 Task: Look for Airbnb options in Umm Lajj, Saudi Arabia from 5th December, 2023 to 13th December, 2023 for 6 adults.3 bedrooms having 3 beds and 3 bathrooms. Property type can be house. Booking option can be shelf check-in. Look for 3 properties as per requirement.
Action: Mouse moved to (496, 190)
Screenshot: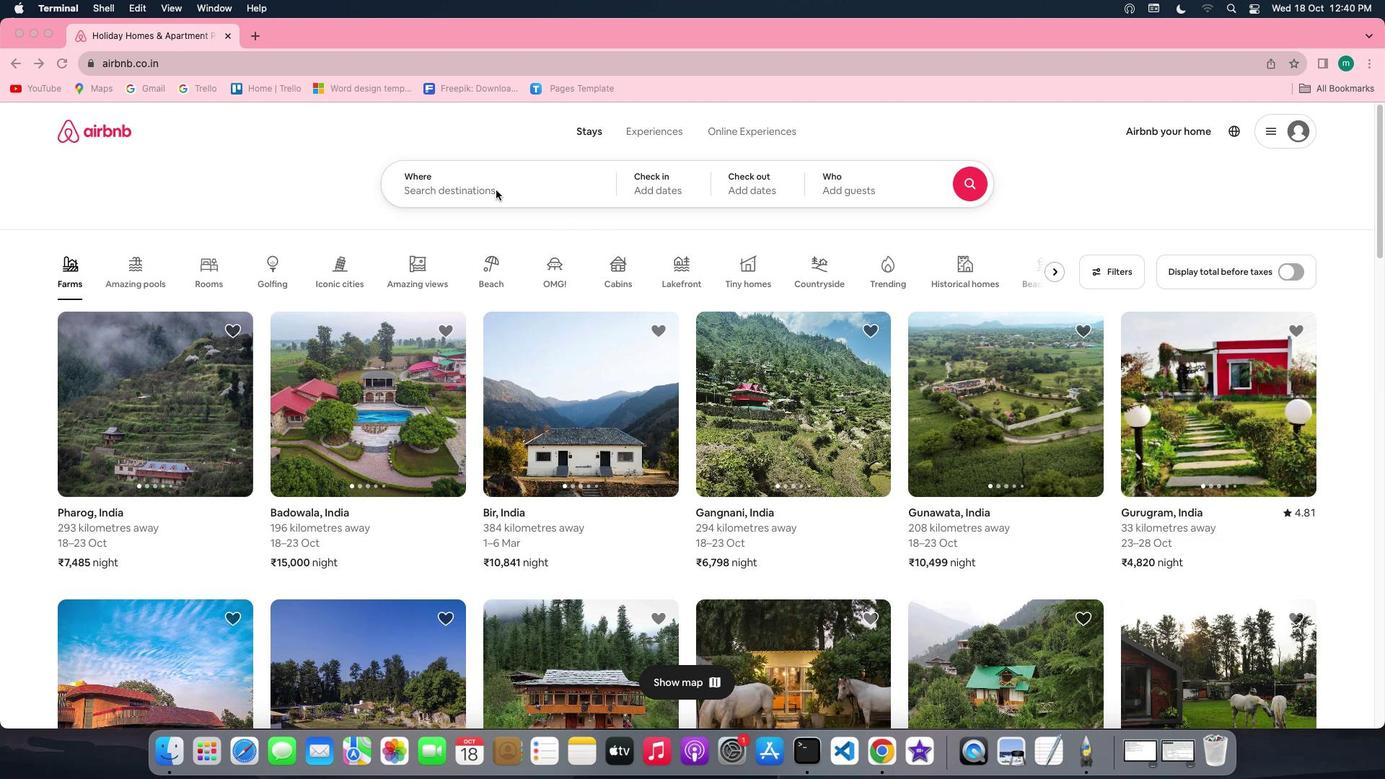 
Action: Mouse pressed left at (496, 190)
Screenshot: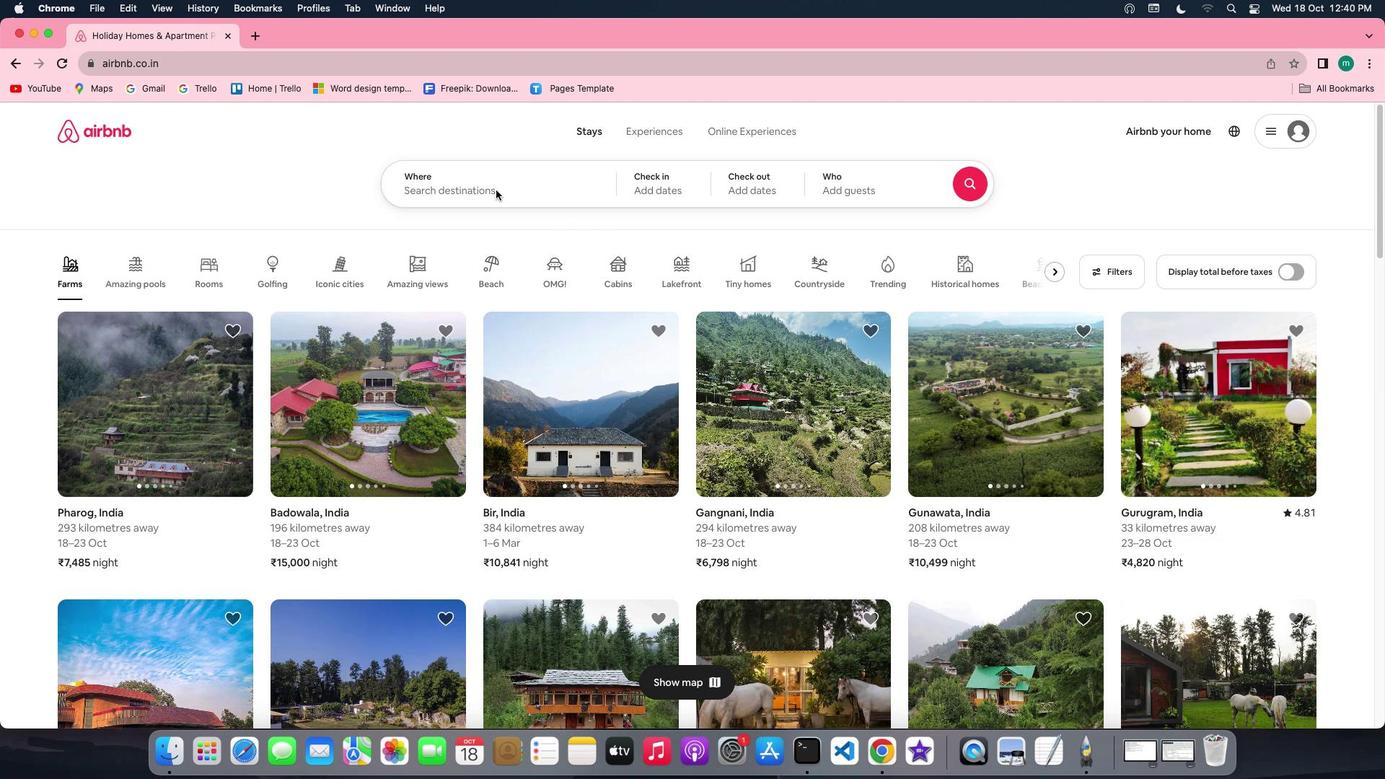 
Action: Mouse pressed left at (496, 190)
Screenshot: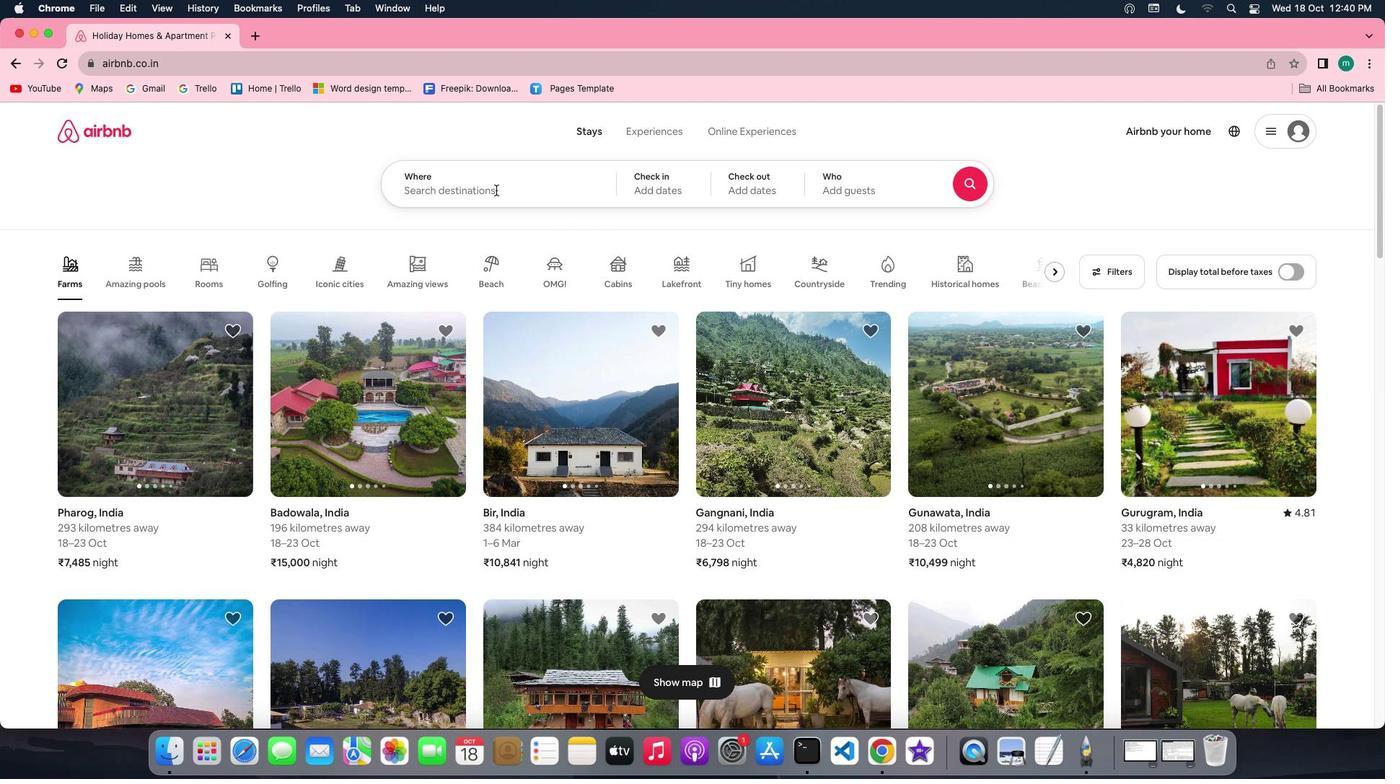 
Action: Key pressed Key.shift'U''m''m'Key.spaceKey.shift'L''a''j''j''.'Key.backspace','Key.spaceKey.shift'S''a''u''d''i'Key.spaceKey.shift'A''r''a''b''i''a'
Screenshot: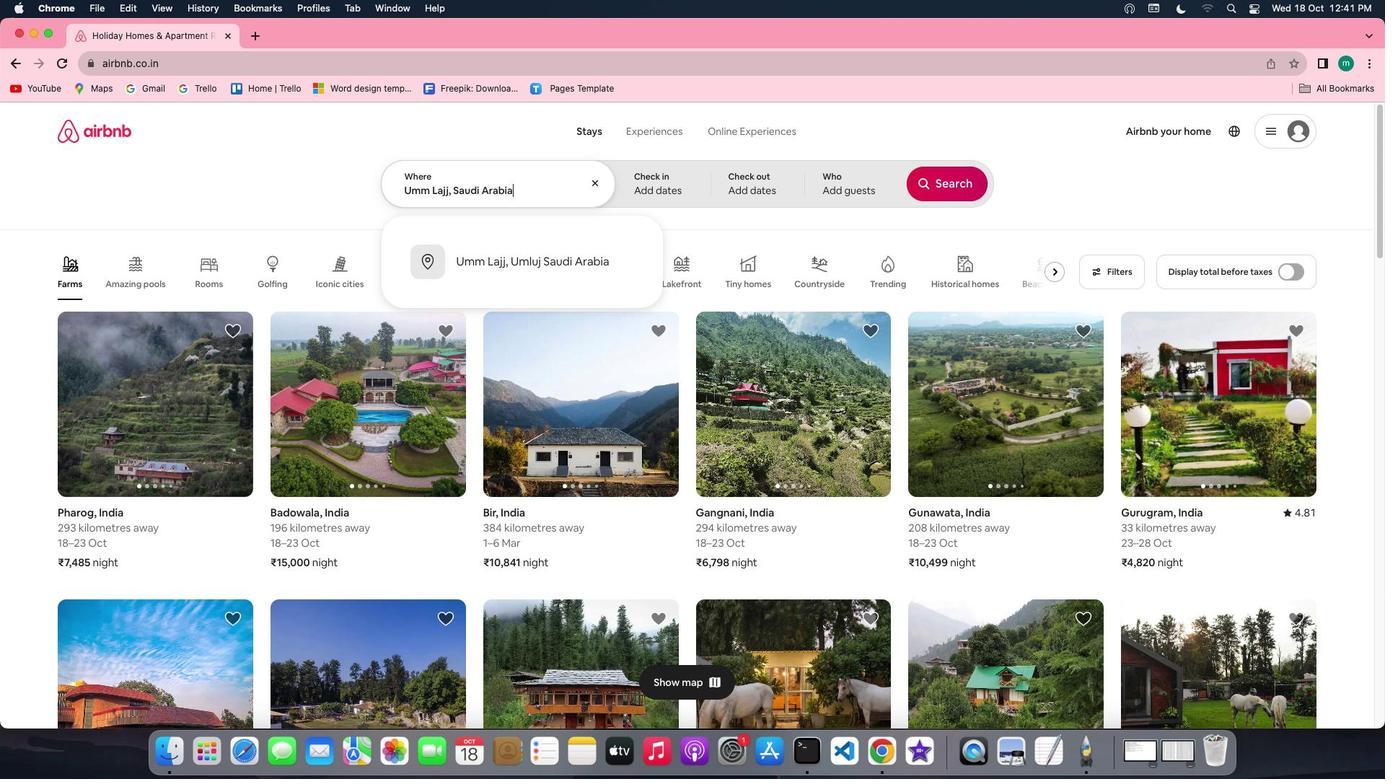 
Action: Mouse moved to (565, 269)
Screenshot: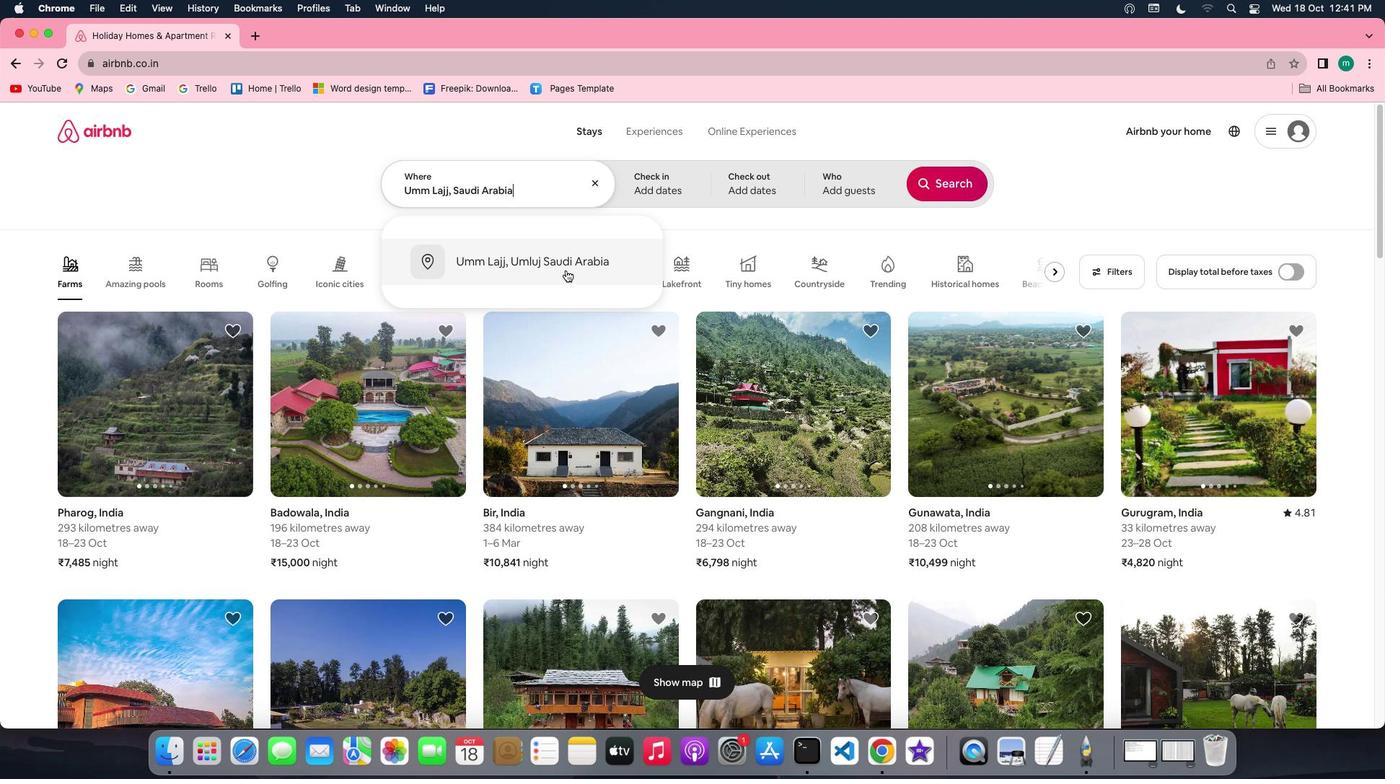 
Action: Mouse pressed left at (565, 269)
Screenshot: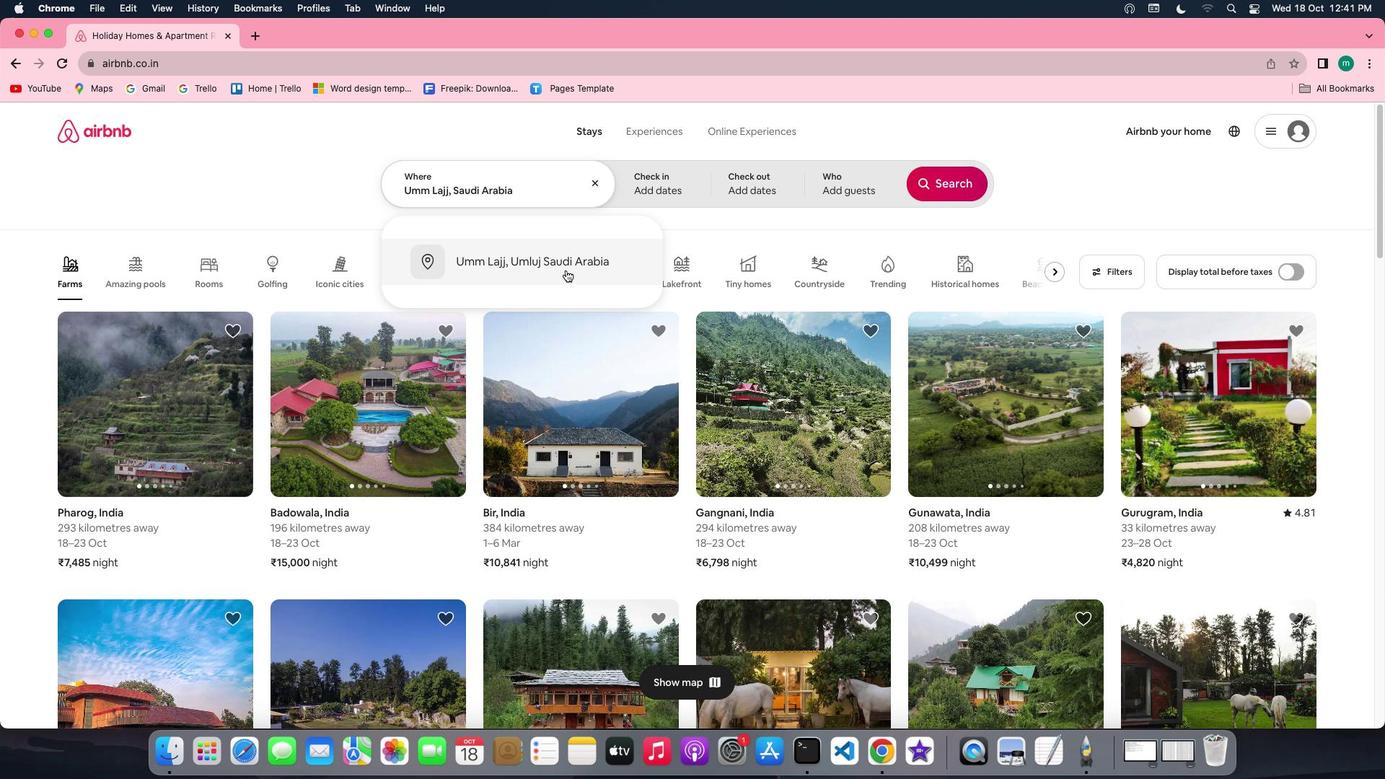 
Action: Mouse moved to (949, 295)
Screenshot: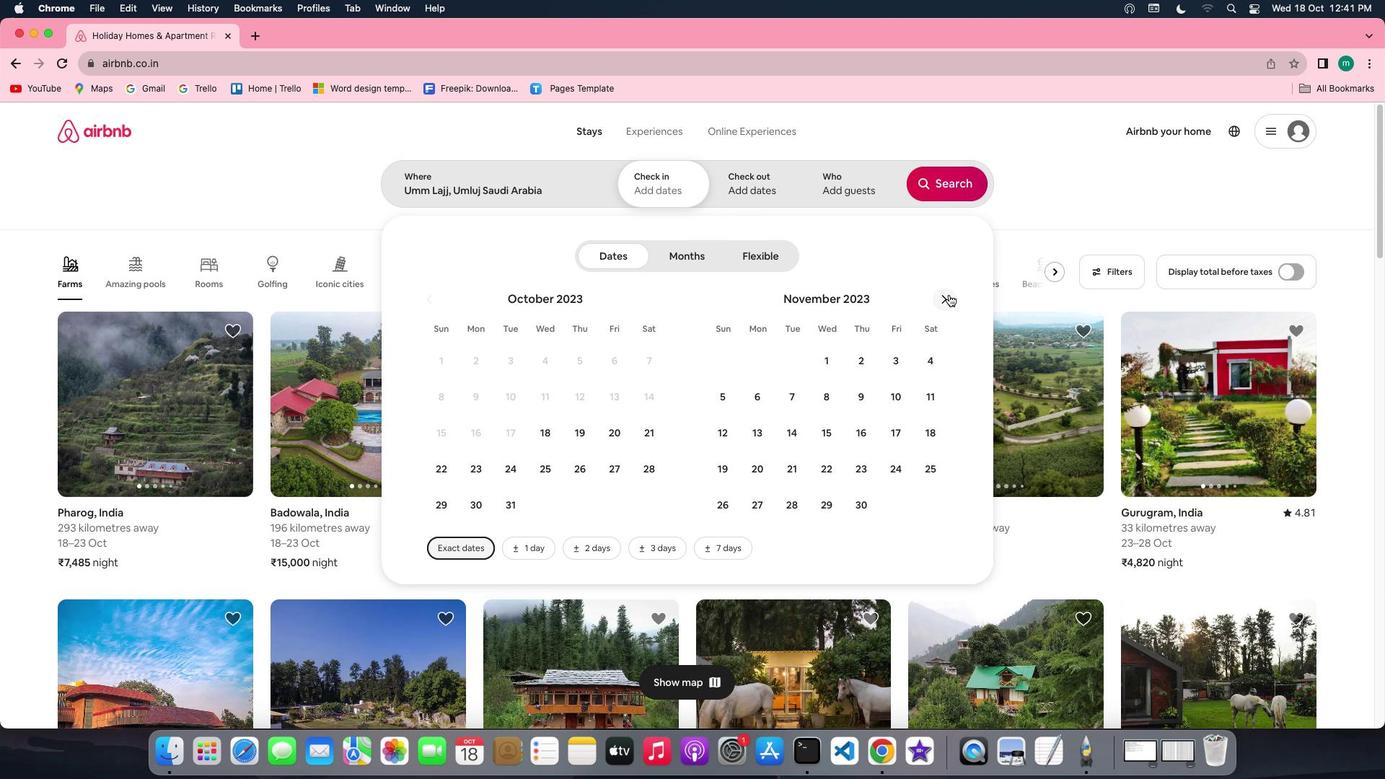 
Action: Mouse pressed left at (949, 295)
Screenshot: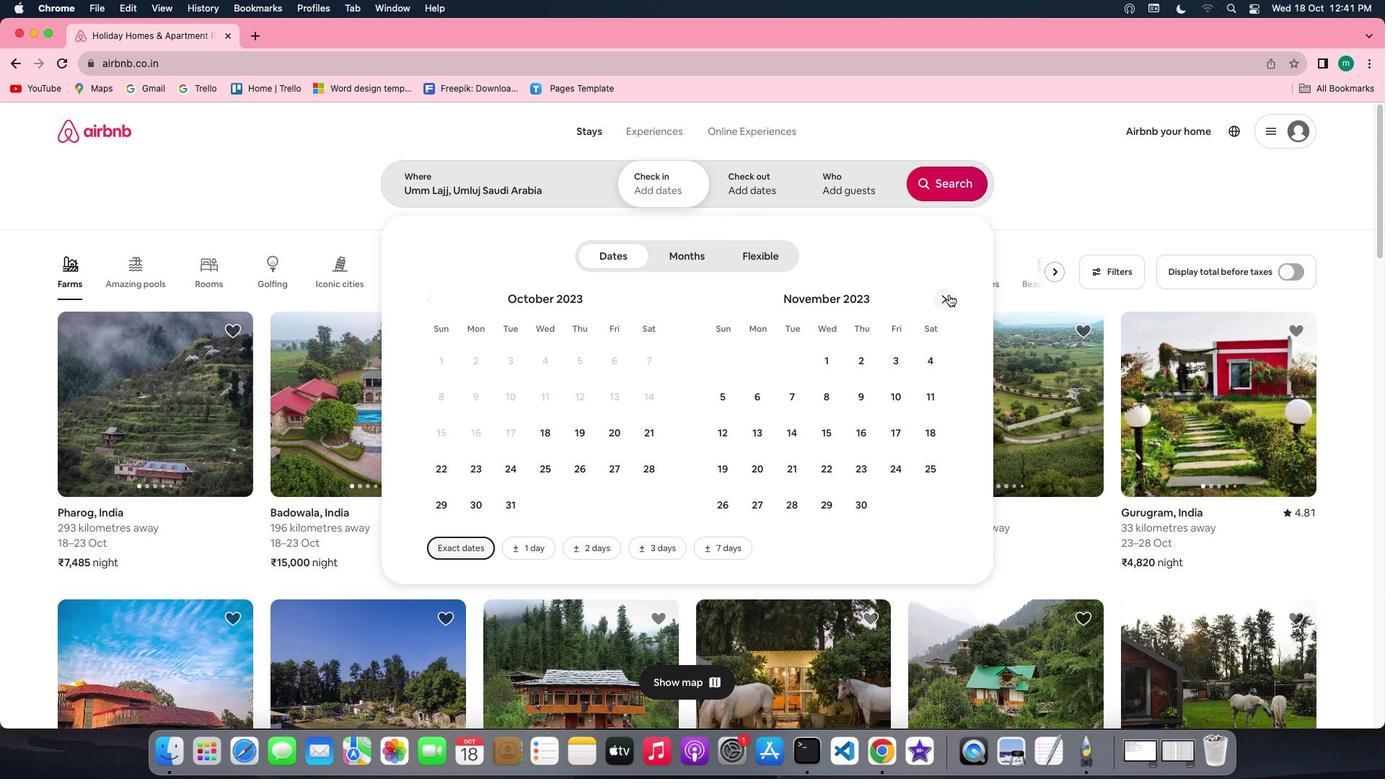 
Action: Mouse moved to (796, 388)
Screenshot: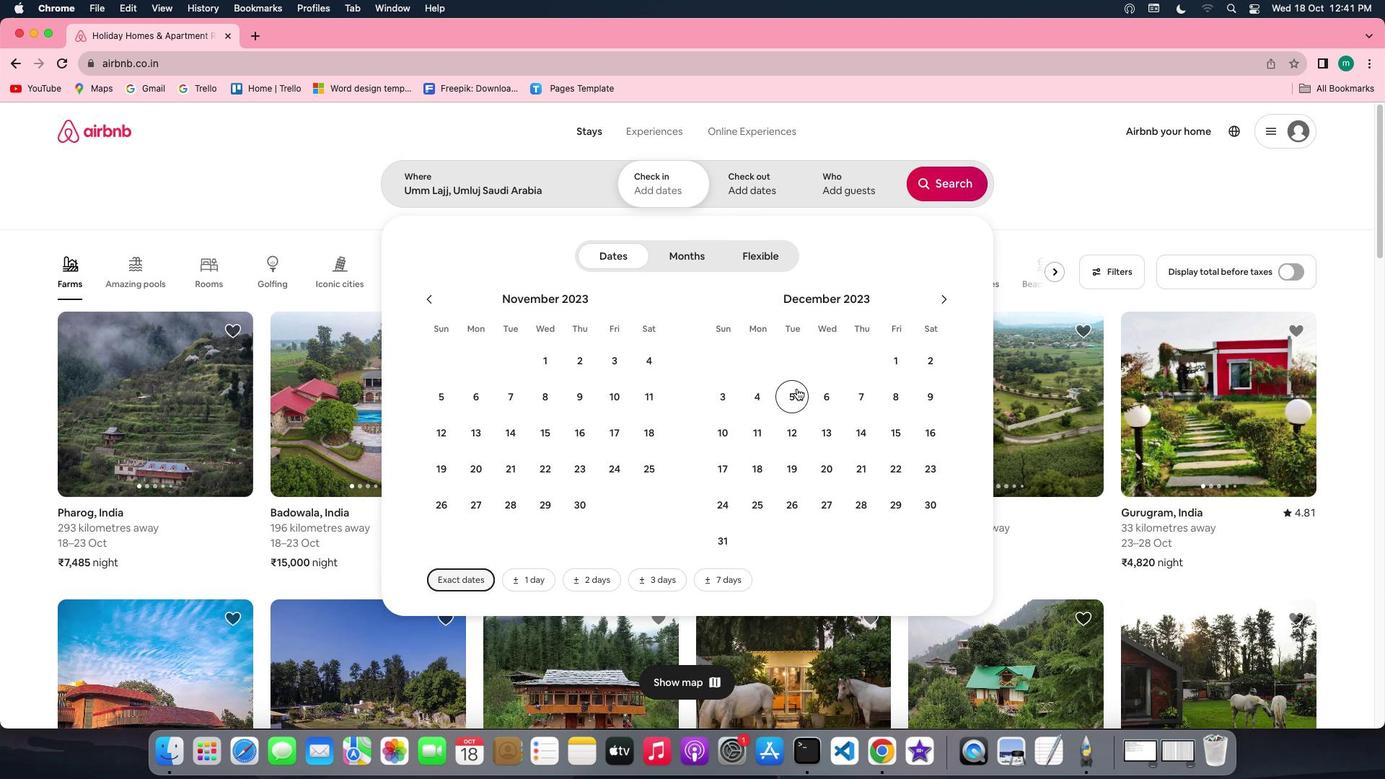 
Action: Mouse pressed left at (796, 388)
Screenshot: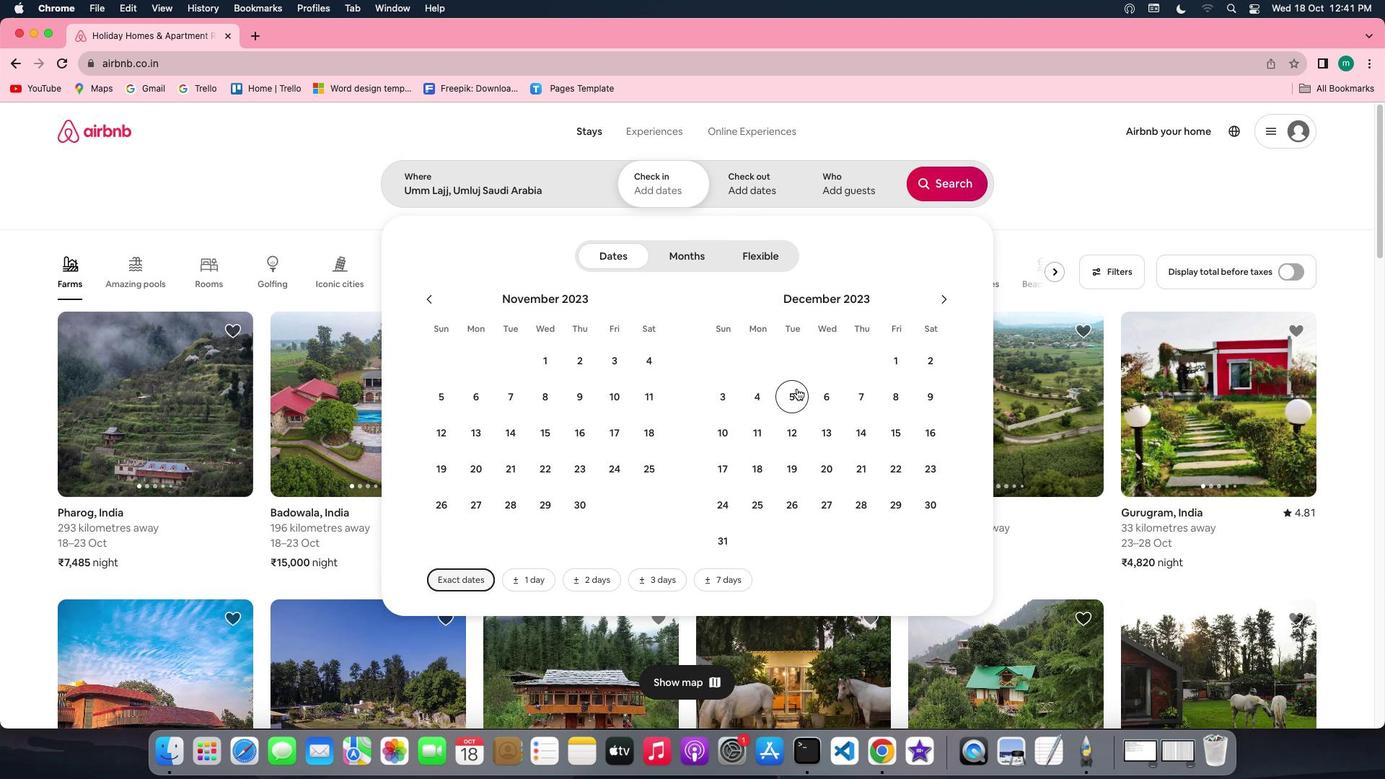 
Action: Mouse moved to (828, 431)
Screenshot: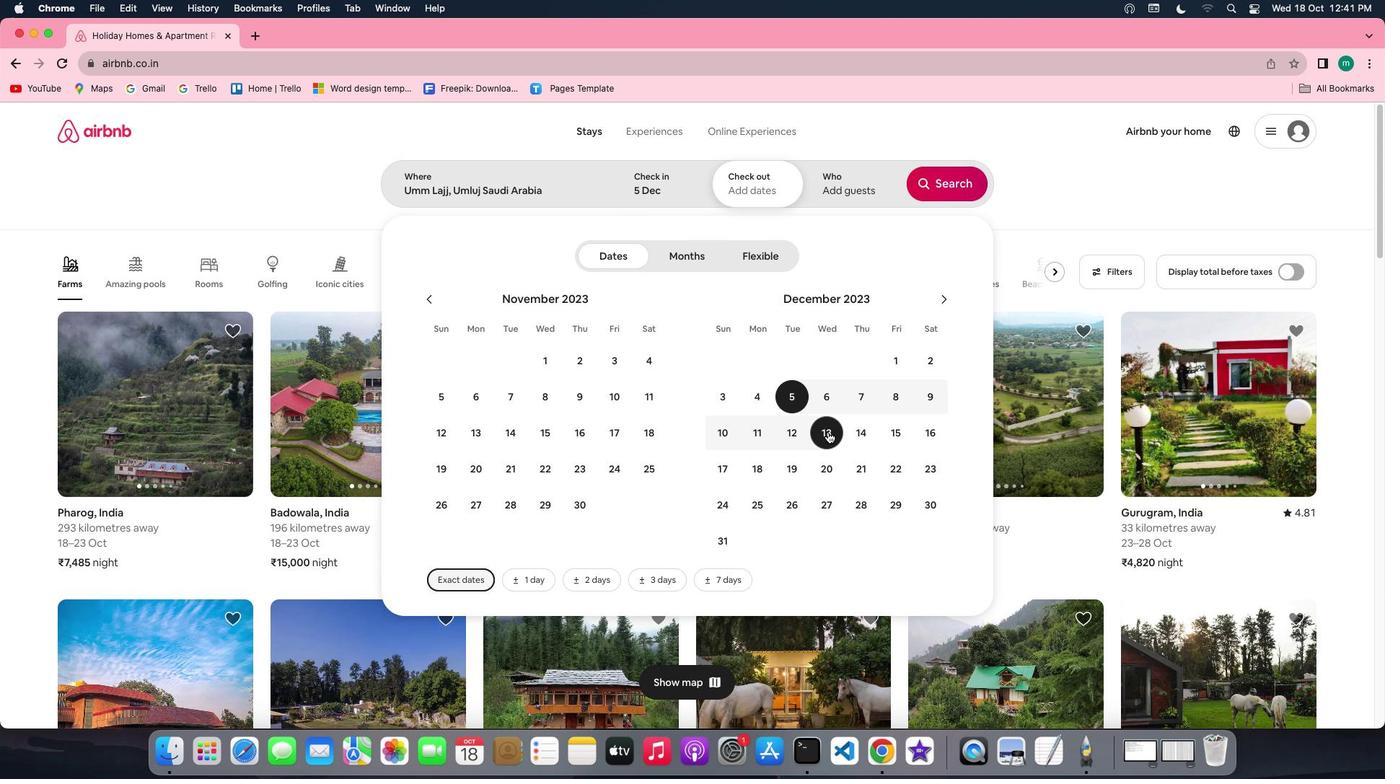 
Action: Mouse pressed left at (828, 431)
Screenshot: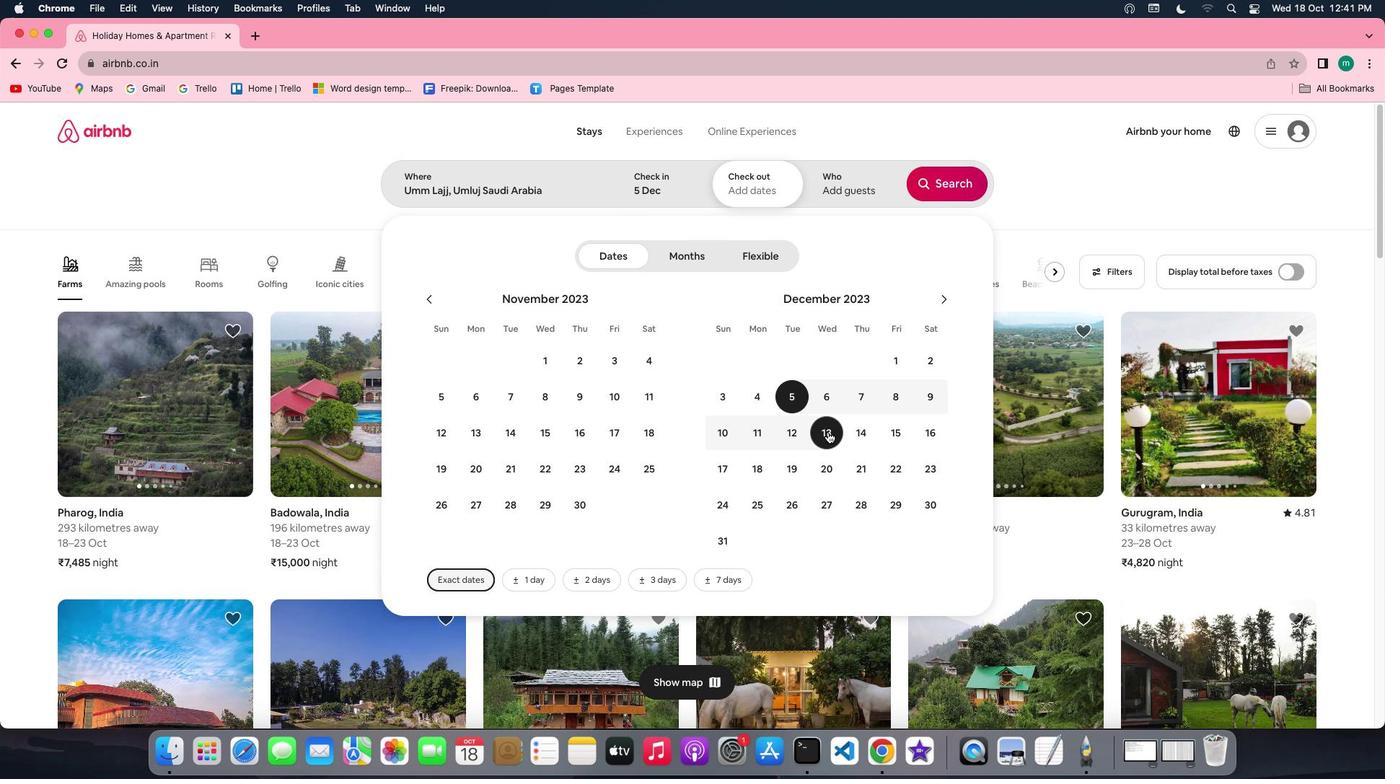 
Action: Mouse moved to (841, 182)
Screenshot: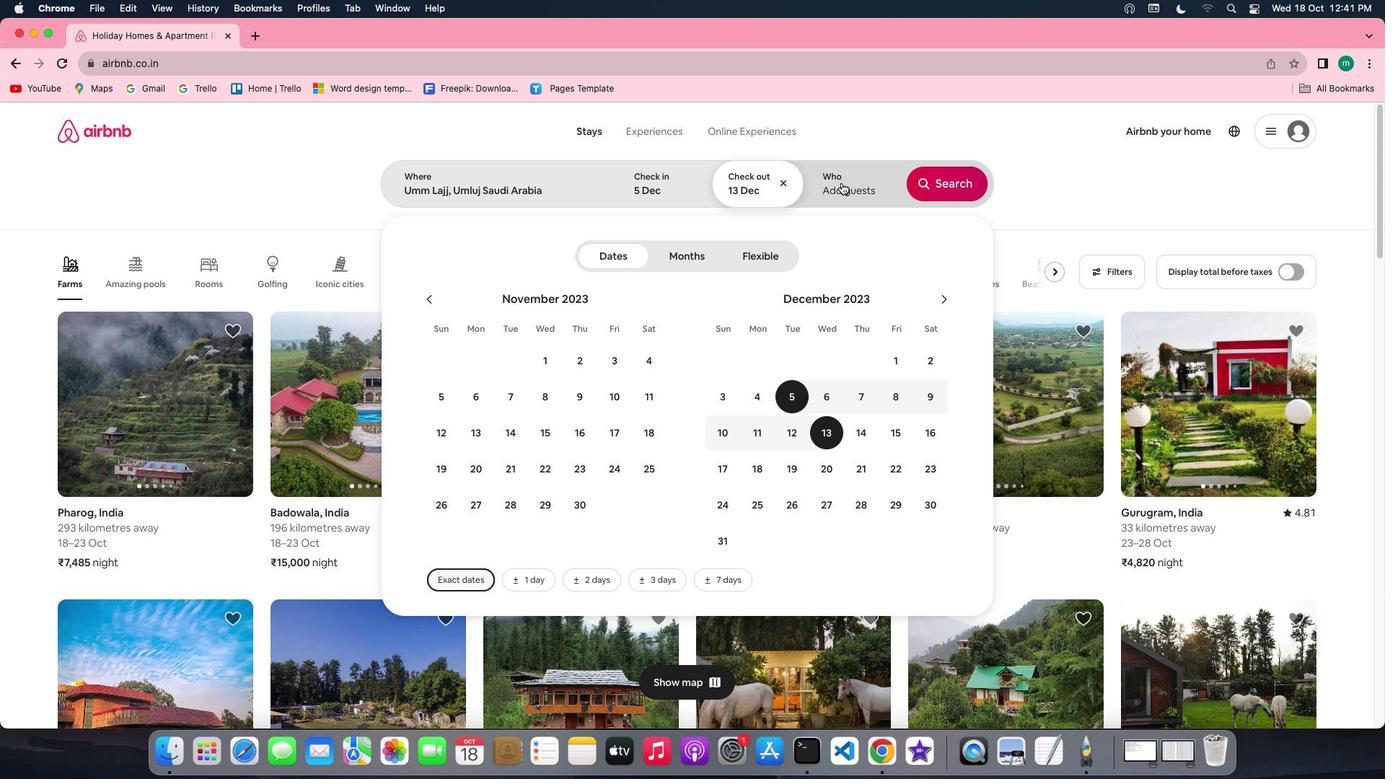 
Action: Mouse pressed left at (841, 182)
Screenshot: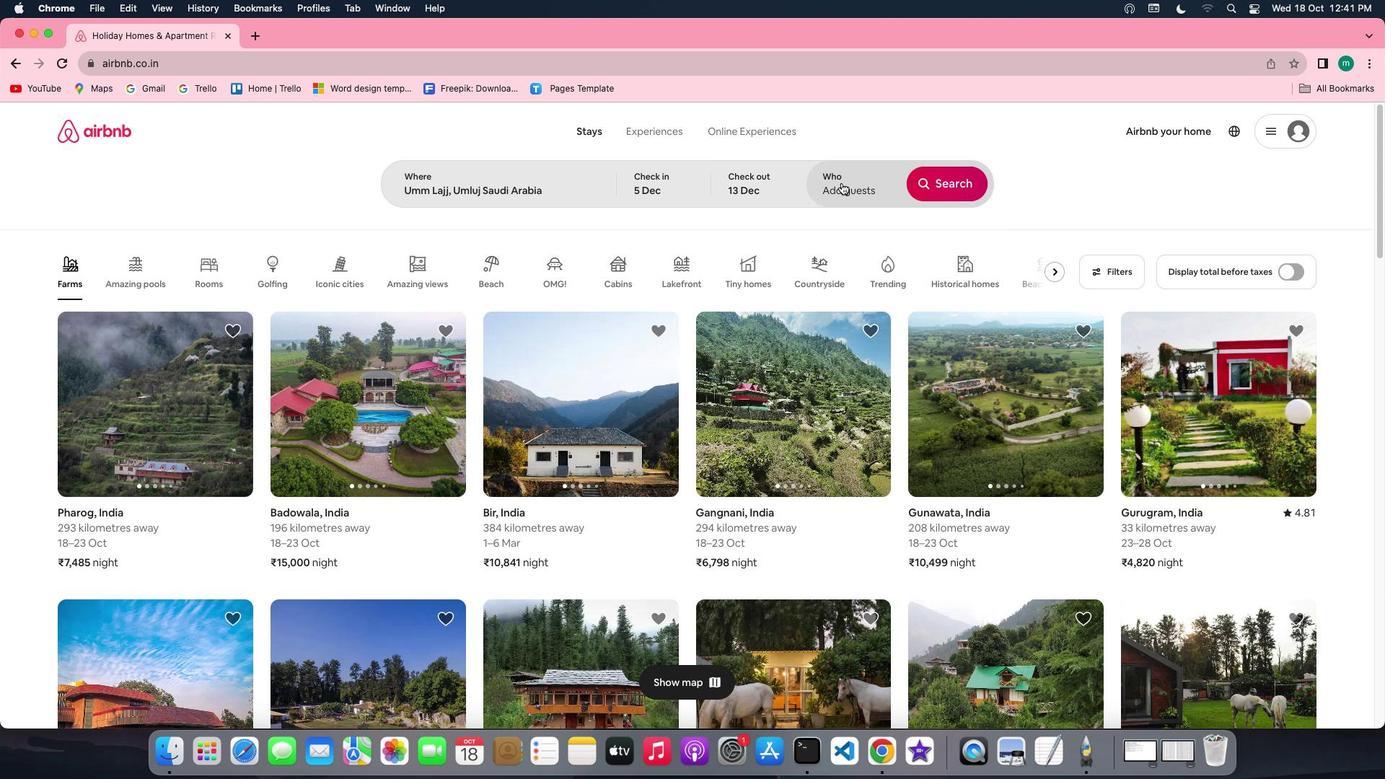 
Action: Mouse moved to (953, 260)
Screenshot: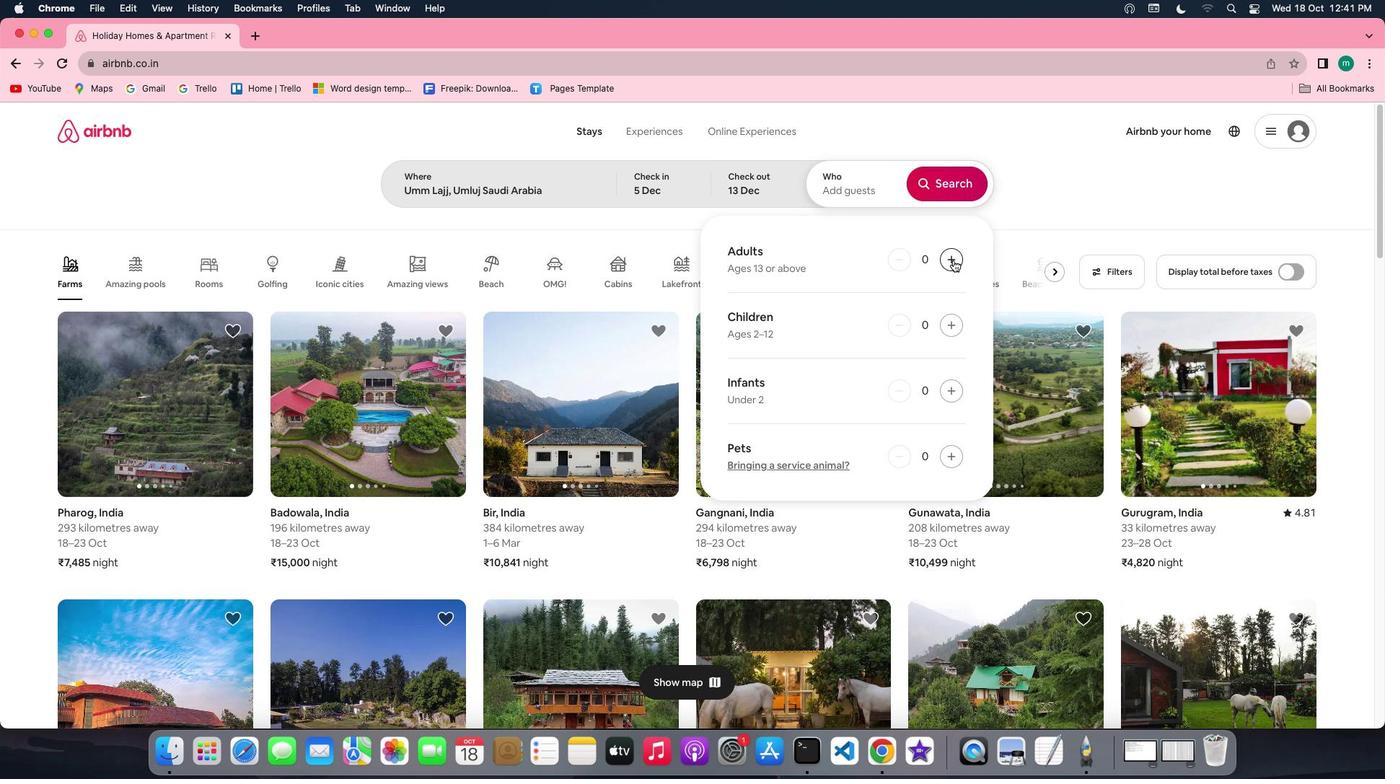 
Action: Mouse pressed left at (953, 260)
Screenshot: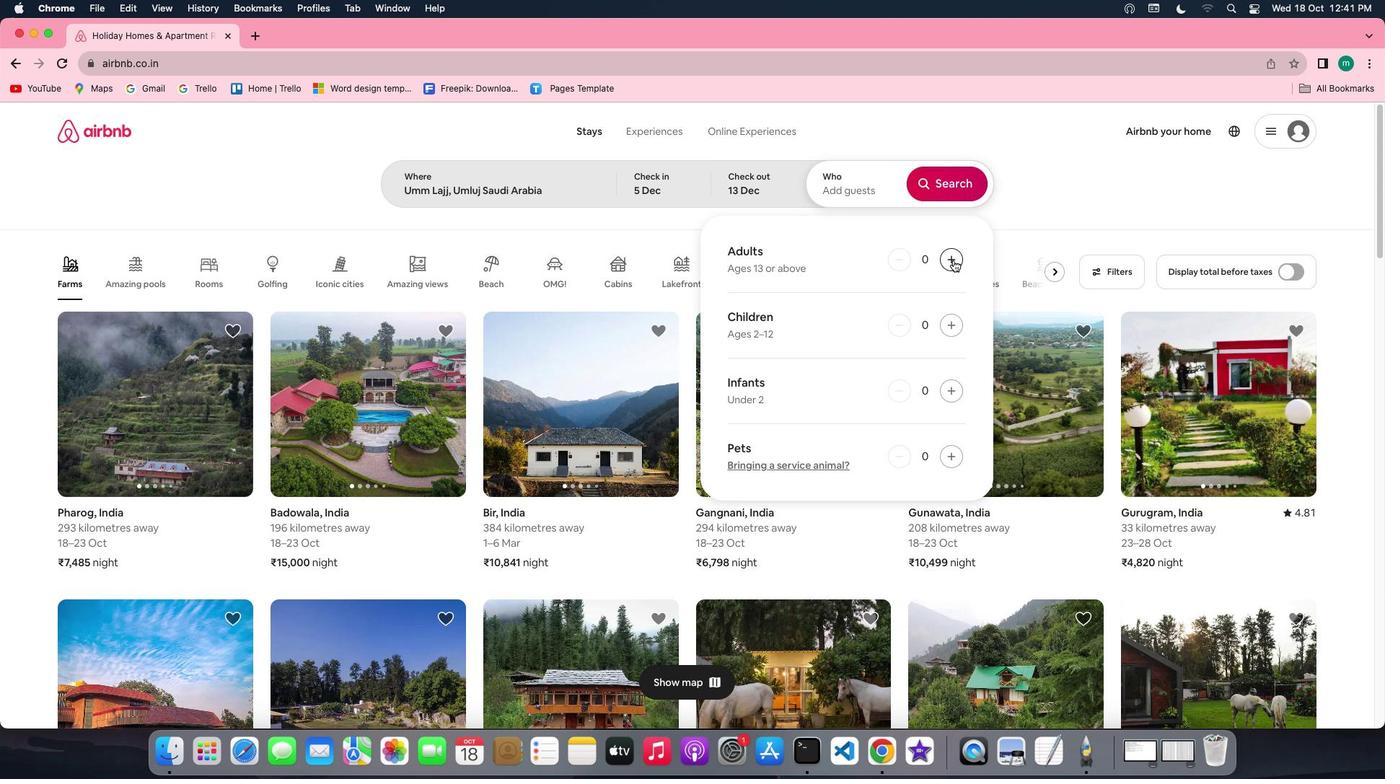 
Action: Mouse pressed left at (953, 260)
Screenshot: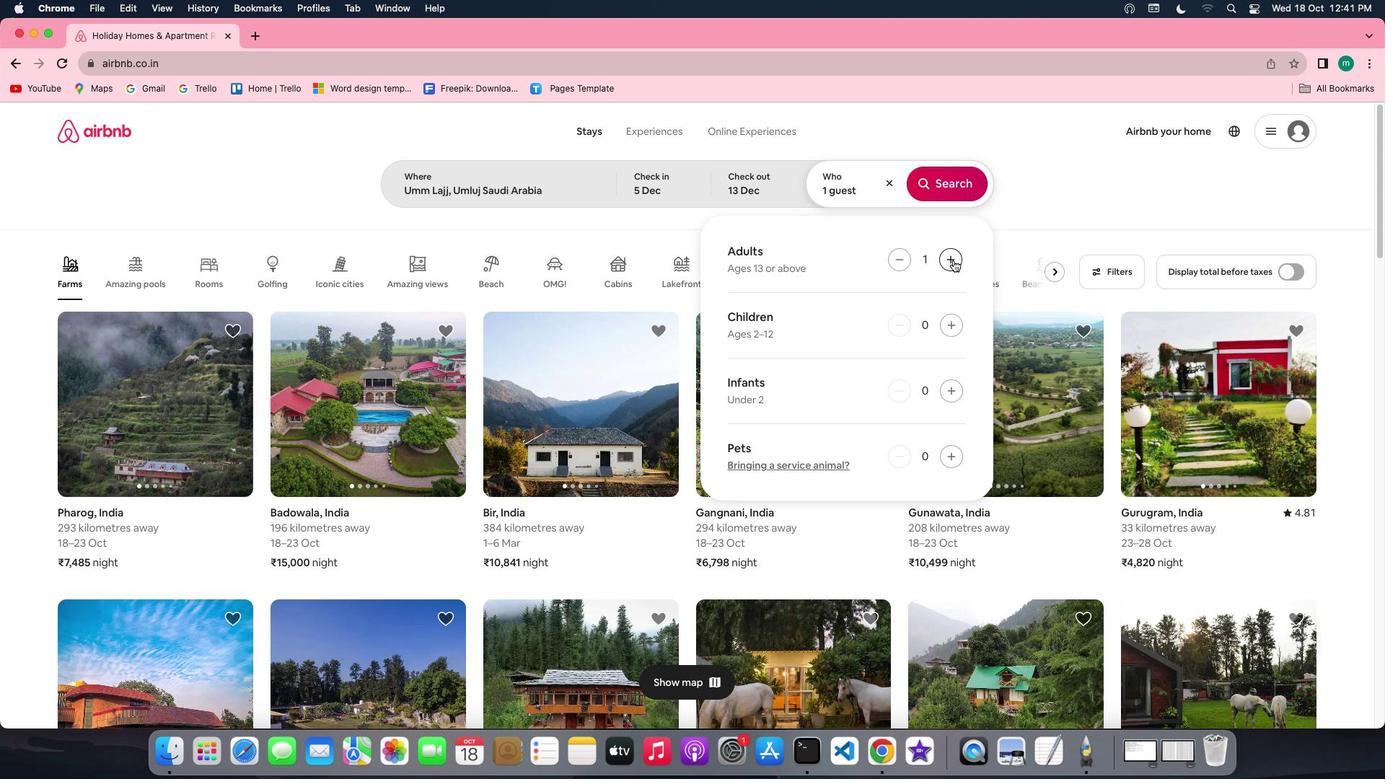 
Action: Mouse pressed left at (953, 260)
Screenshot: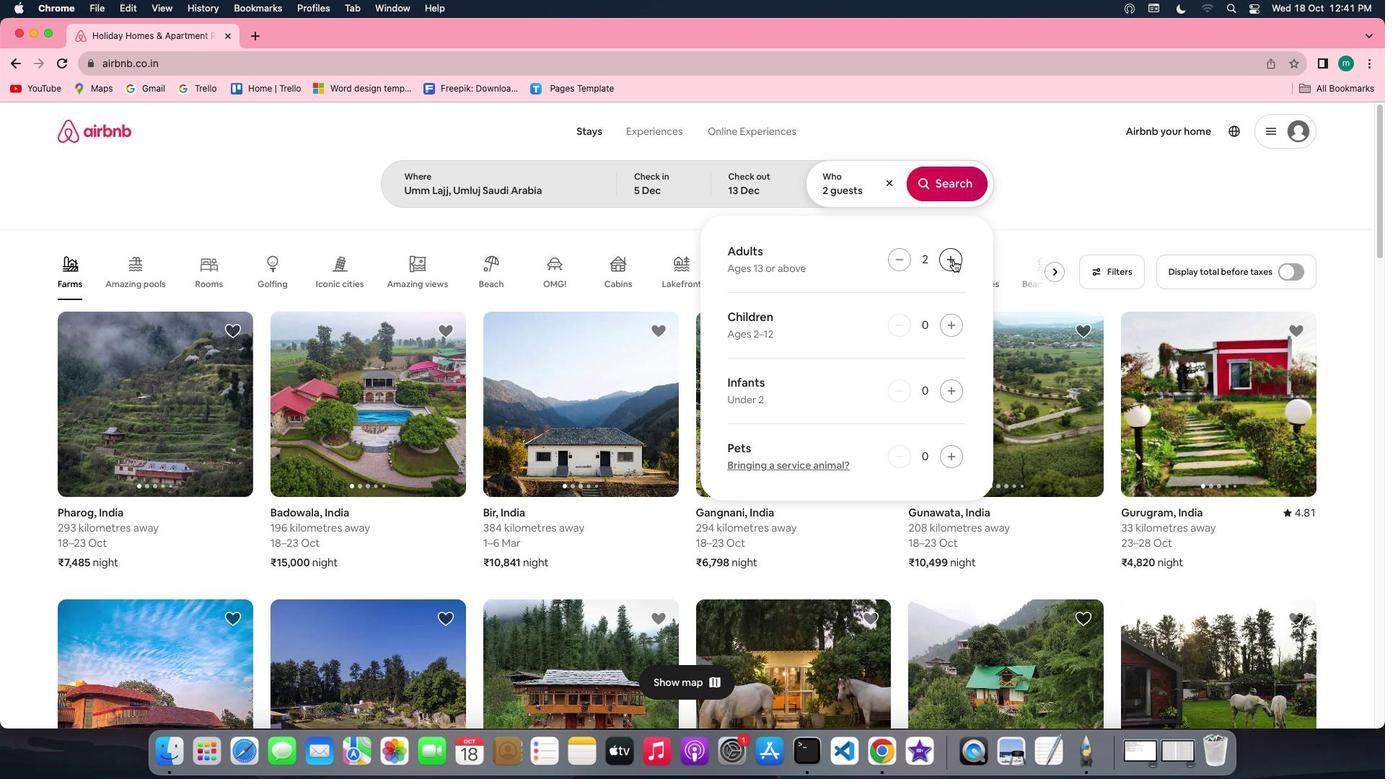 
Action: Mouse pressed left at (953, 260)
Screenshot: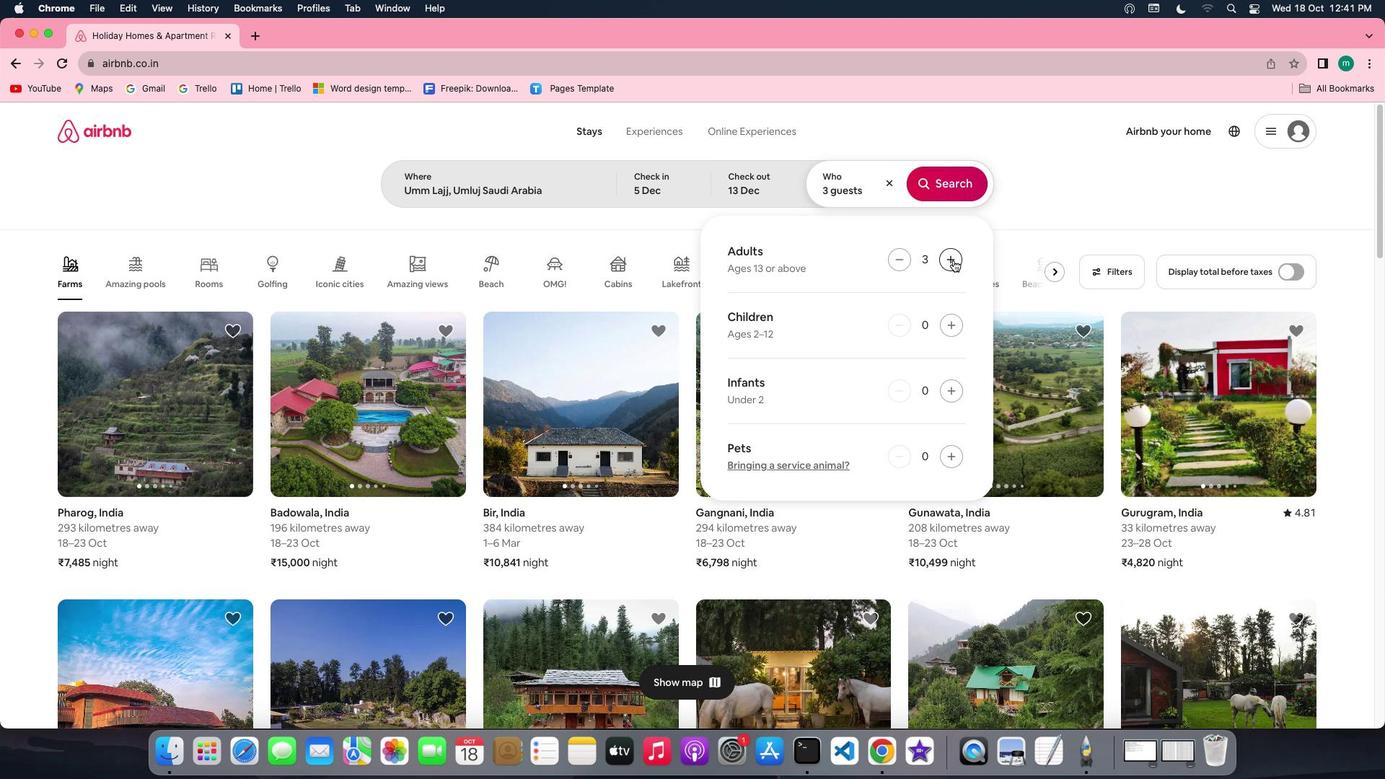 
Action: Mouse pressed left at (953, 260)
Screenshot: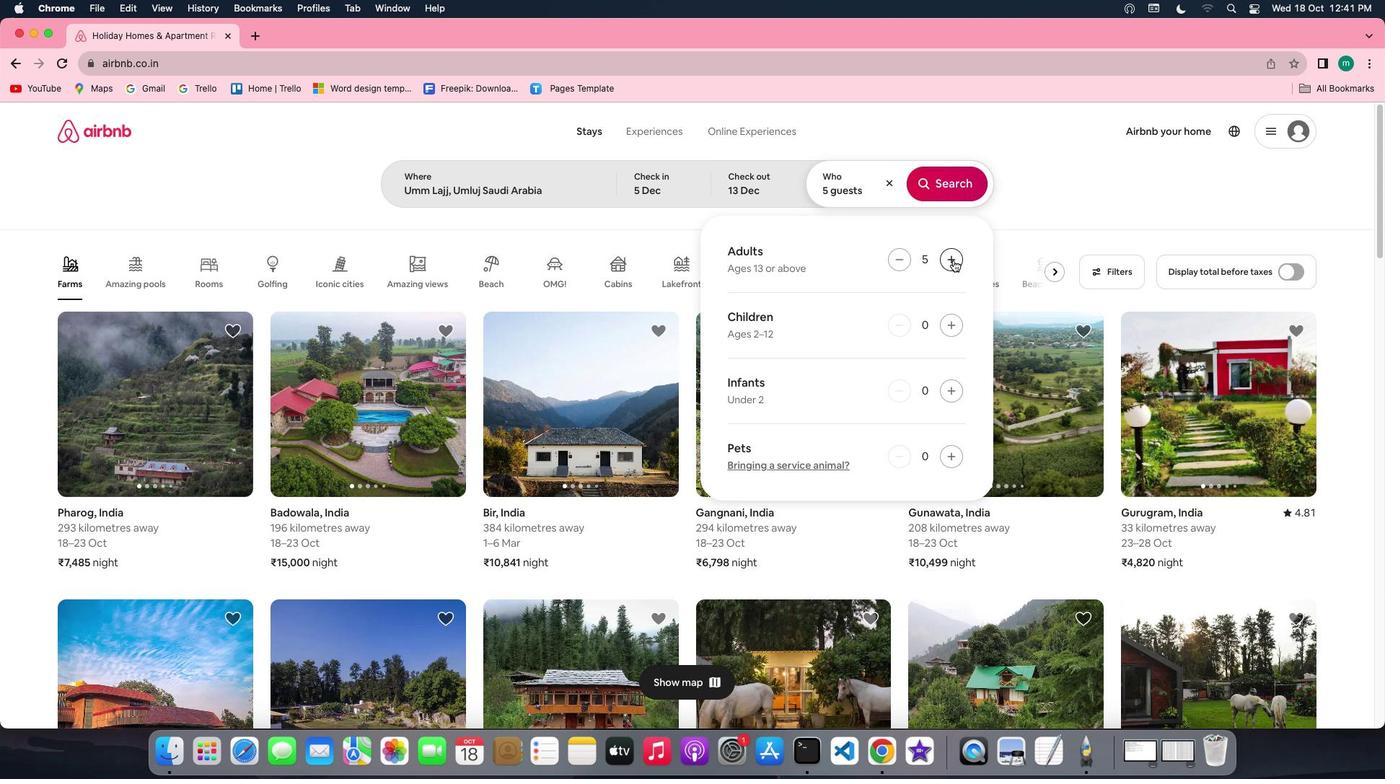 
Action: Mouse pressed left at (953, 260)
Screenshot: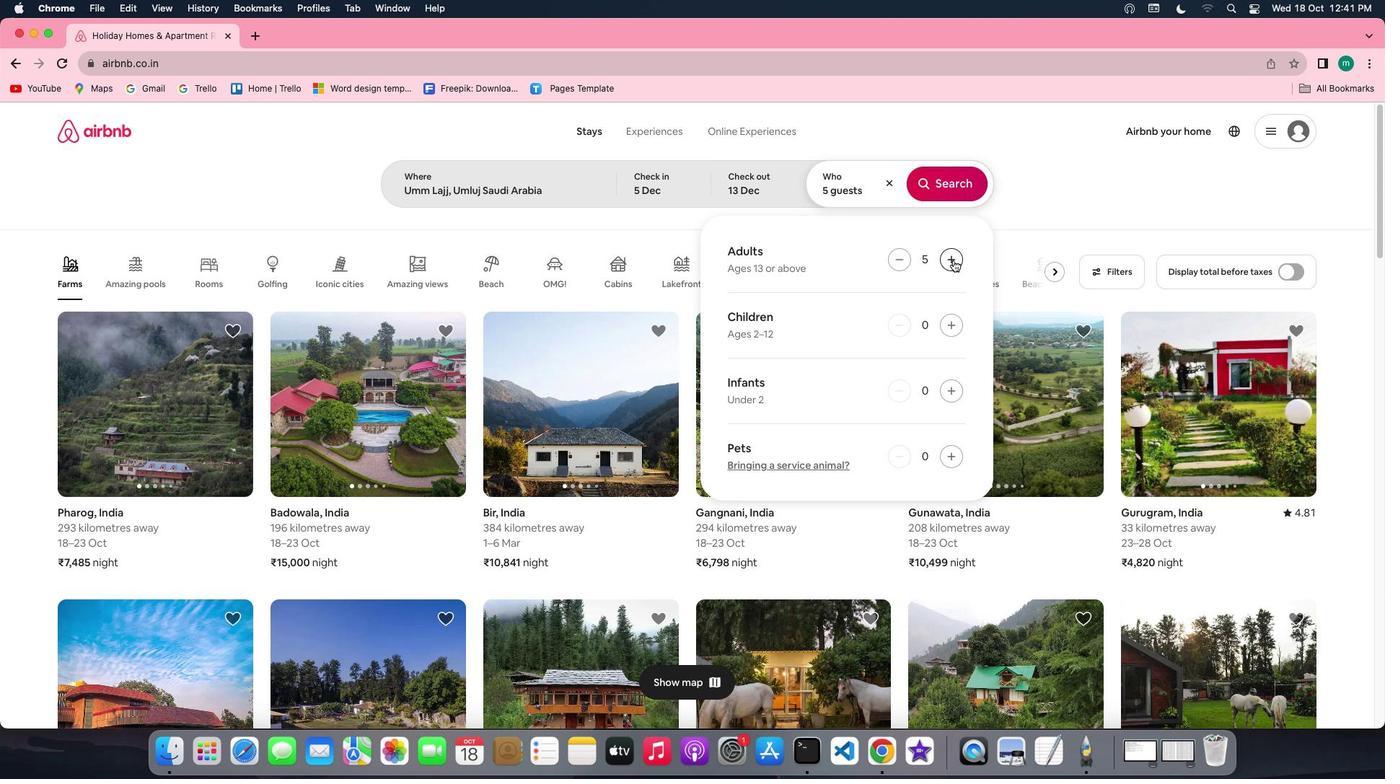 
Action: Mouse moved to (942, 183)
Screenshot: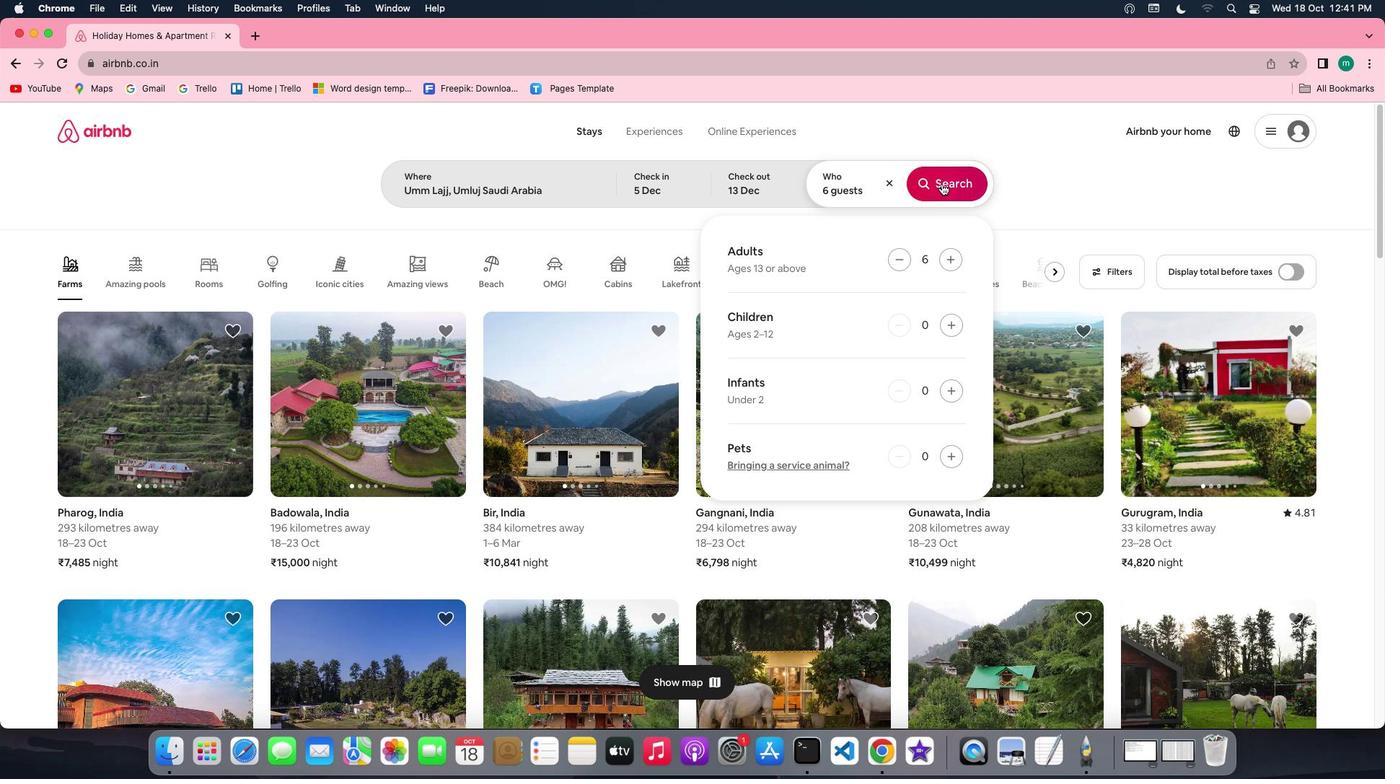 
Action: Mouse pressed left at (942, 183)
Screenshot: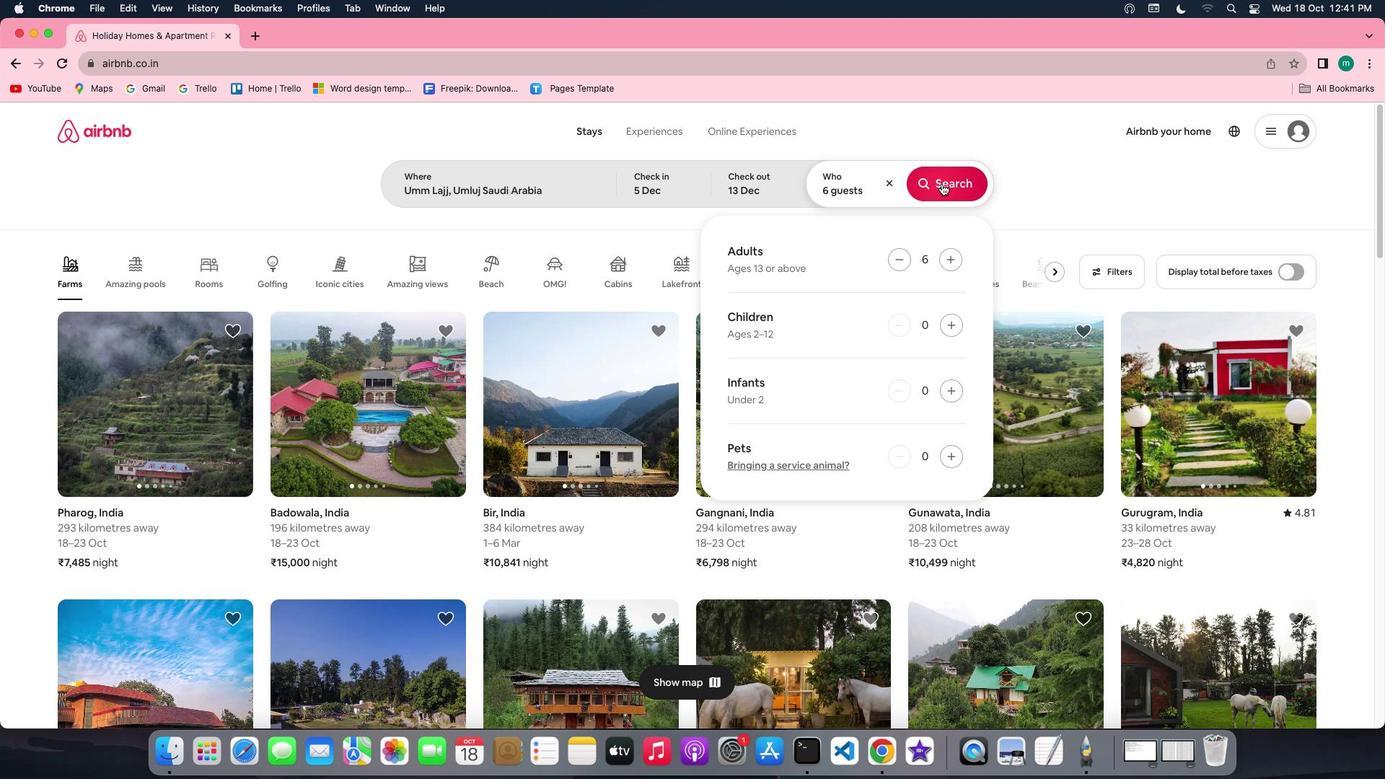 
Action: Mouse moved to (1137, 189)
Screenshot: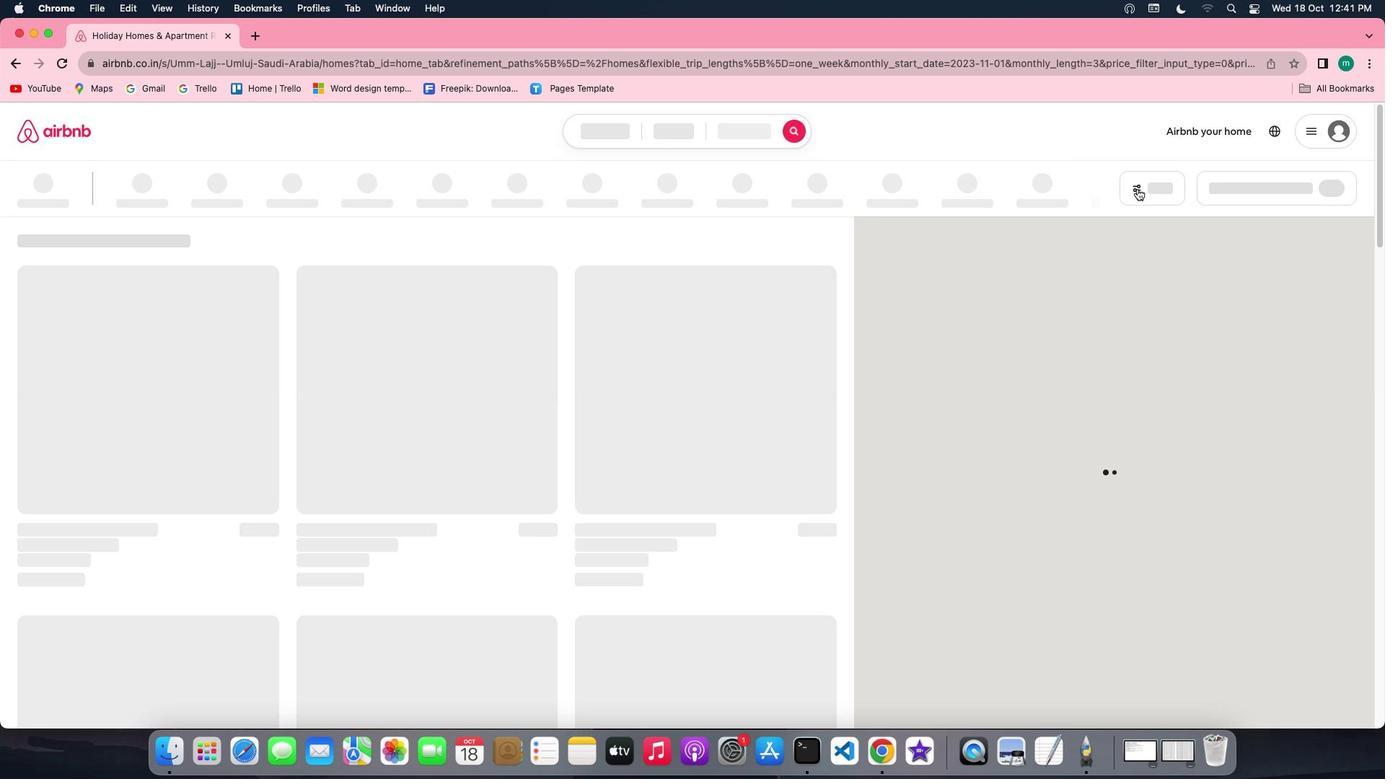 
Action: Mouse pressed left at (1137, 189)
Screenshot: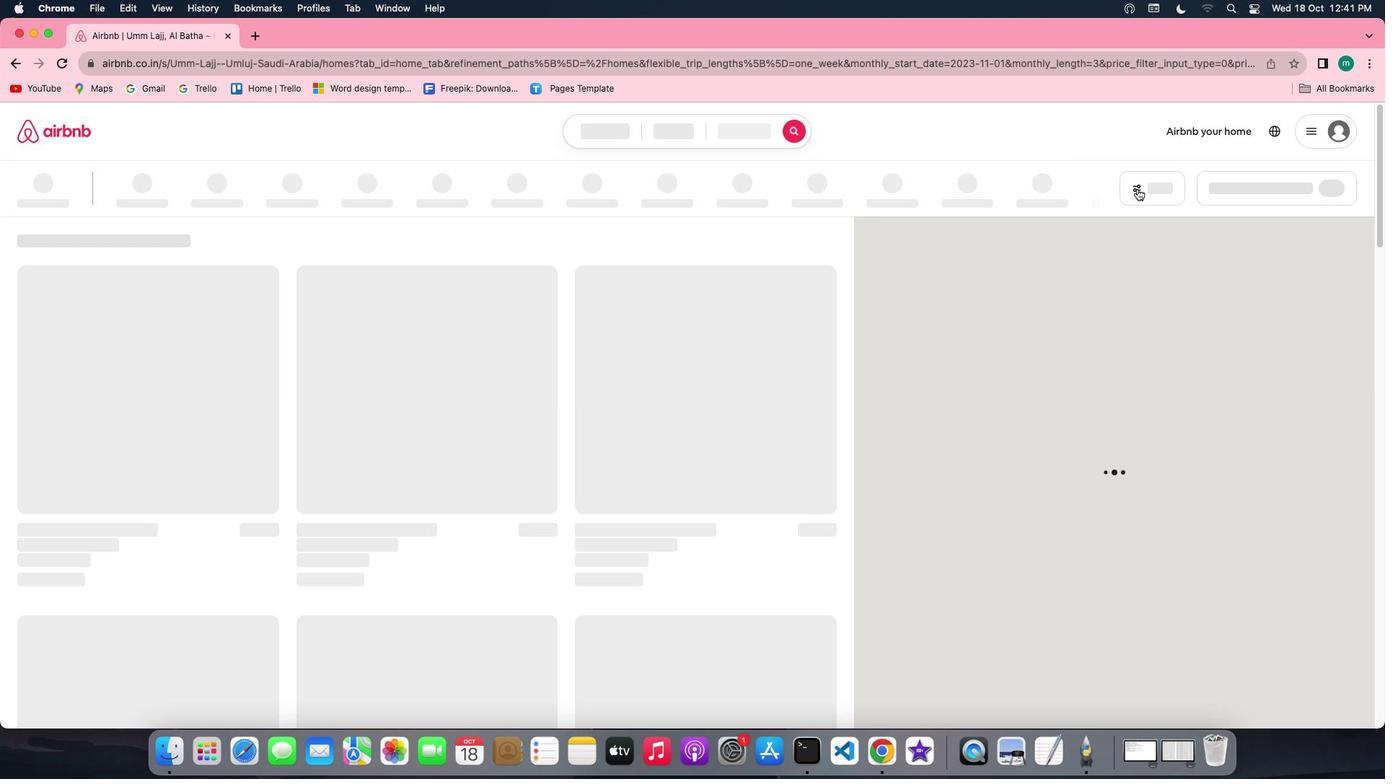 
Action: Mouse moved to (716, 369)
Screenshot: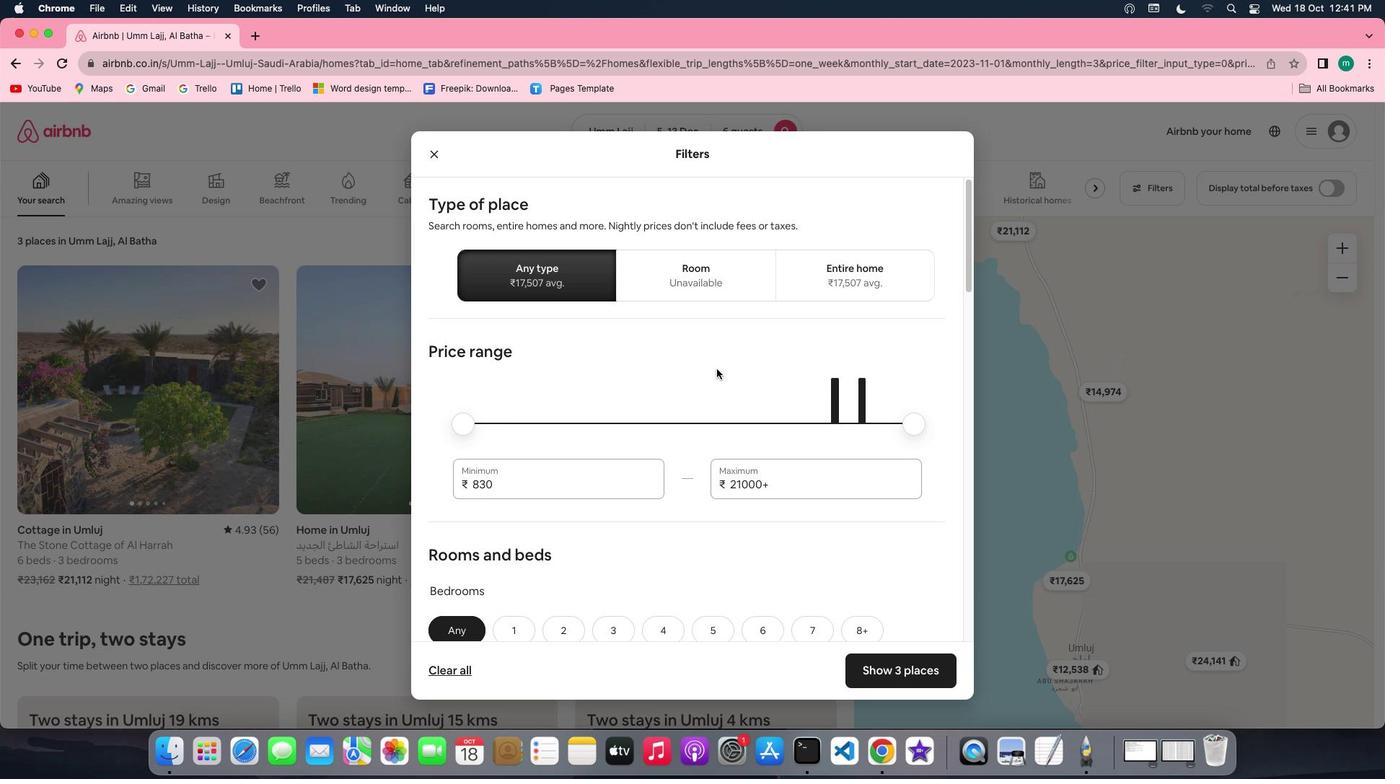 
Action: Mouse scrolled (716, 369) with delta (0, 0)
Screenshot: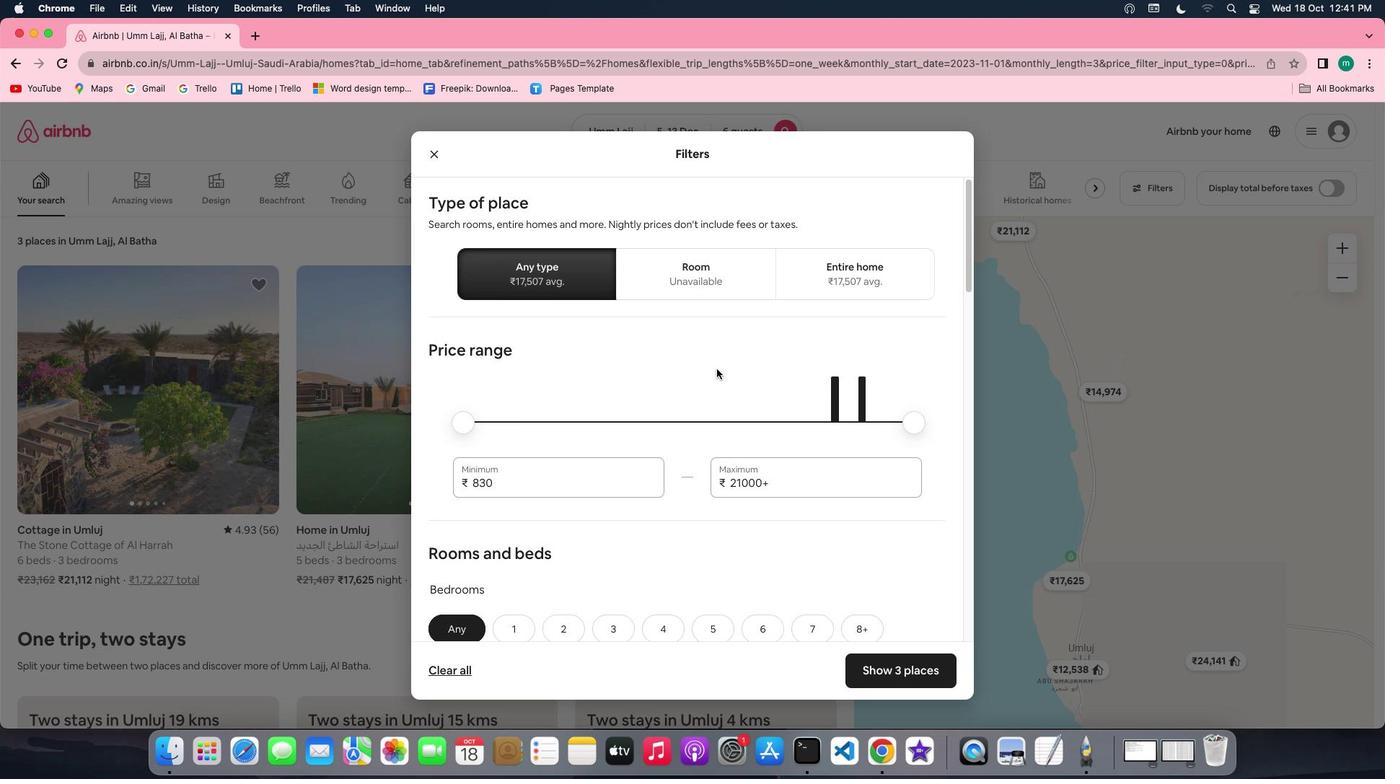 
Action: Mouse scrolled (716, 369) with delta (0, 0)
Screenshot: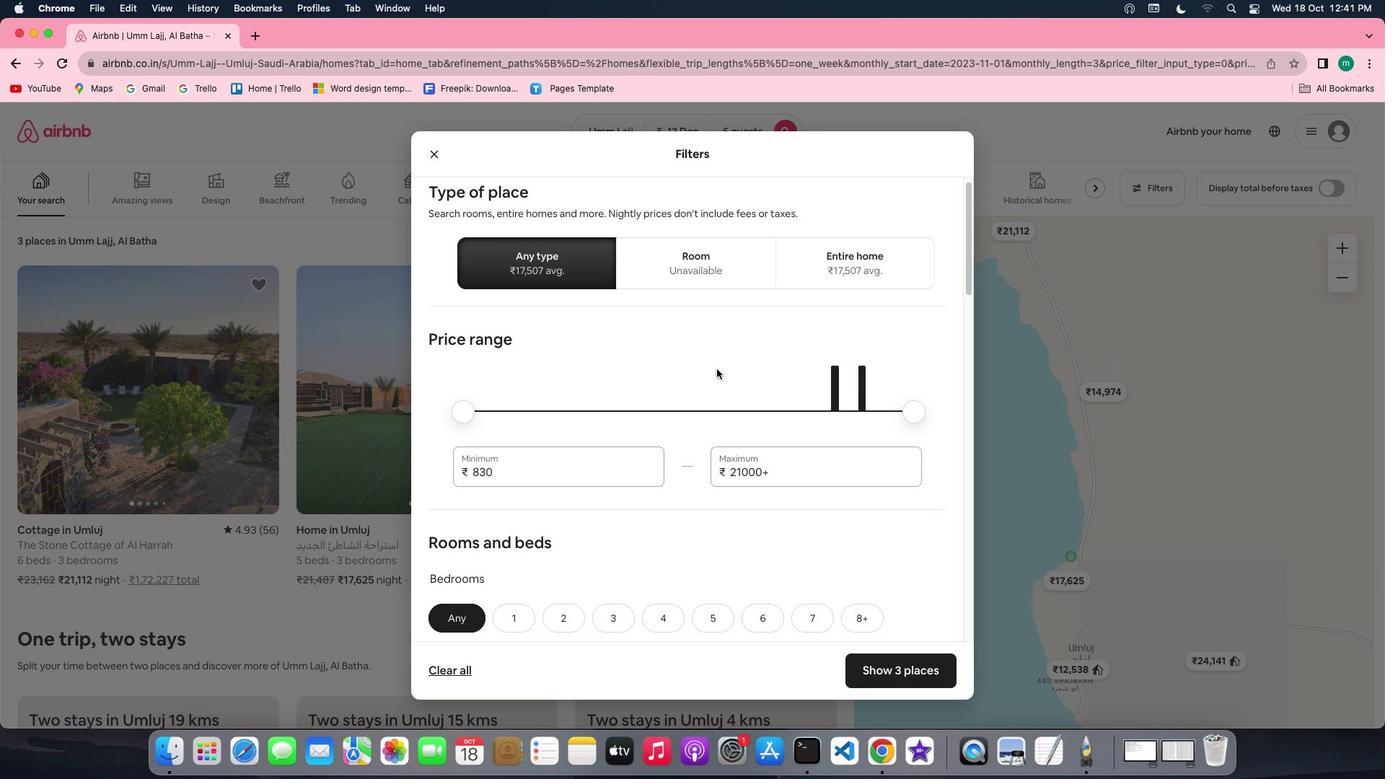 
Action: Mouse scrolled (716, 369) with delta (0, -1)
Screenshot: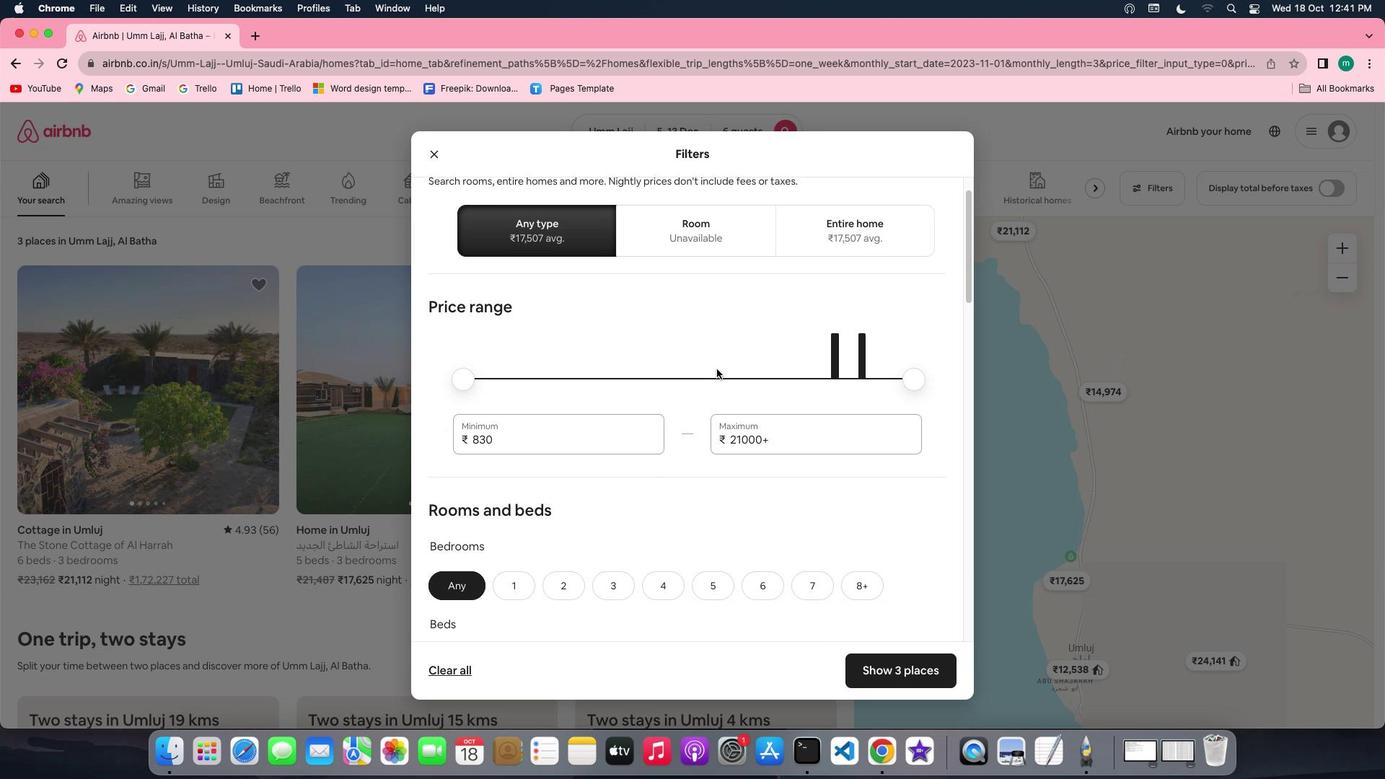 
Action: Mouse scrolled (716, 369) with delta (0, 0)
Screenshot: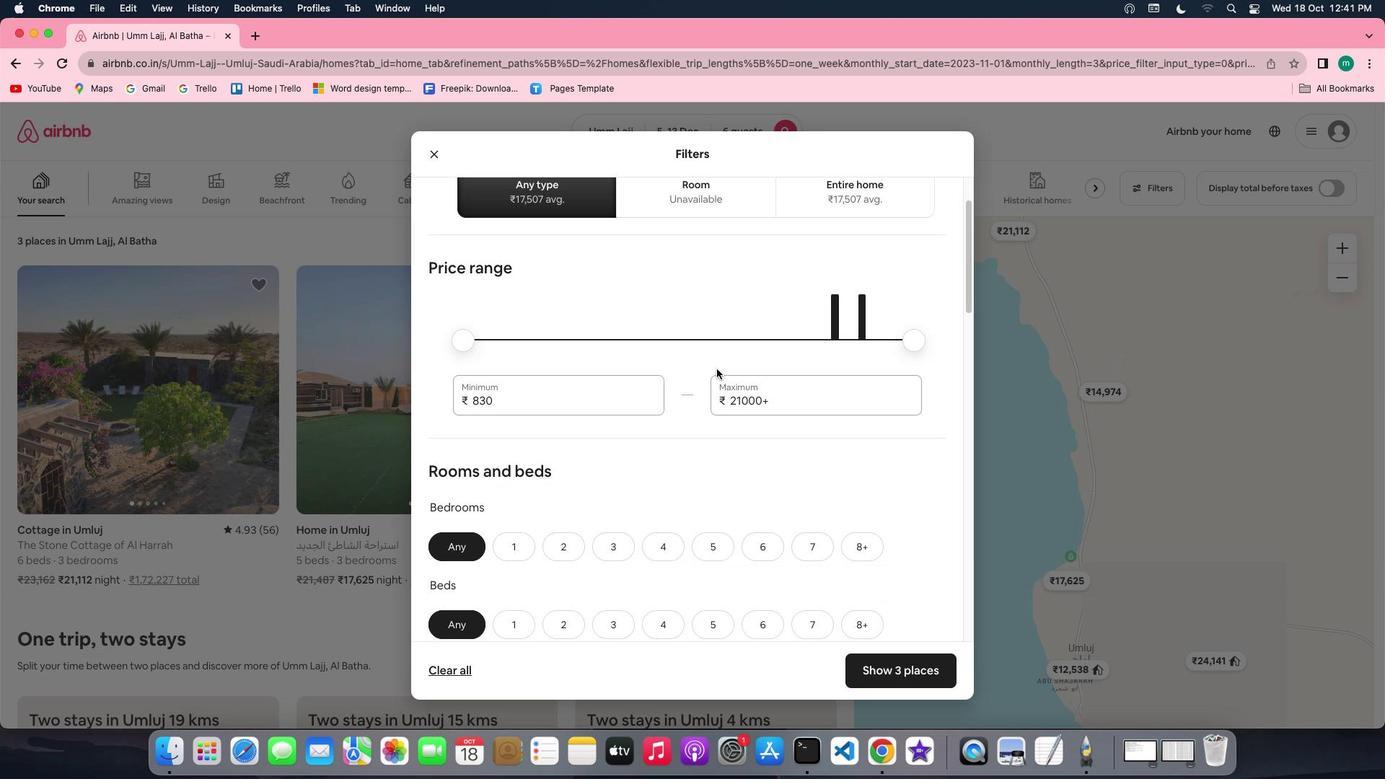 
Action: Mouse scrolled (716, 369) with delta (0, 0)
Screenshot: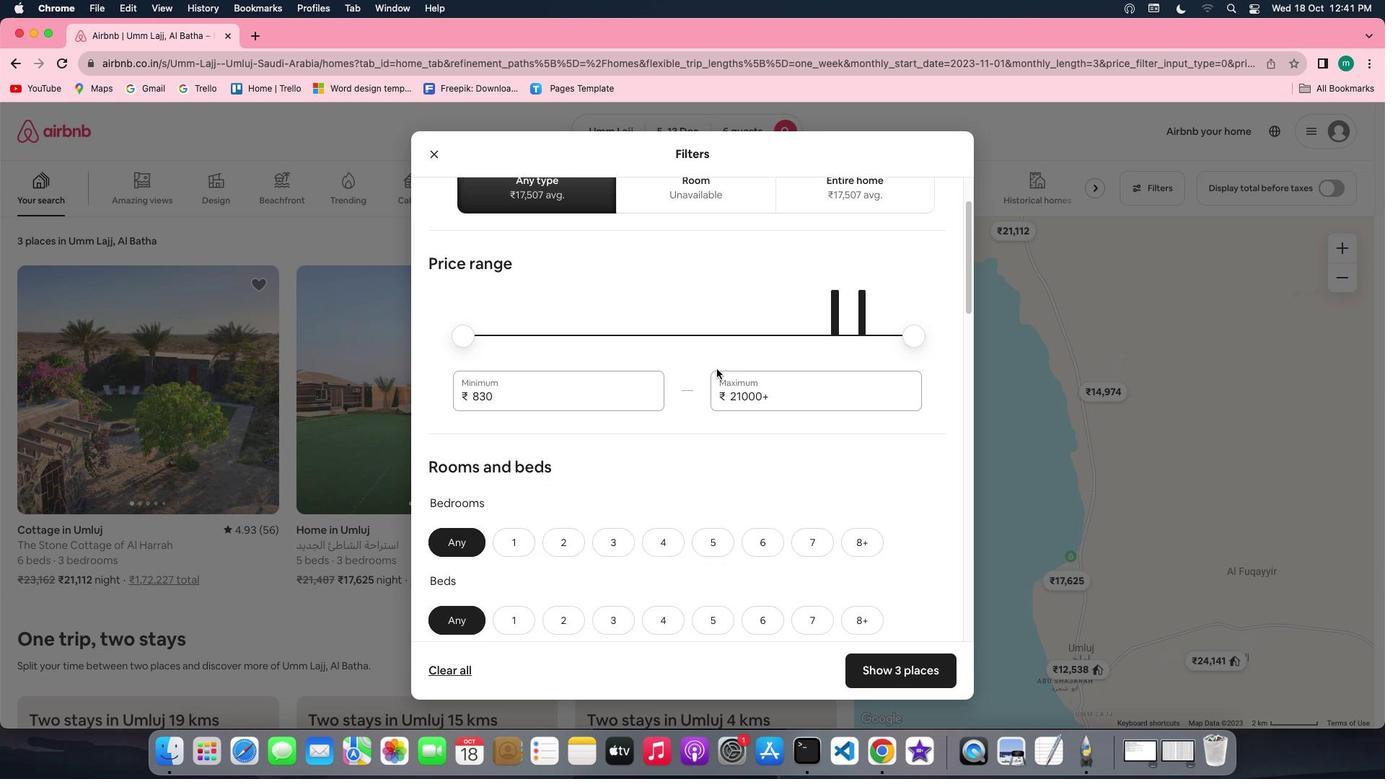 
Action: Mouse scrolled (716, 369) with delta (0, 0)
Screenshot: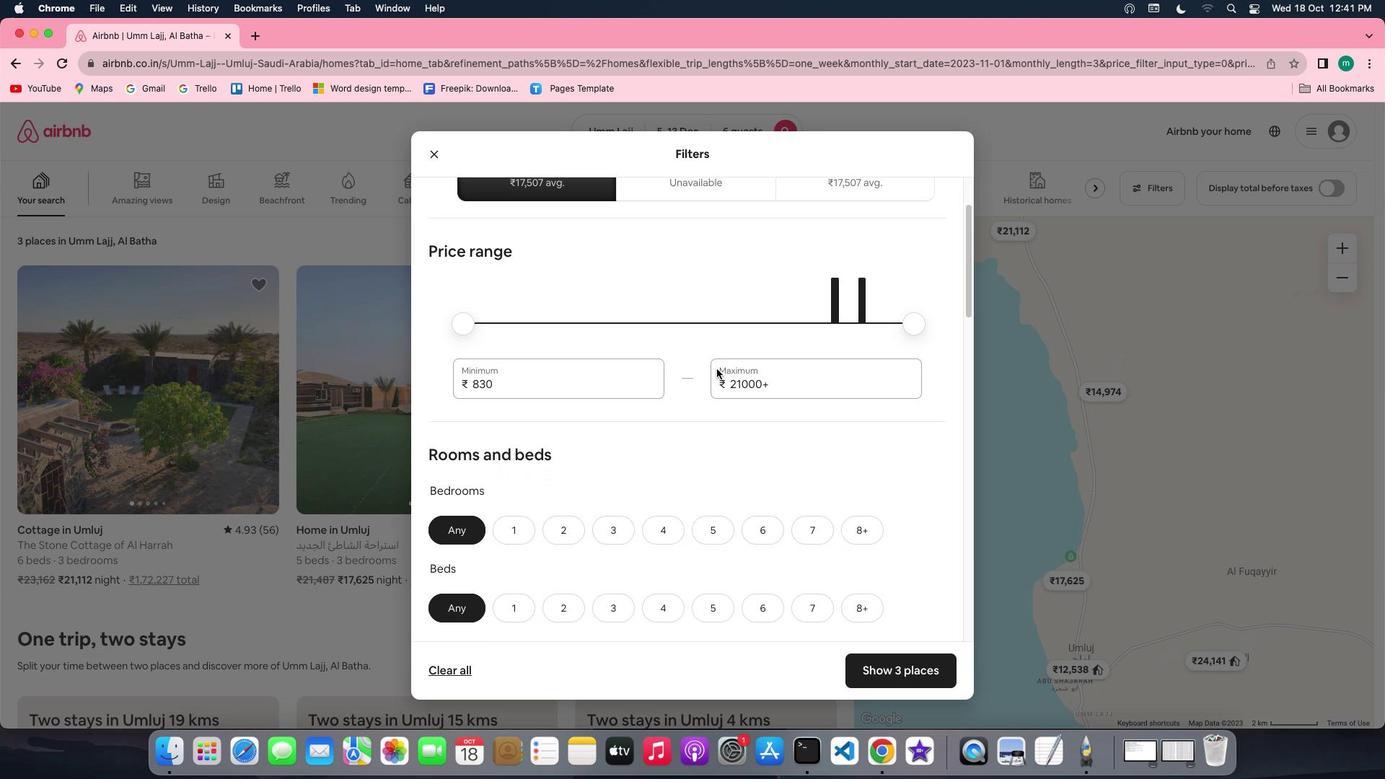
Action: Mouse scrolled (716, 369) with delta (0, 0)
Screenshot: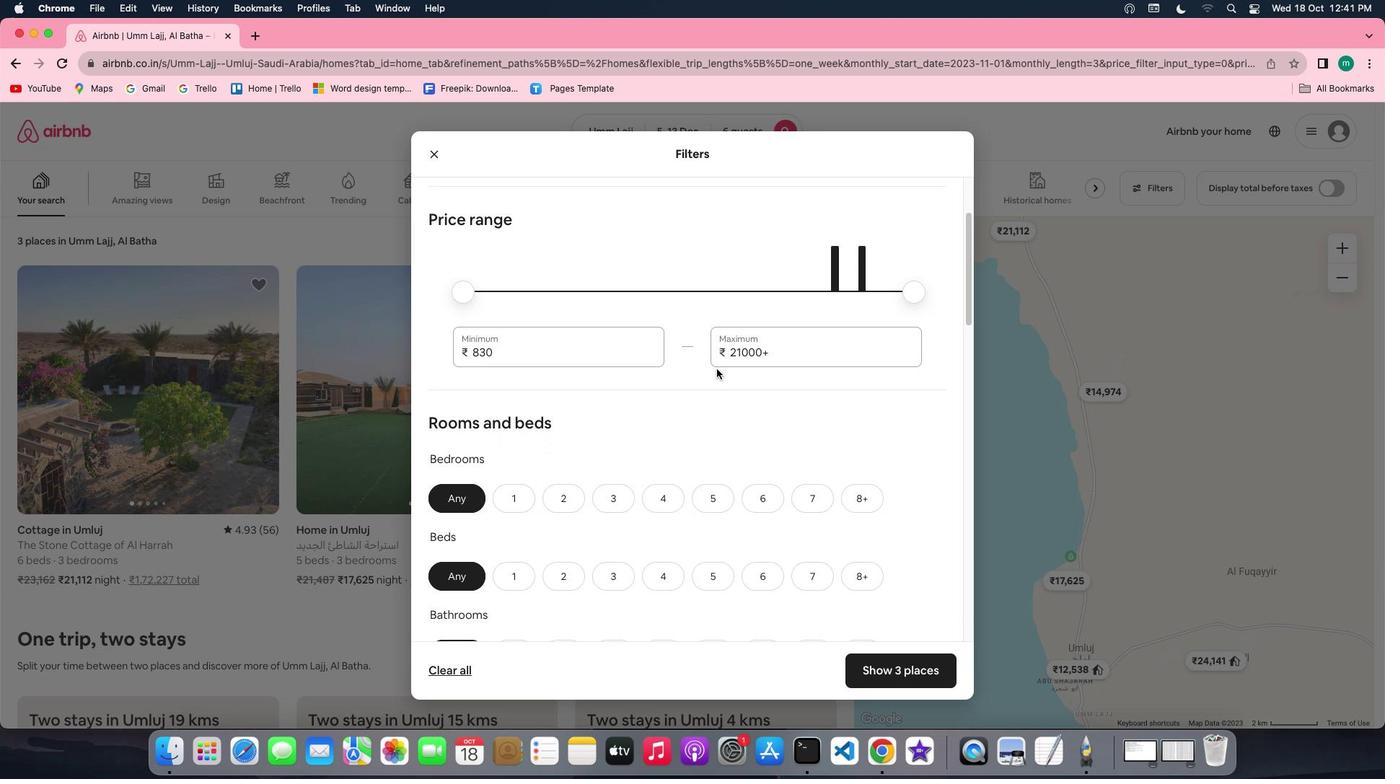 
Action: Mouse scrolled (716, 369) with delta (0, 0)
Screenshot: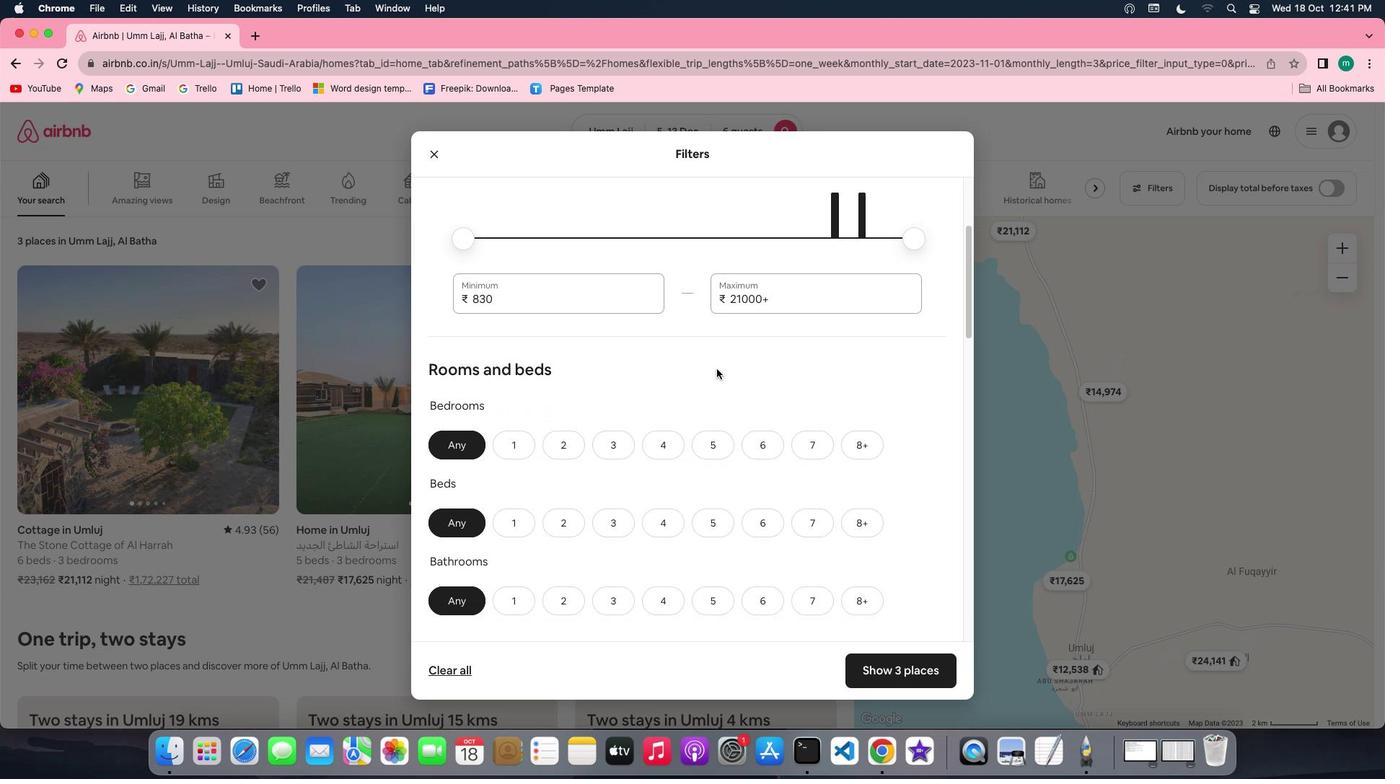 
Action: Mouse scrolled (716, 369) with delta (0, 0)
Screenshot: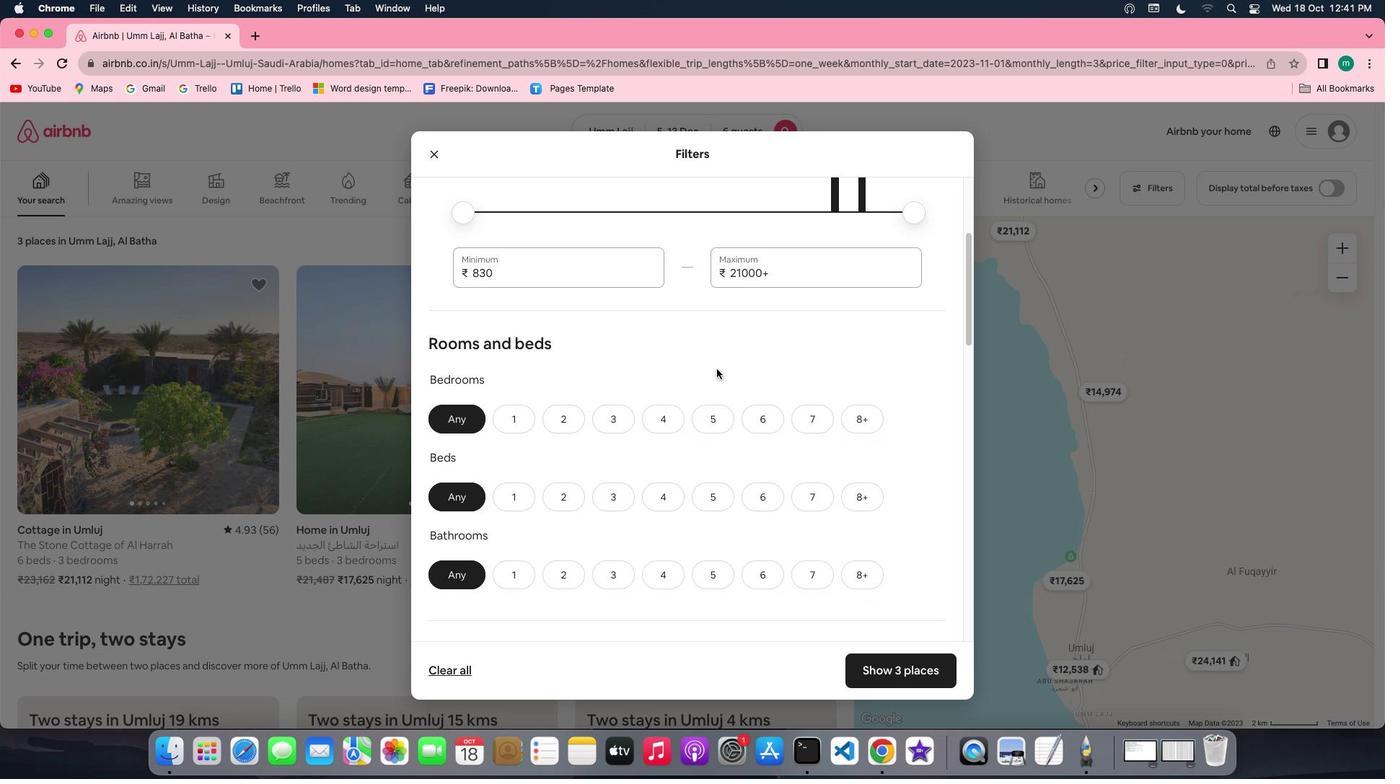 
Action: Mouse scrolled (716, 369) with delta (0, 0)
Screenshot: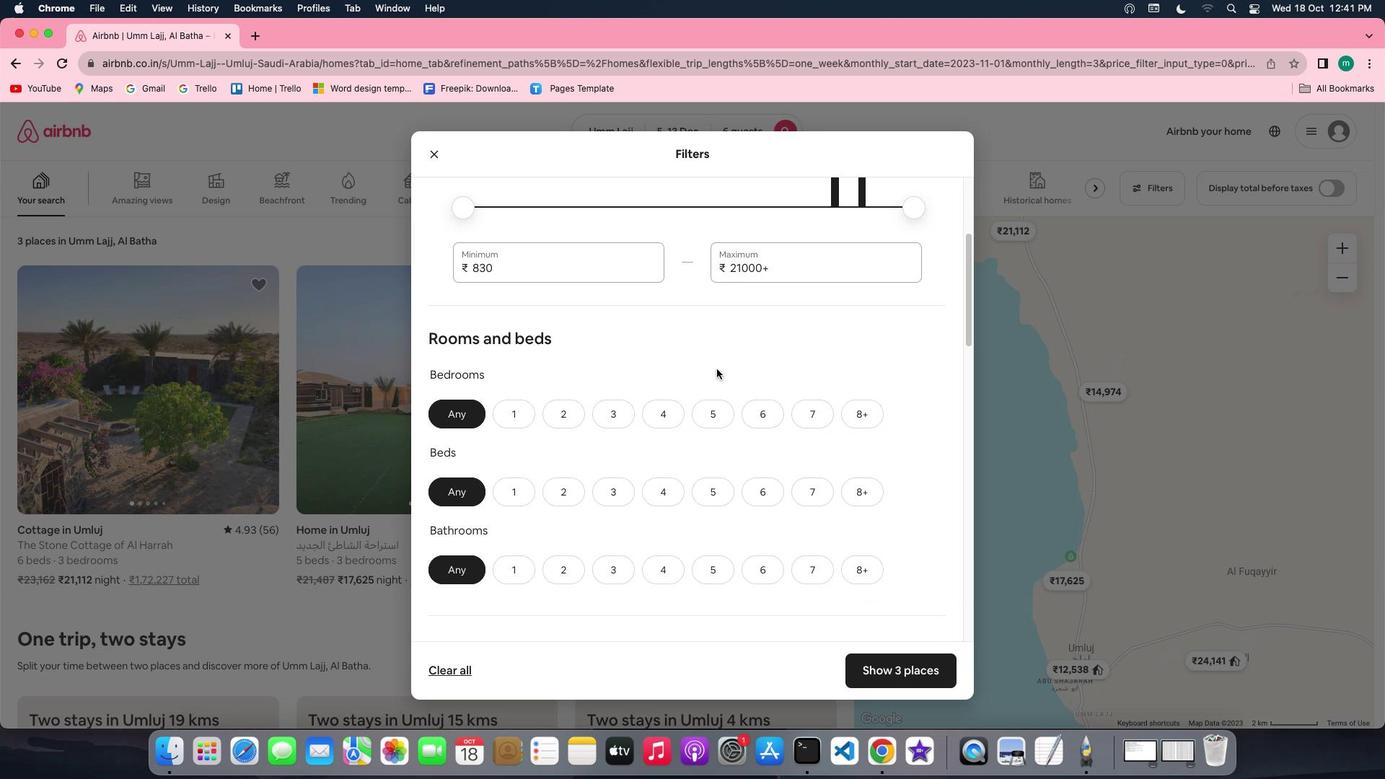 
Action: Mouse scrolled (716, 369) with delta (0, -1)
Screenshot: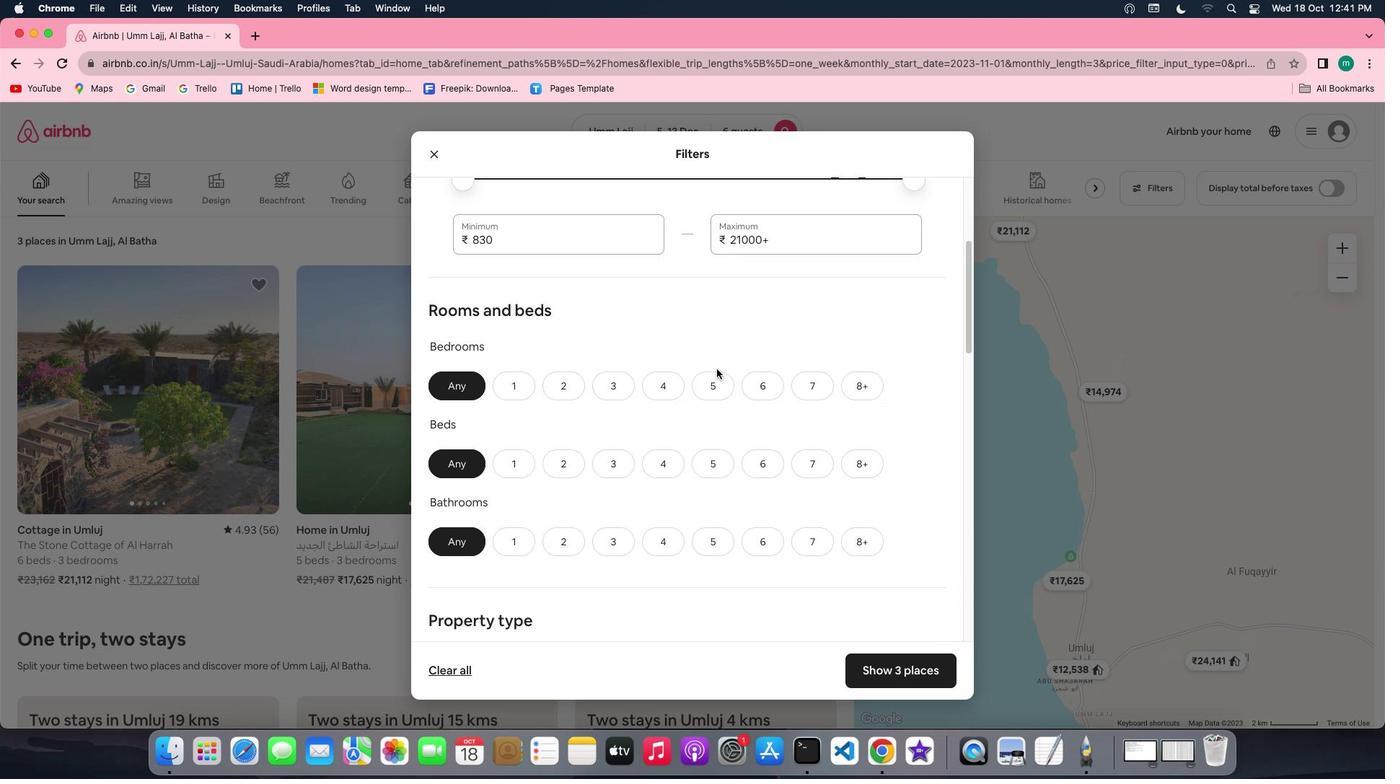 
Action: Mouse scrolled (716, 369) with delta (0, 0)
Screenshot: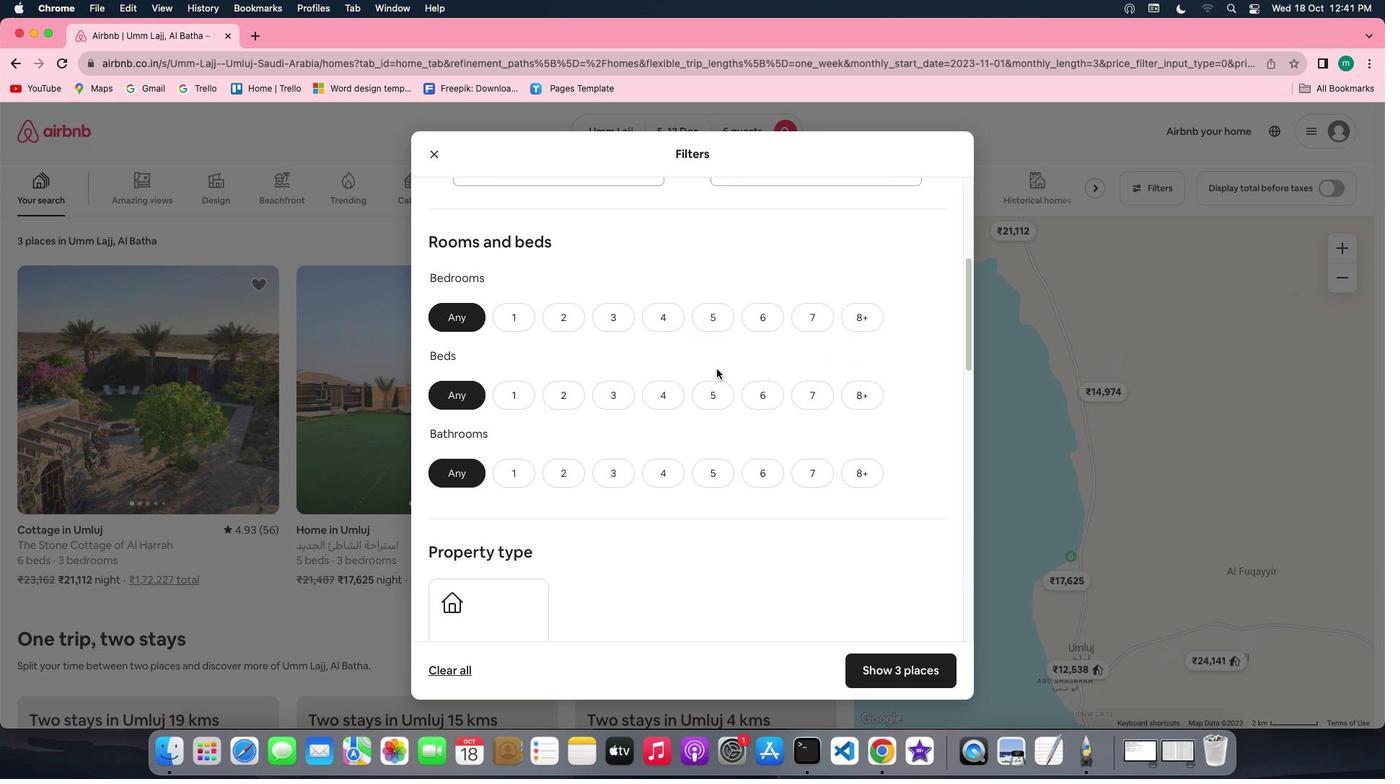 
Action: Mouse moved to (599, 287)
Screenshot: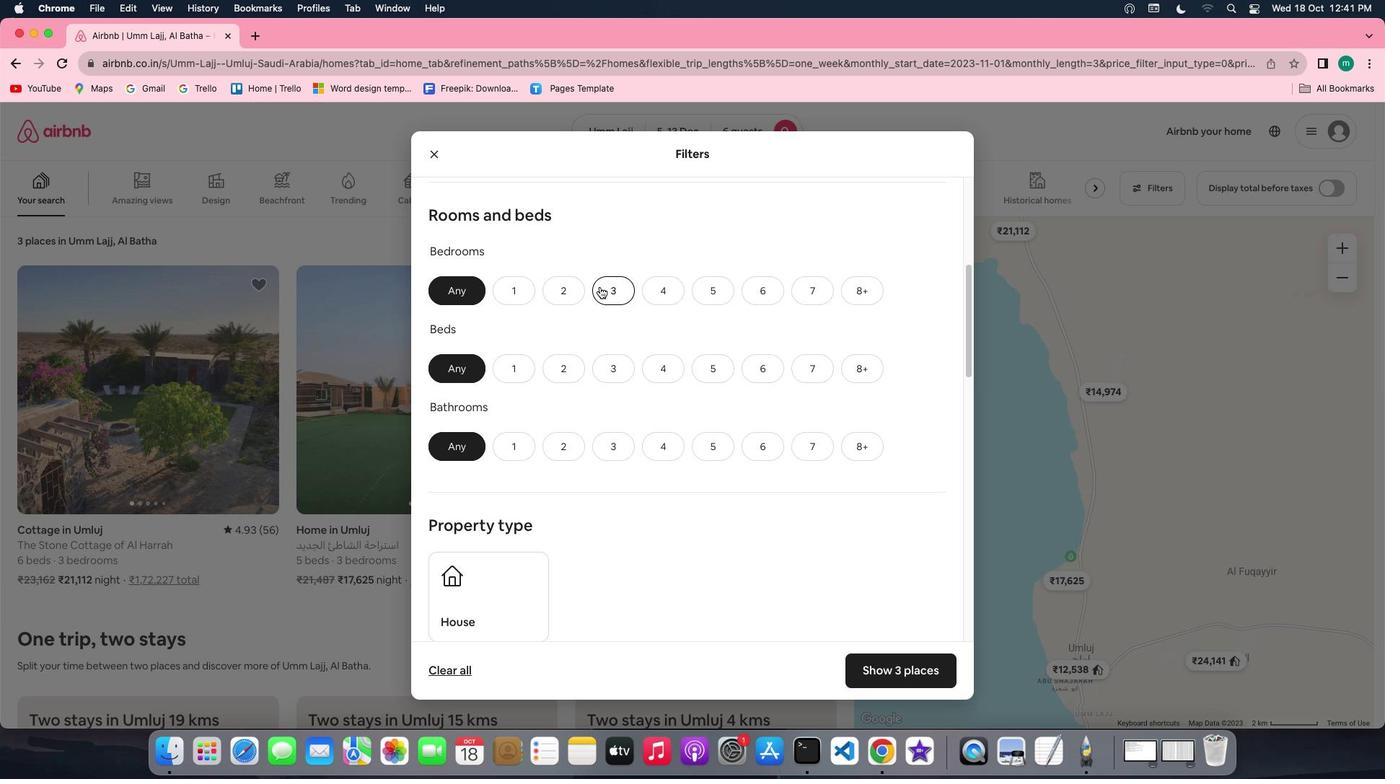 
Action: Mouse pressed left at (599, 287)
Screenshot: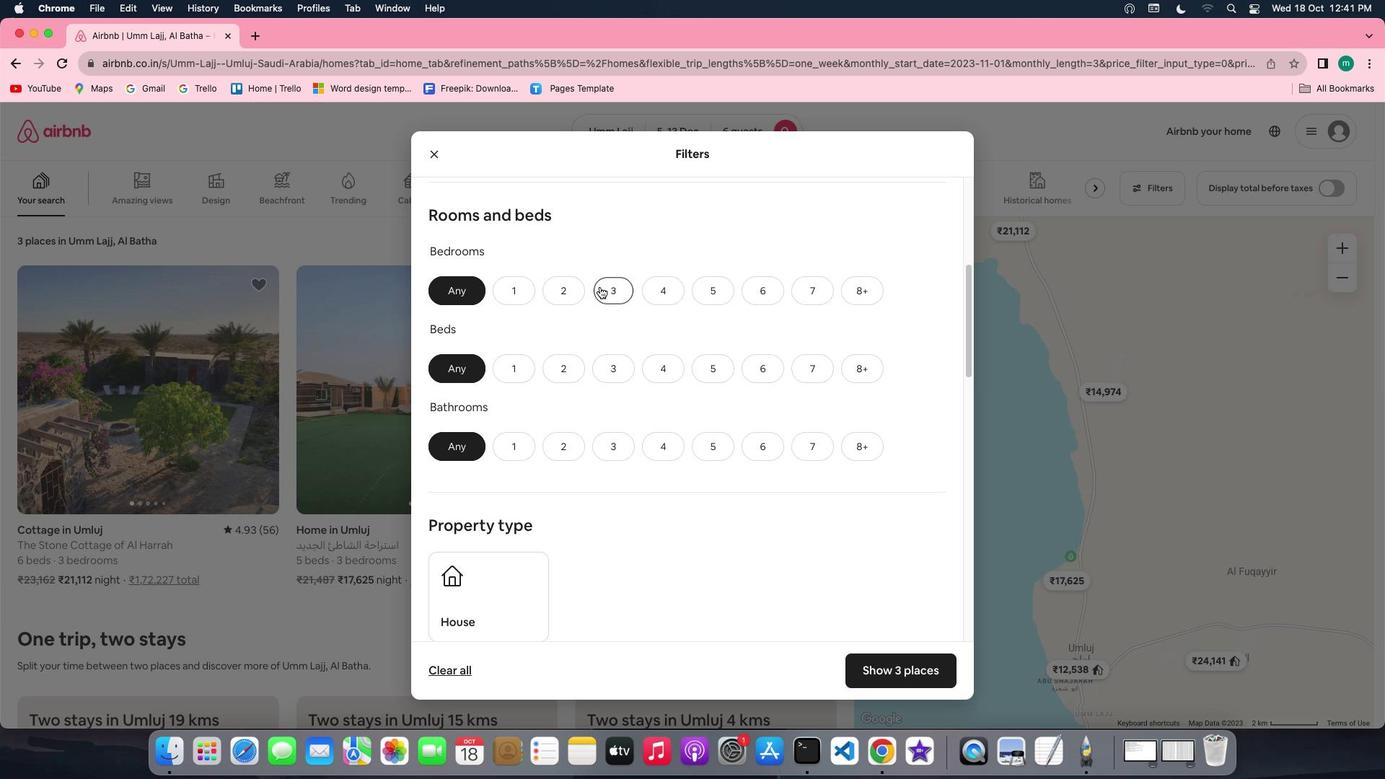 
Action: Mouse moved to (619, 378)
Screenshot: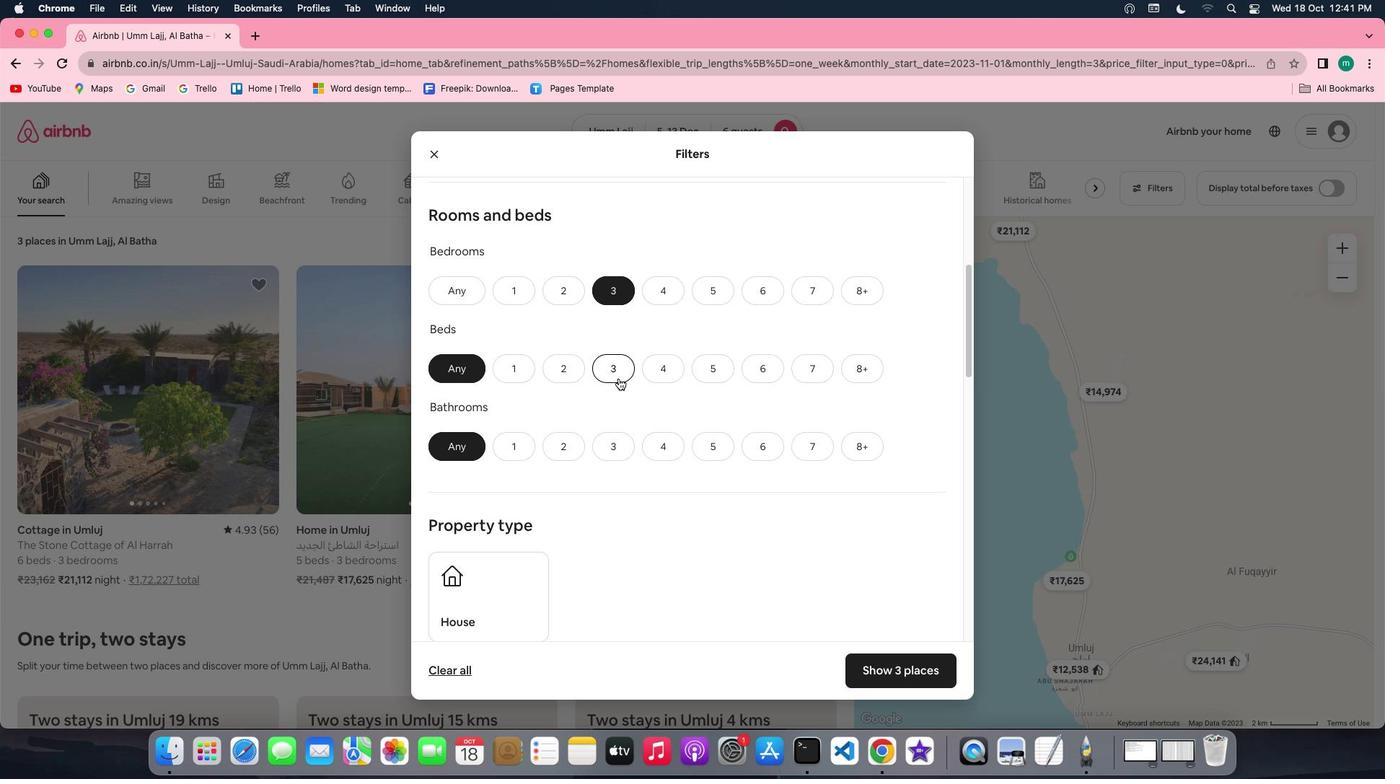 
Action: Mouse pressed left at (619, 378)
Screenshot: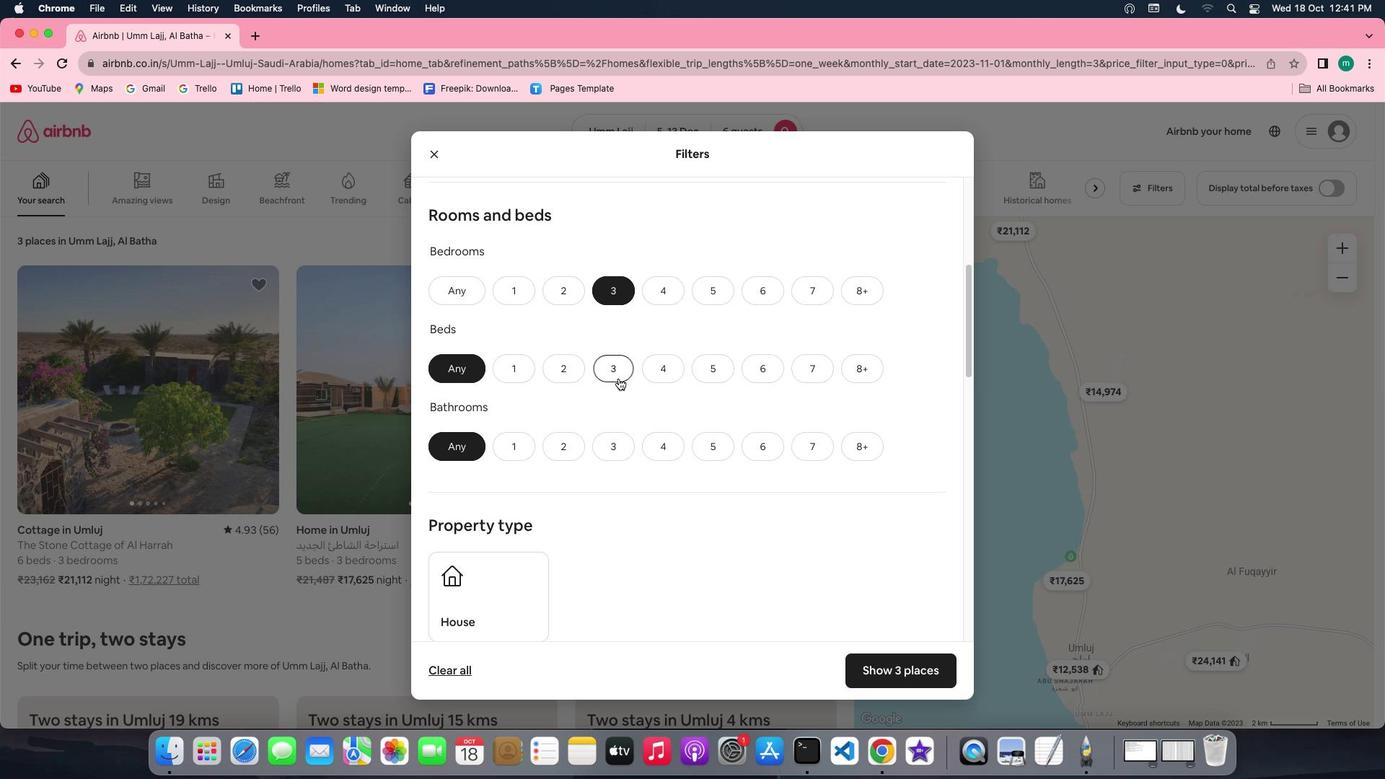 
Action: Mouse moved to (621, 446)
Screenshot: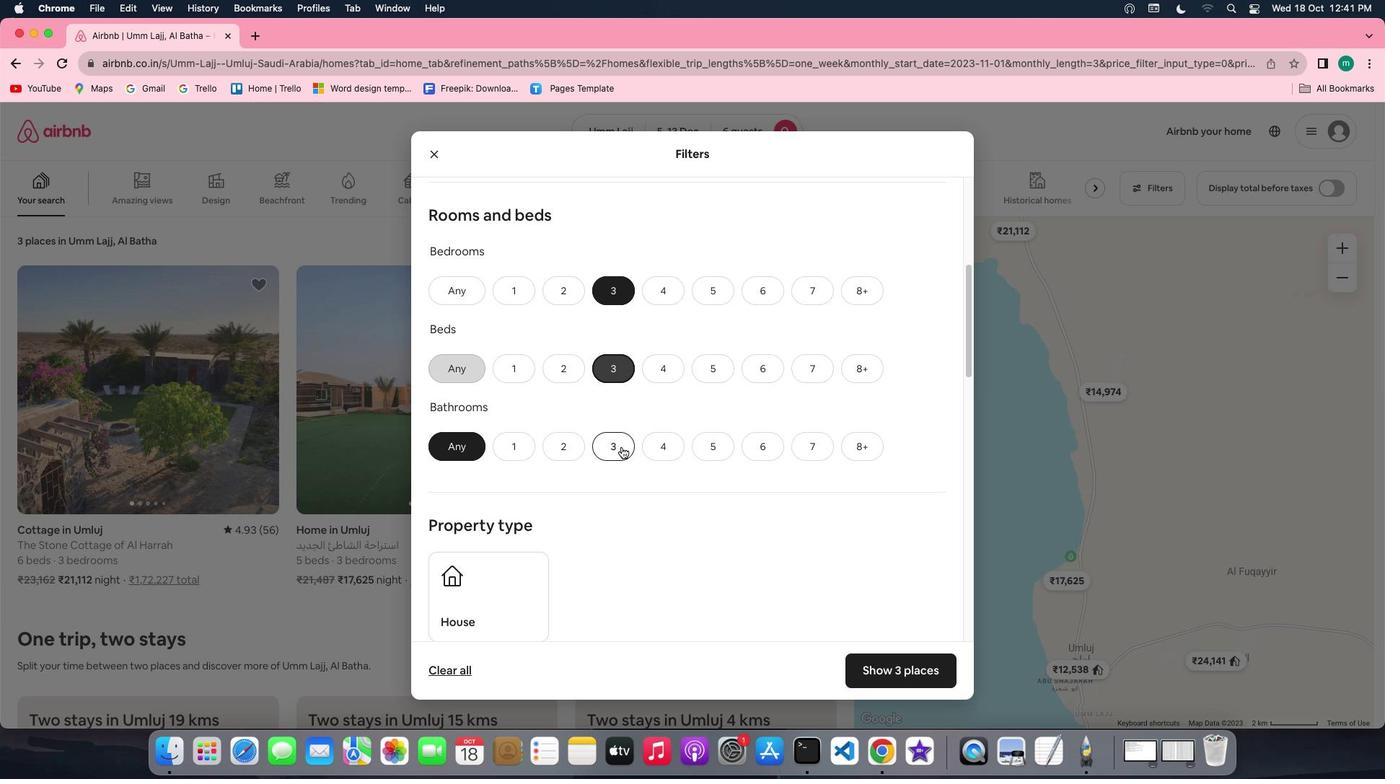 
Action: Mouse pressed left at (621, 446)
Screenshot: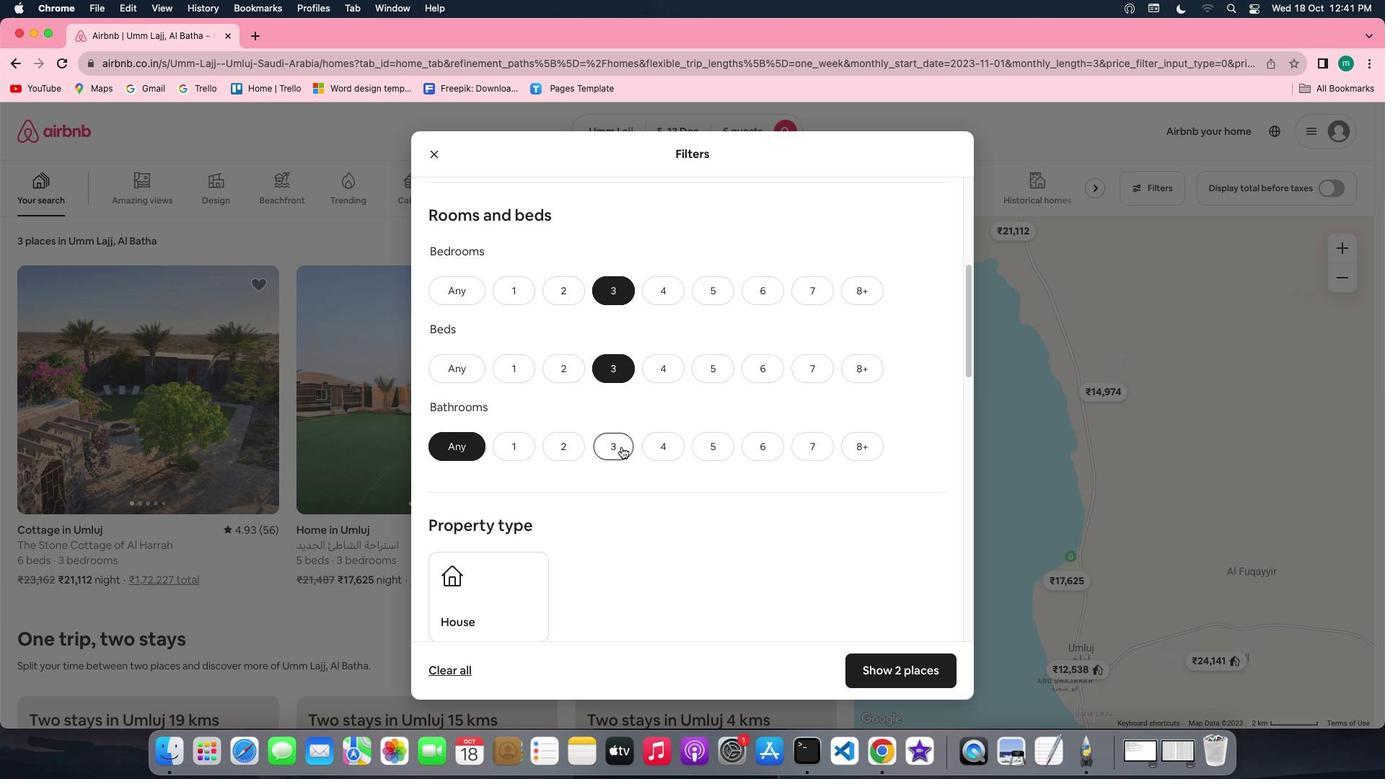 
Action: Mouse moved to (773, 435)
Screenshot: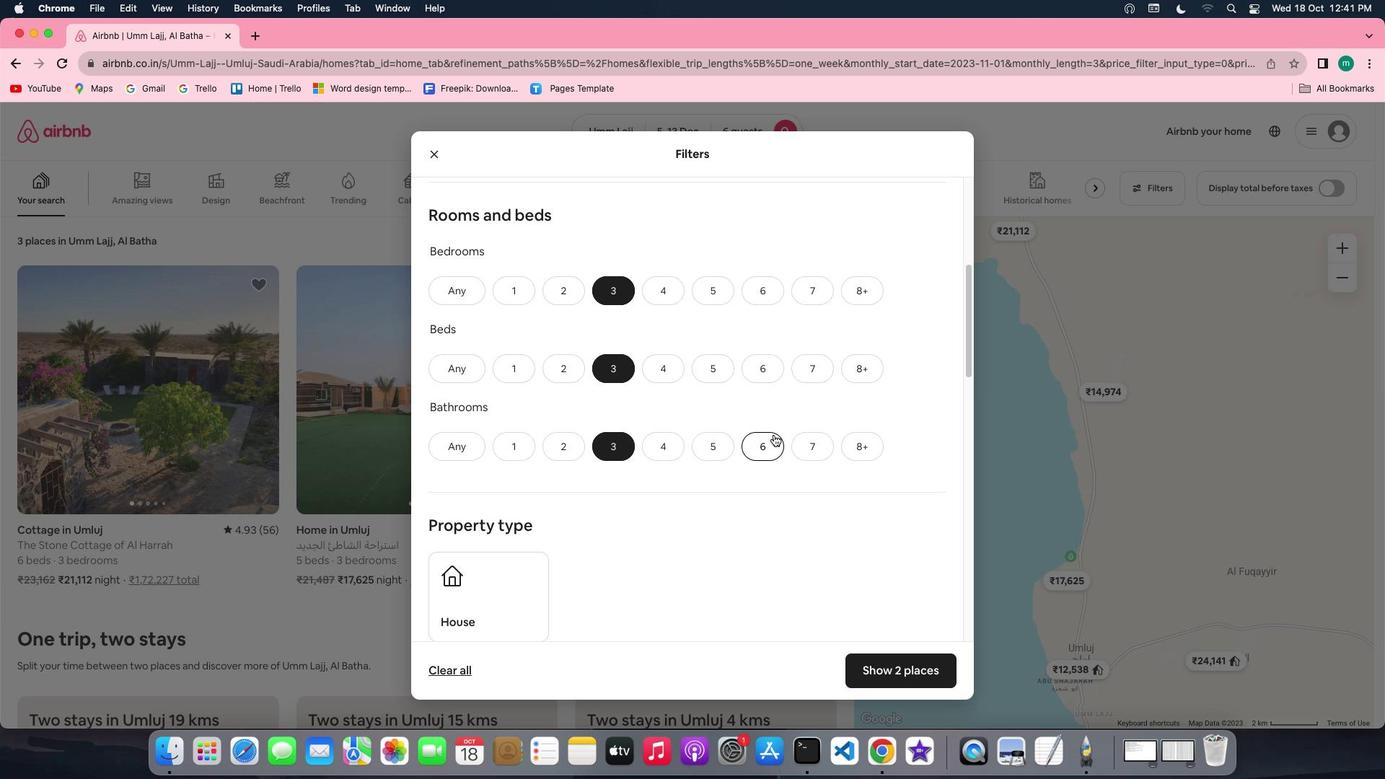 
Action: Mouse scrolled (773, 435) with delta (0, 0)
Screenshot: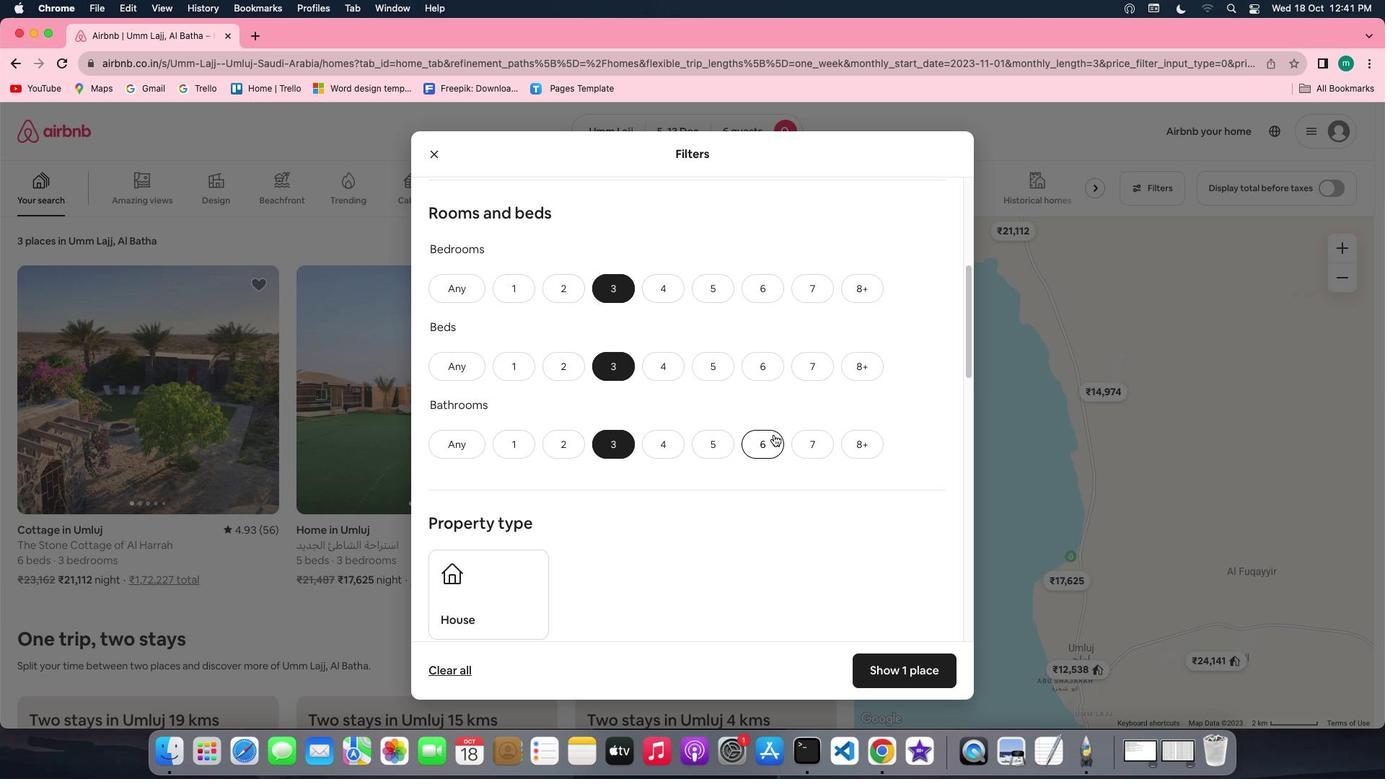 
Action: Mouse scrolled (773, 435) with delta (0, 0)
Screenshot: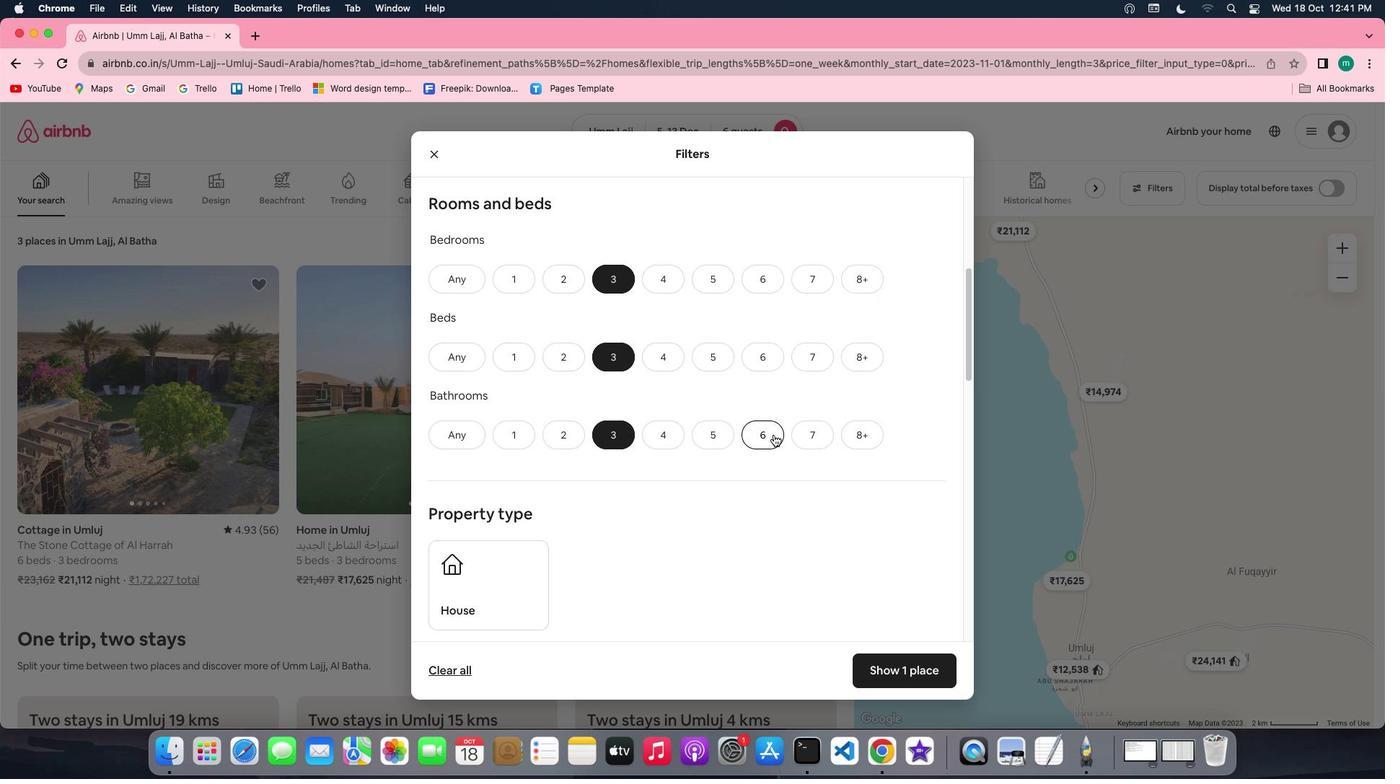 
Action: Mouse scrolled (773, 435) with delta (0, 0)
Screenshot: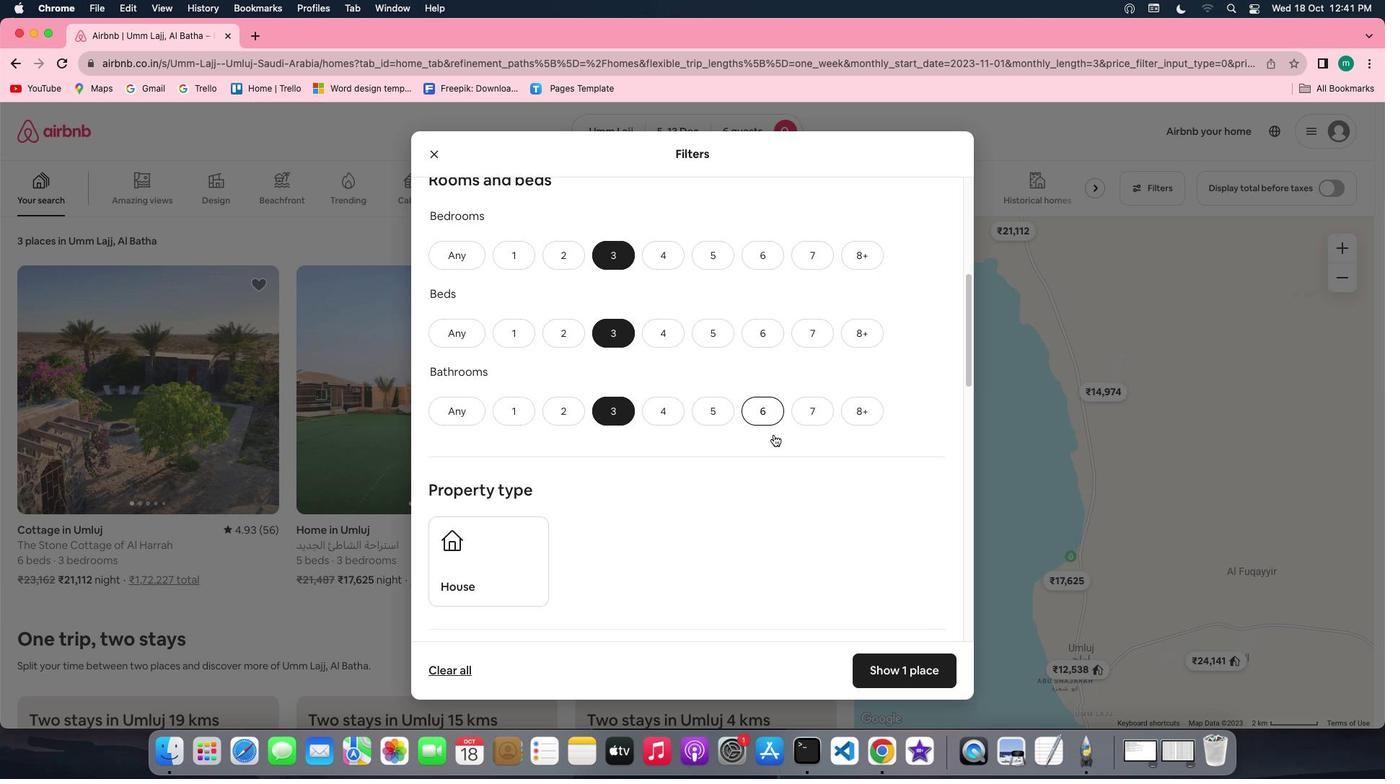 
Action: Mouse scrolled (773, 435) with delta (0, 0)
Screenshot: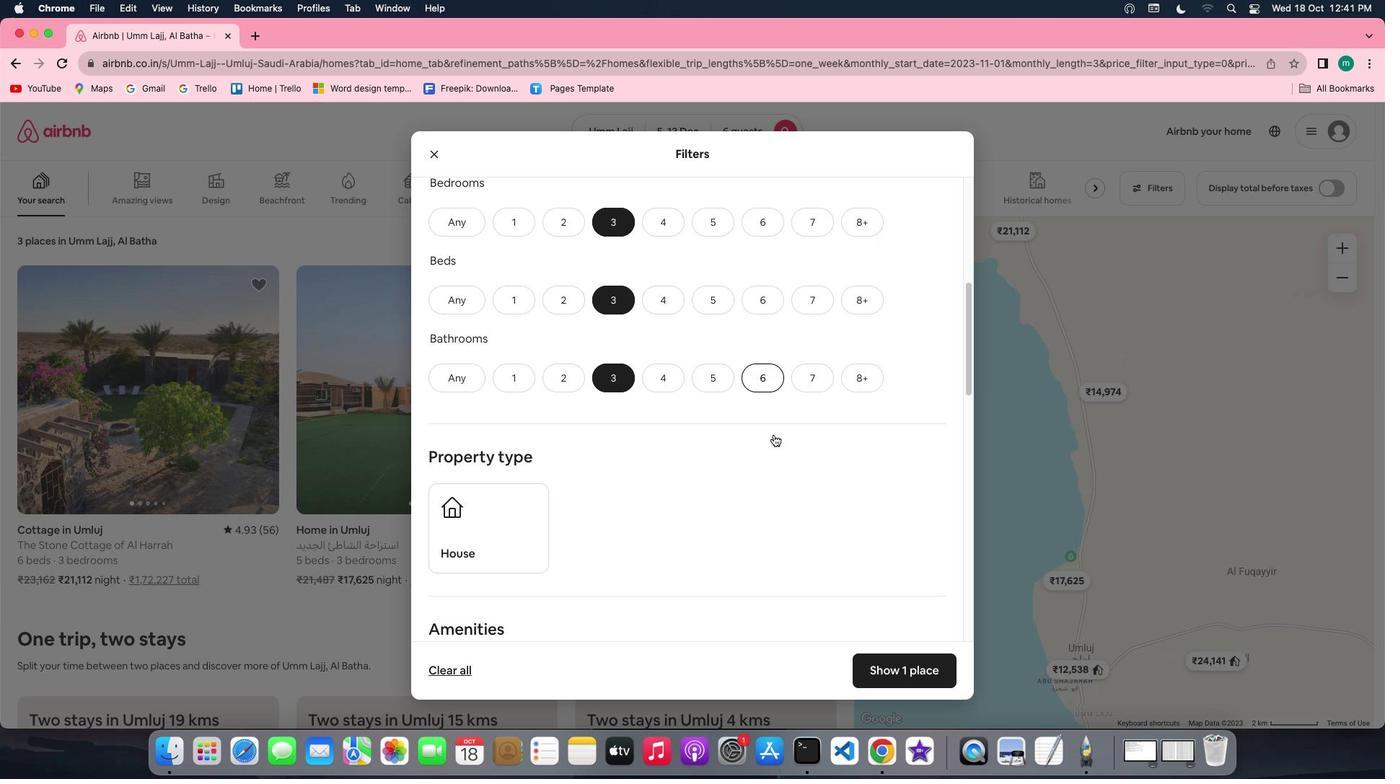 
Action: Mouse scrolled (773, 435) with delta (0, 0)
Screenshot: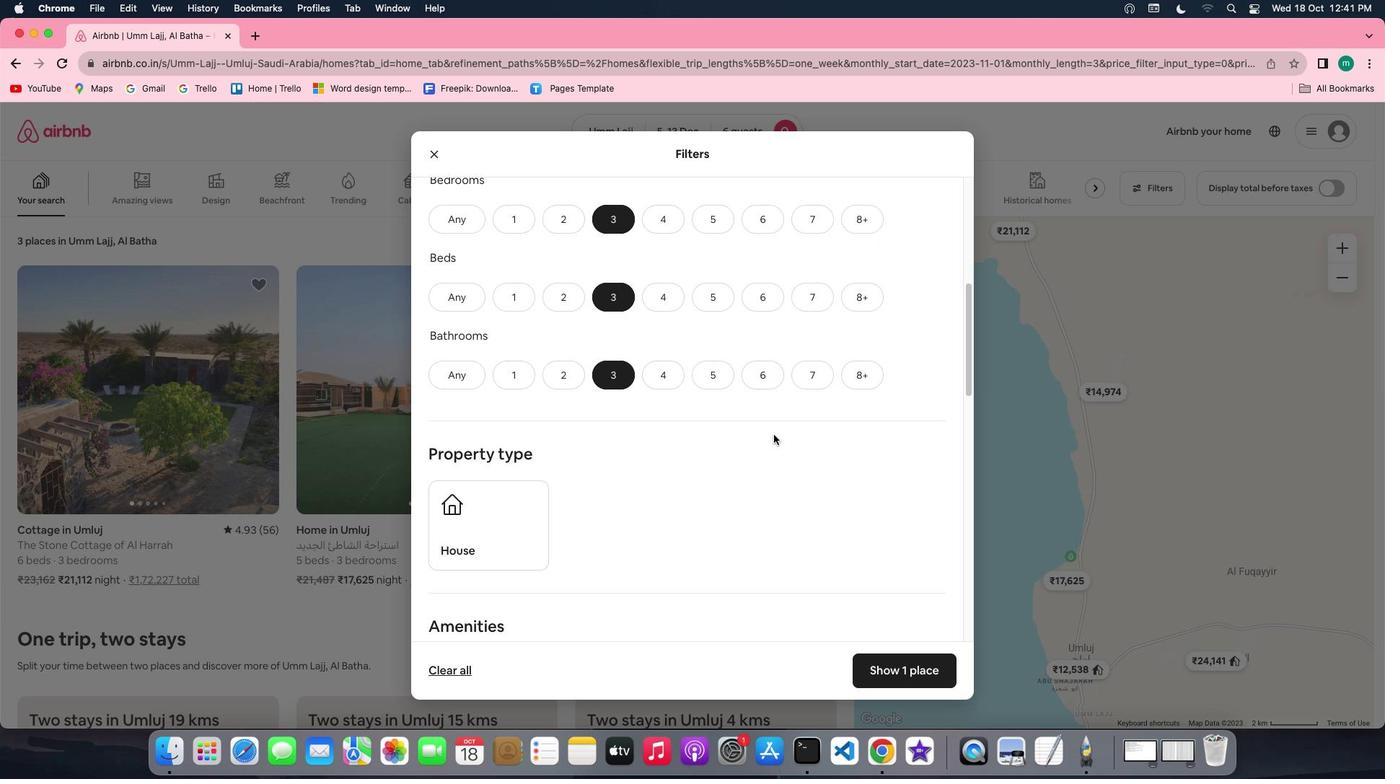 
Action: Mouse scrolled (773, 435) with delta (0, 0)
Screenshot: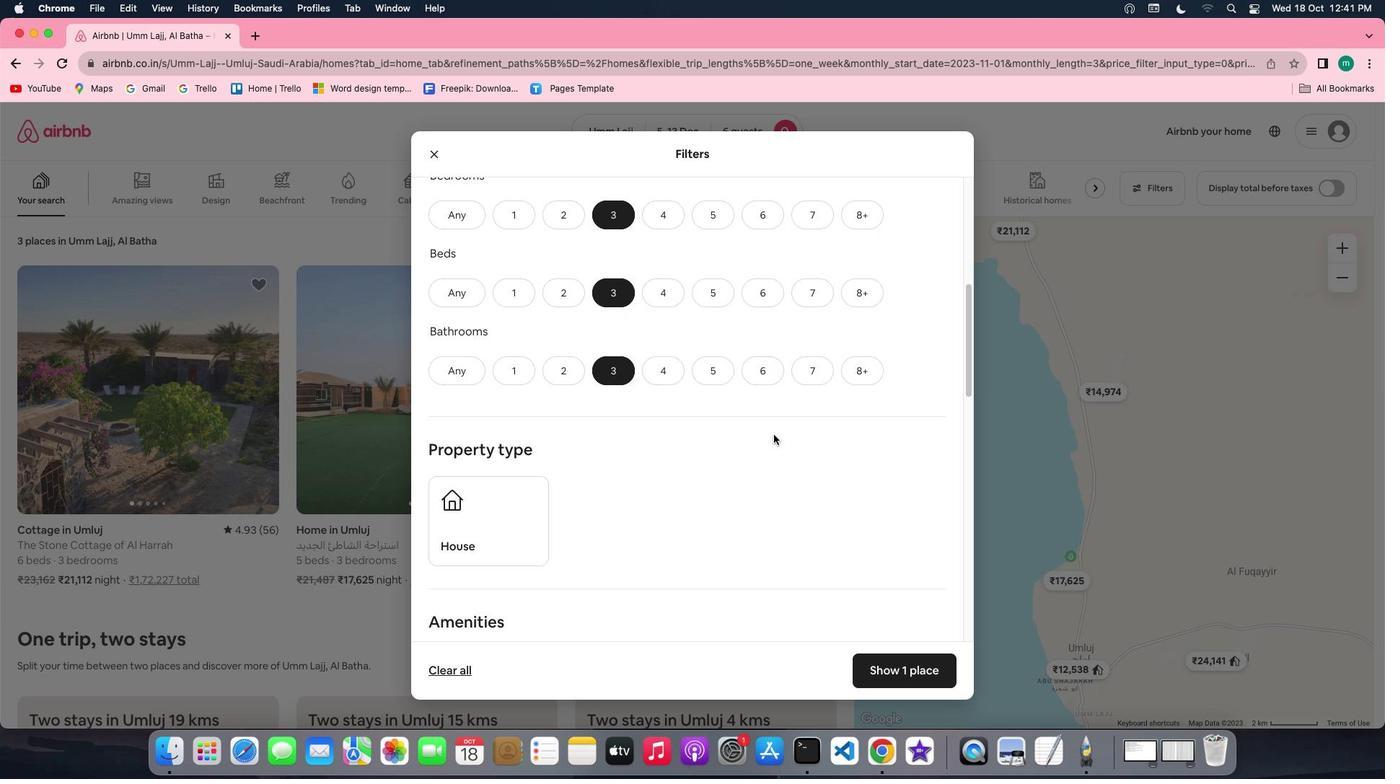 
Action: Mouse scrolled (773, 435) with delta (0, 0)
Screenshot: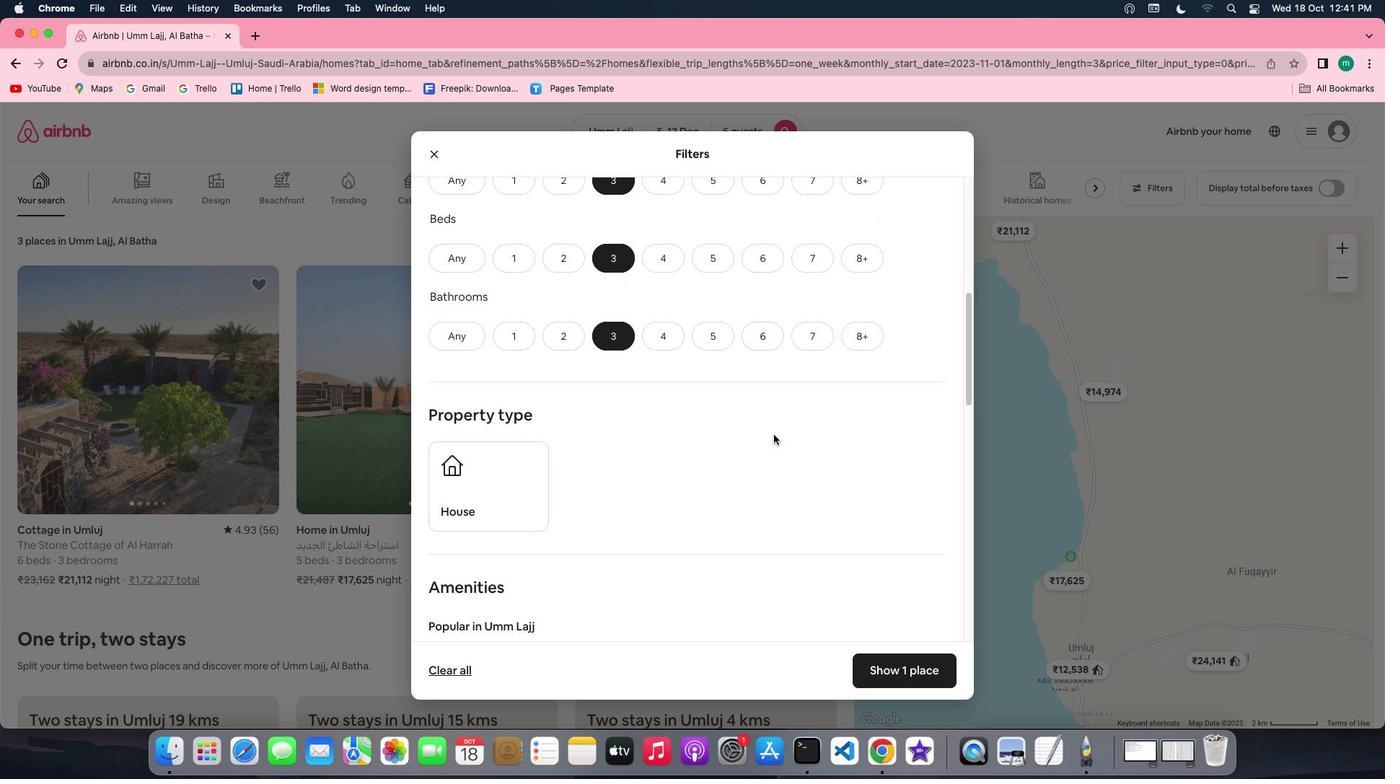 
Action: Mouse scrolled (773, 435) with delta (0, 0)
Screenshot: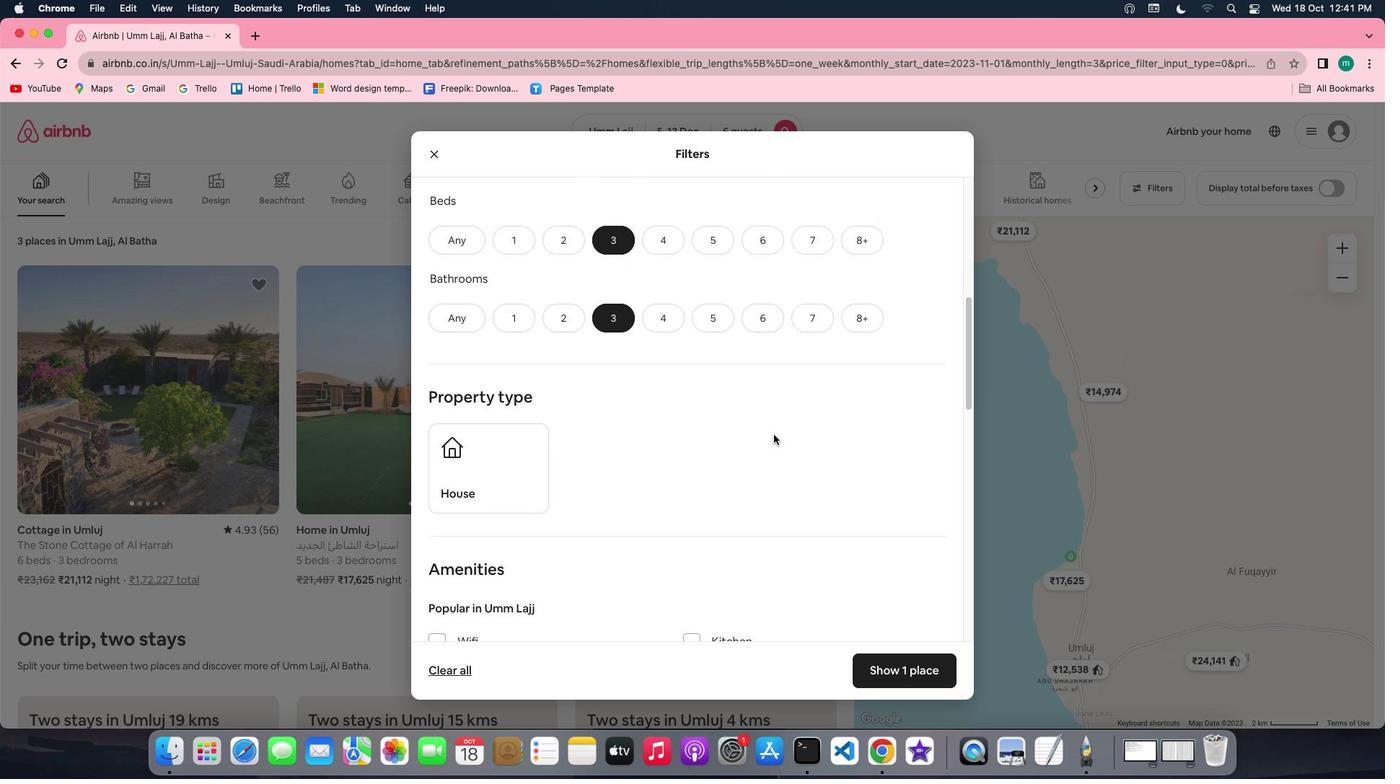 
Action: Mouse scrolled (773, 435) with delta (0, 0)
Screenshot: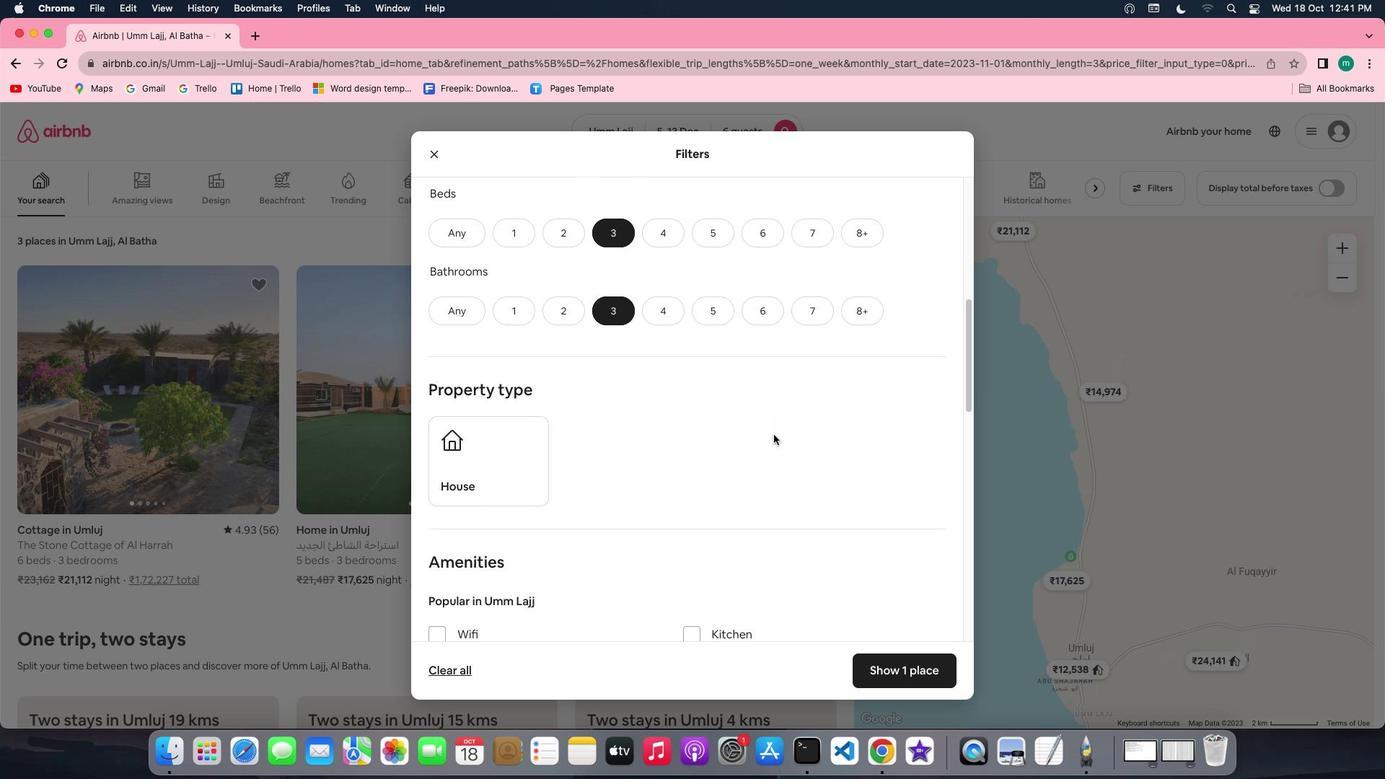 
Action: Mouse scrolled (773, 435) with delta (0, 0)
Screenshot: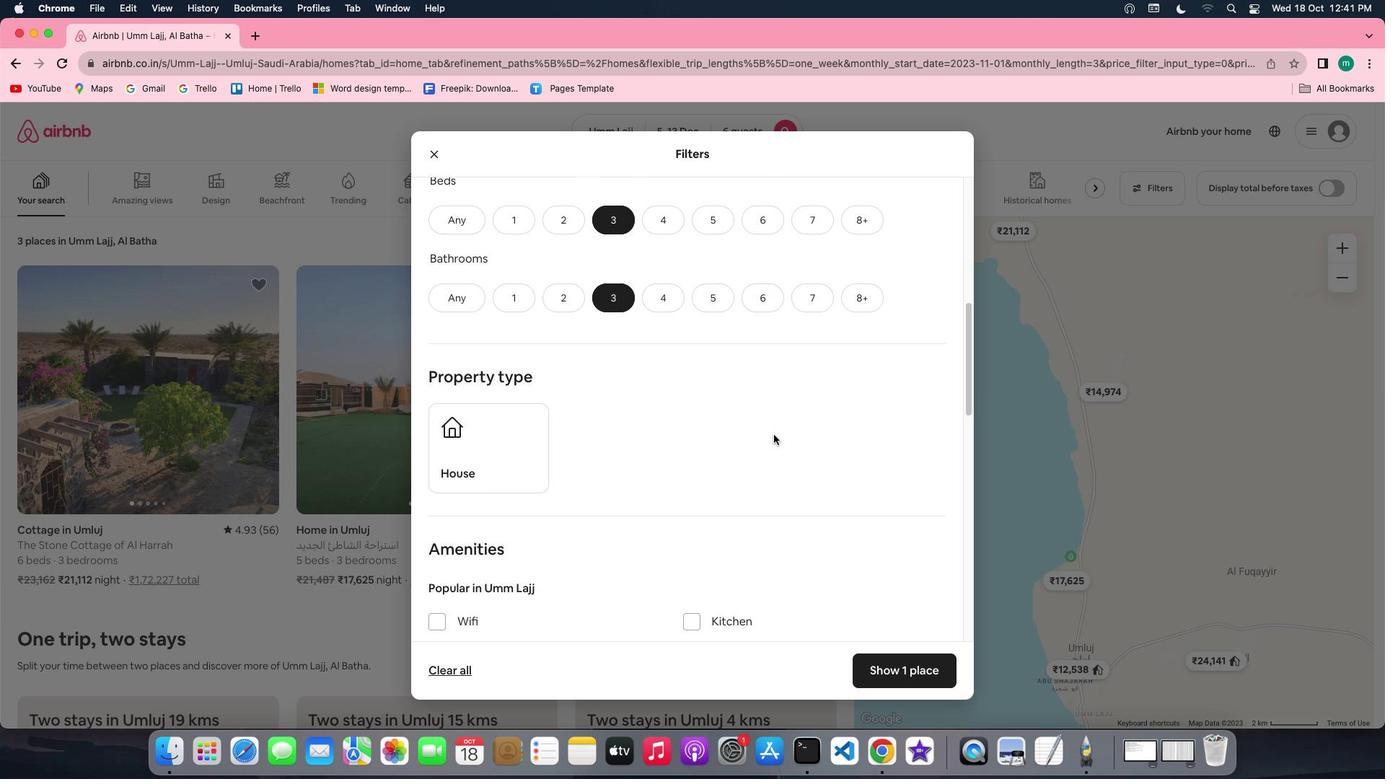 
Action: Mouse scrolled (773, 435) with delta (0, 0)
Screenshot: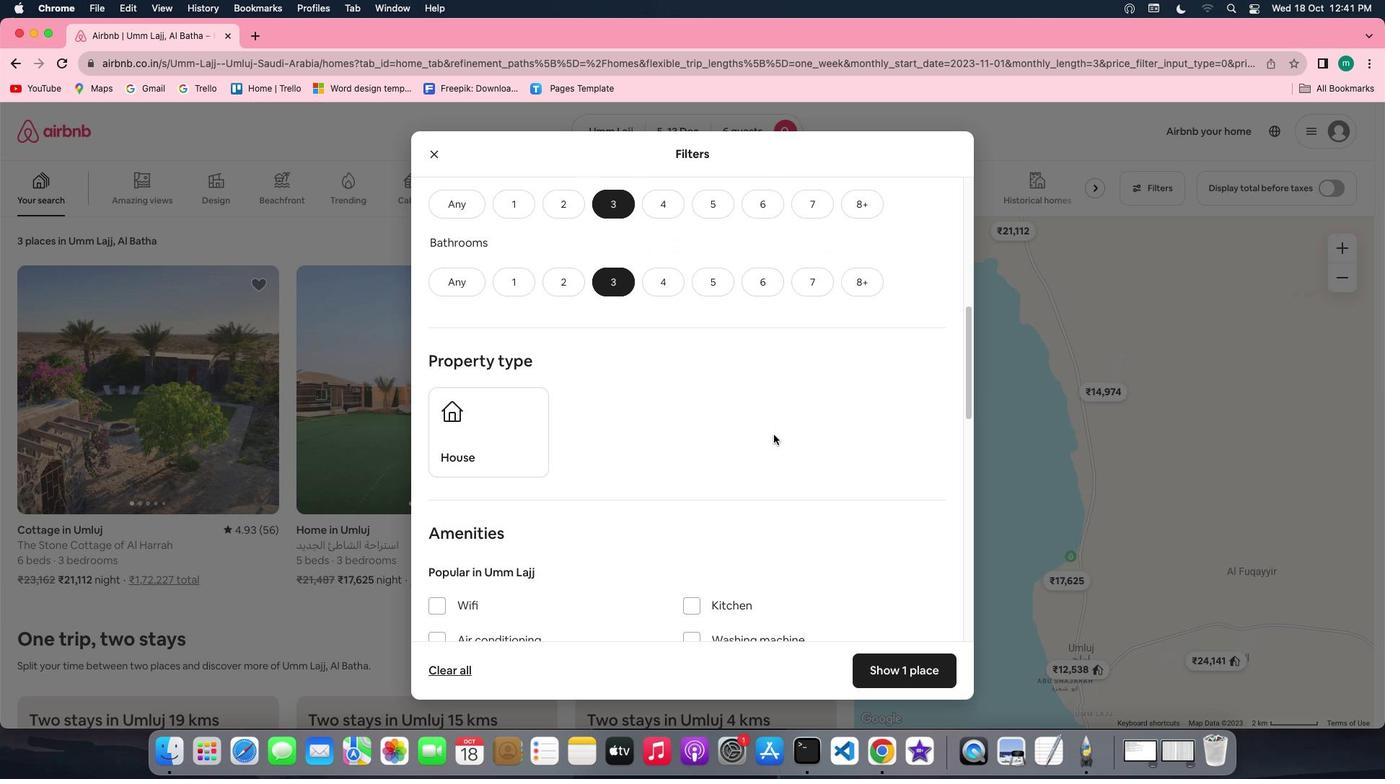 
Action: Mouse moved to (517, 459)
Screenshot: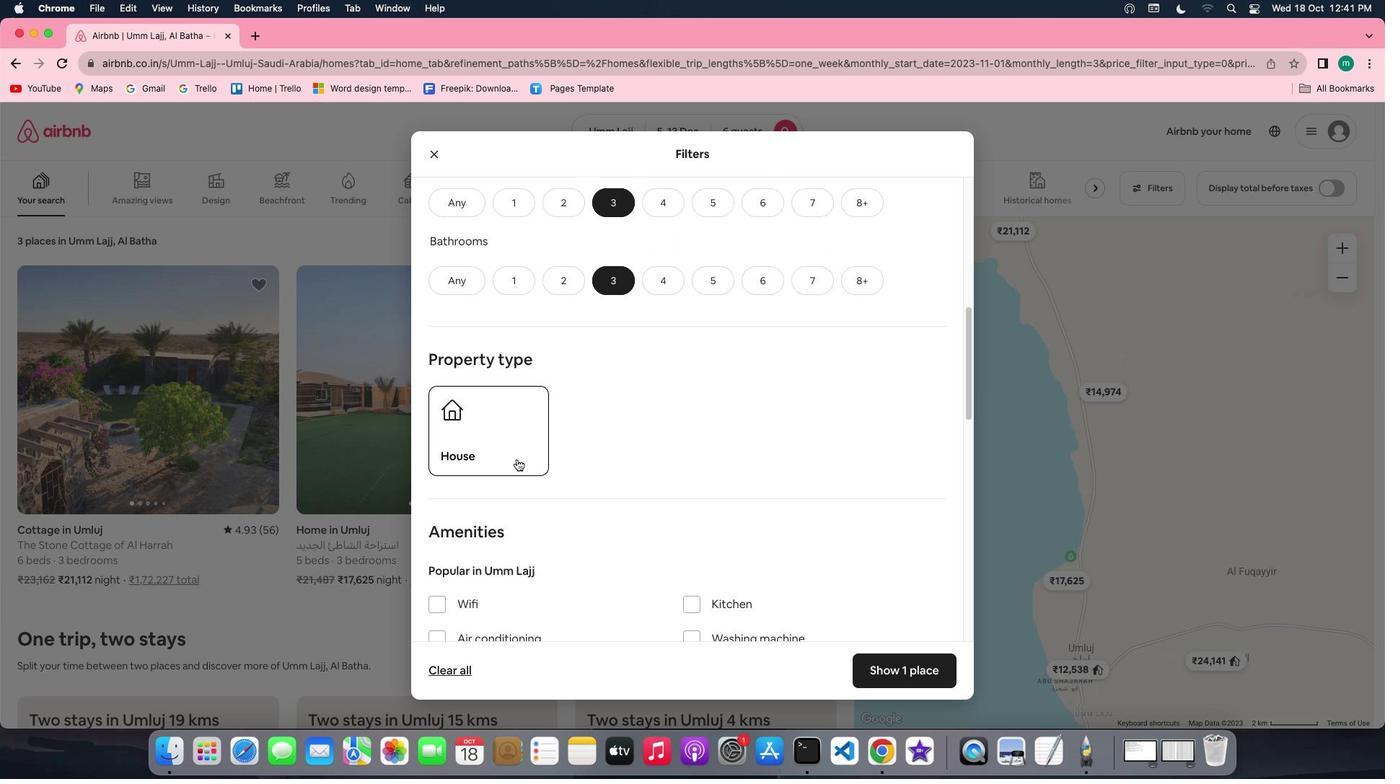 
Action: Mouse pressed left at (517, 459)
Screenshot: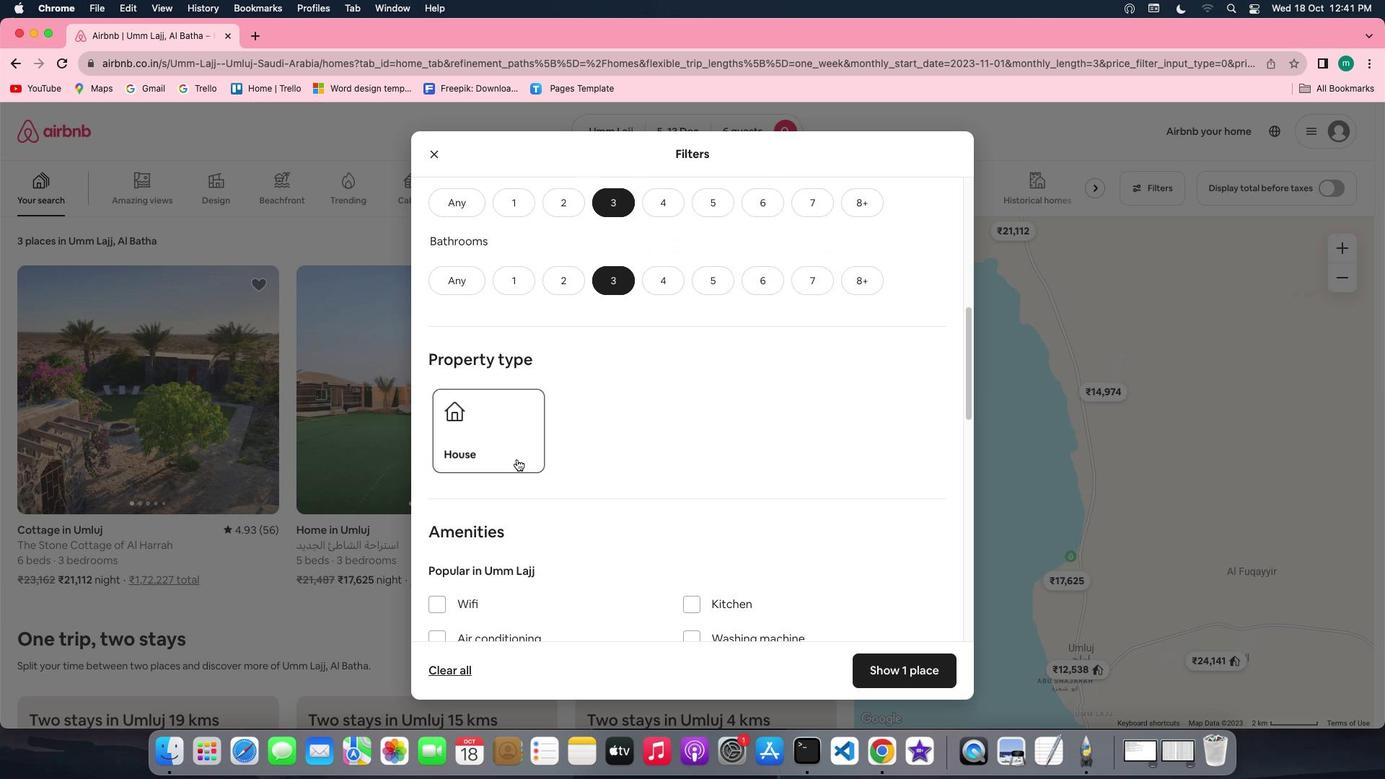 
Action: Mouse moved to (751, 453)
Screenshot: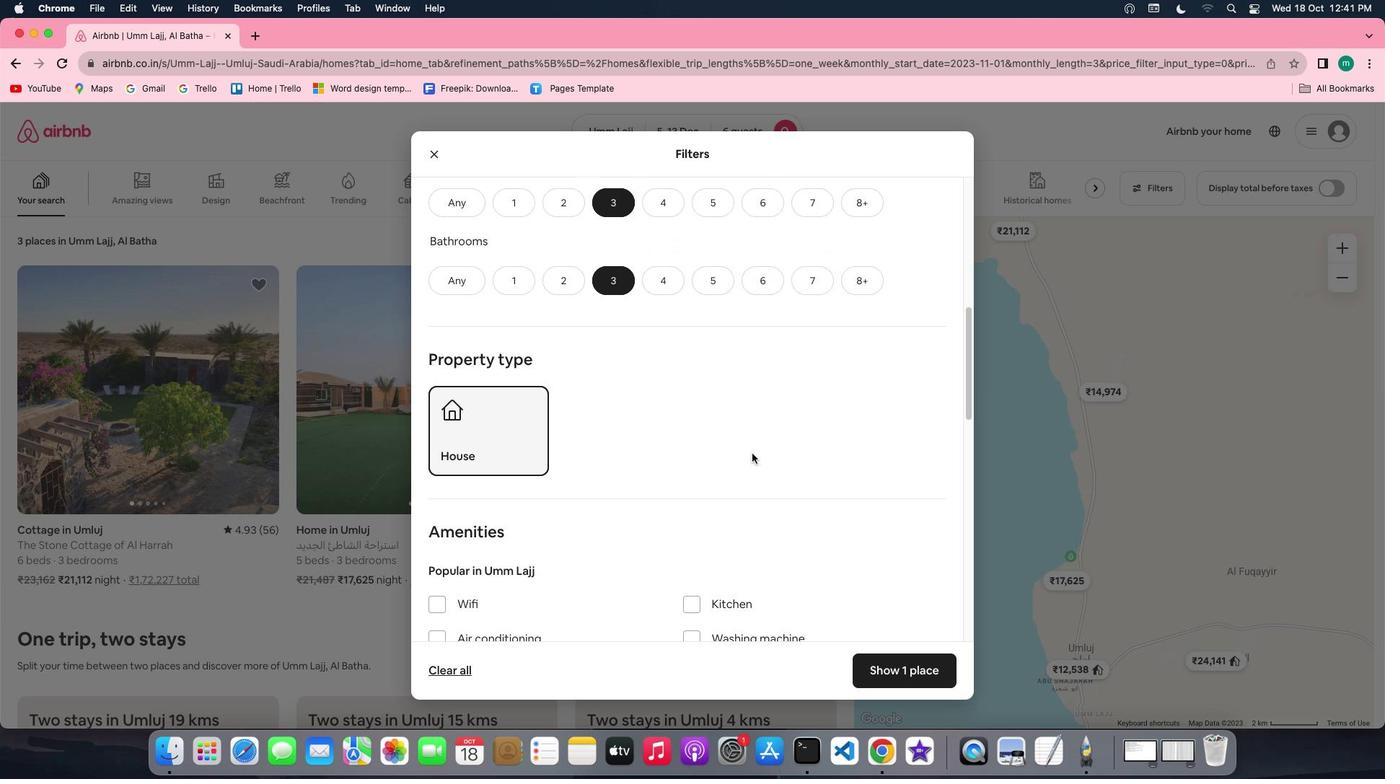 
Action: Mouse scrolled (751, 453) with delta (0, 0)
Screenshot: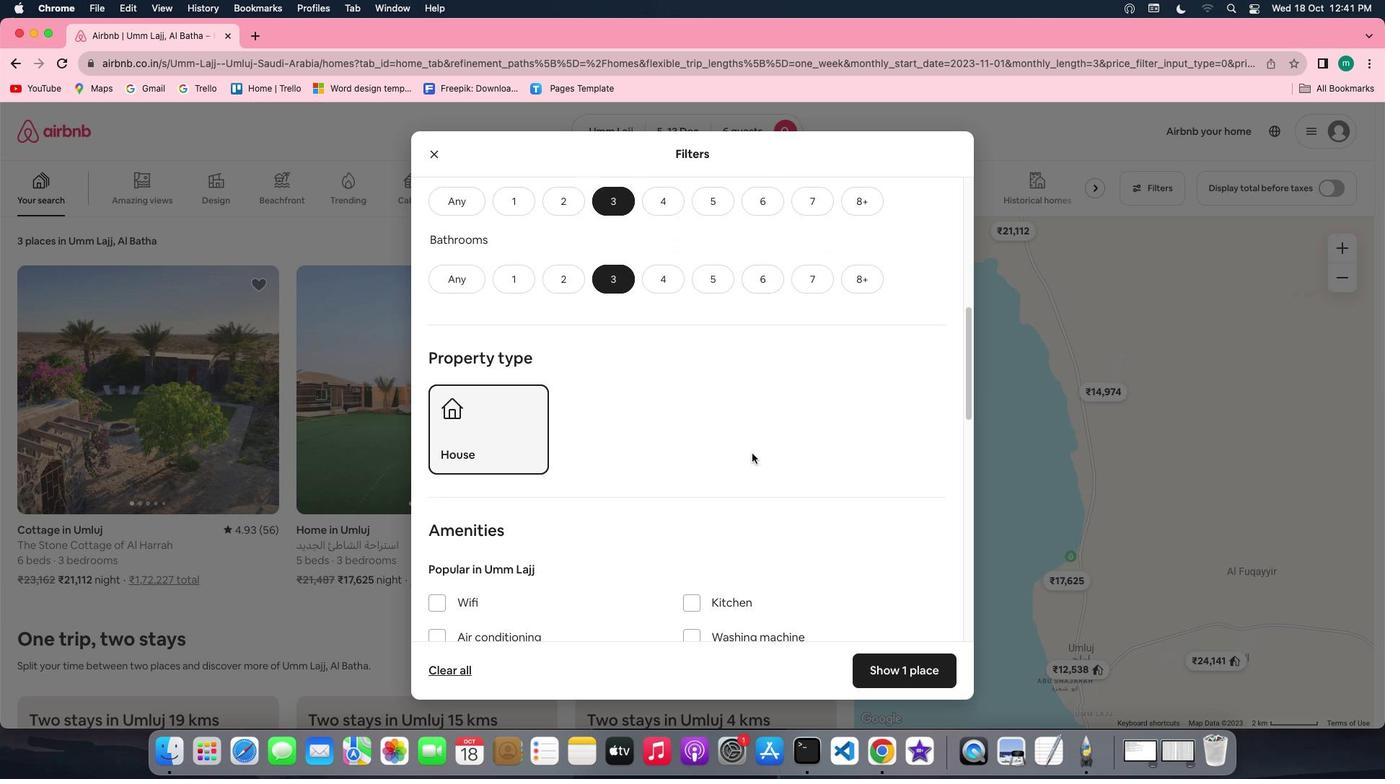 
Action: Mouse scrolled (751, 453) with delta (0, 0)
Screenshot: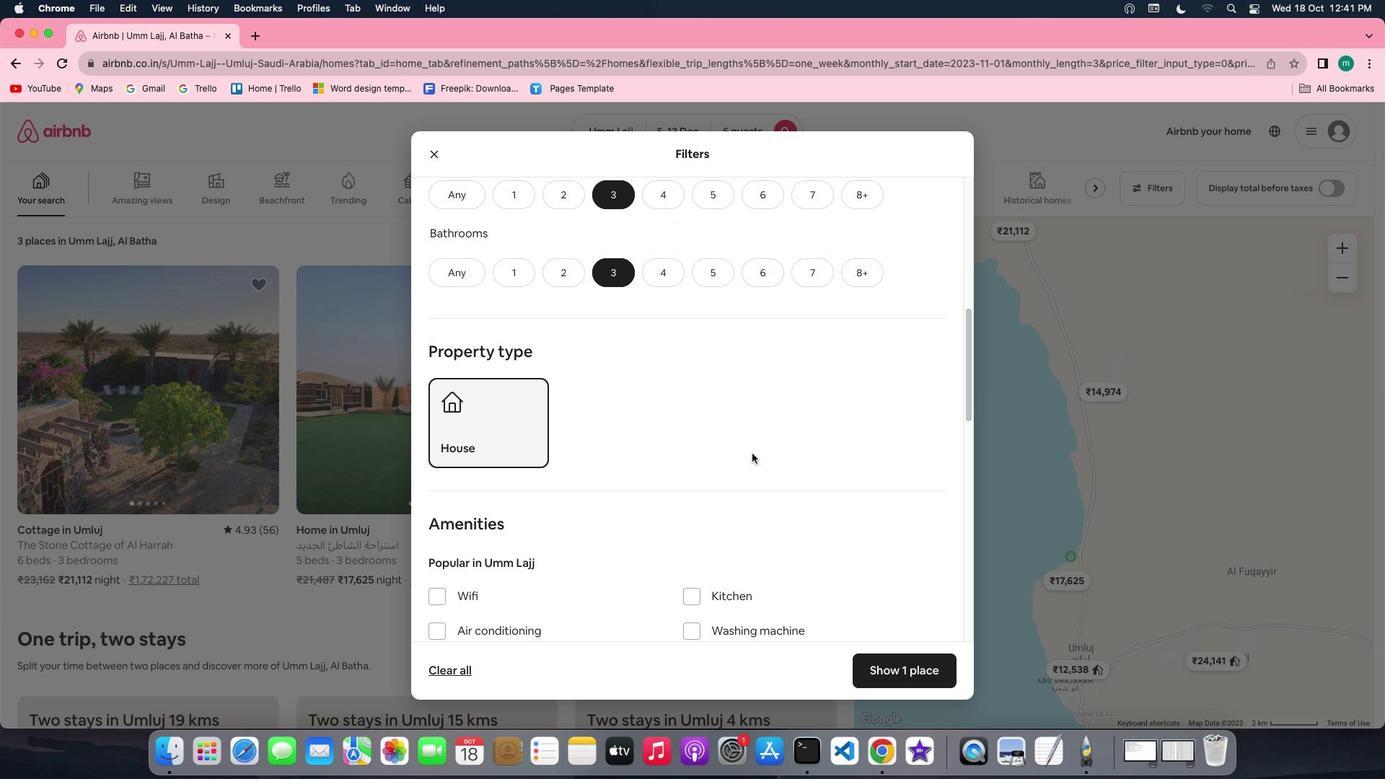 
Action: Mouse scrolled (751, 453) with delta (0, 0)
Screenshot: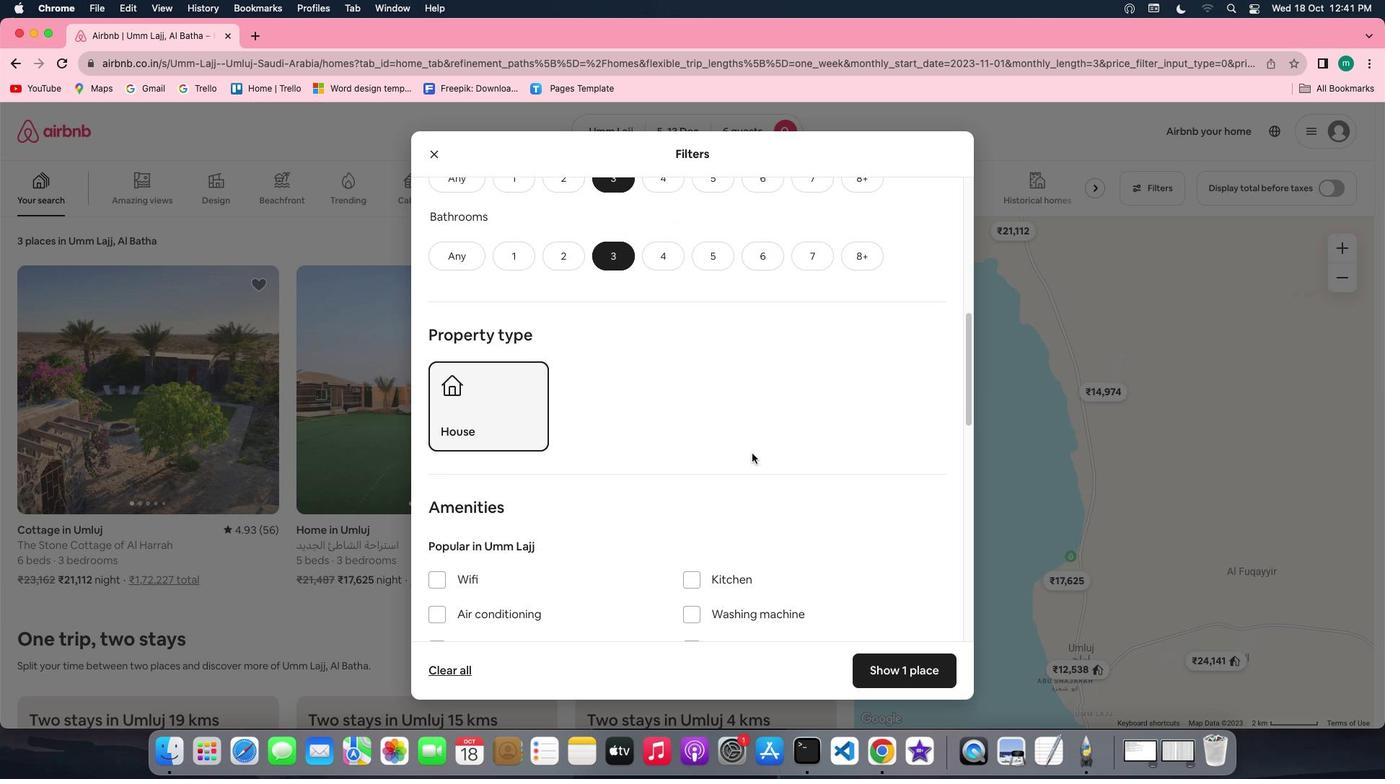 
Action: Mouse scrolled (751, 453) with delta (0, 0)
Screenshot: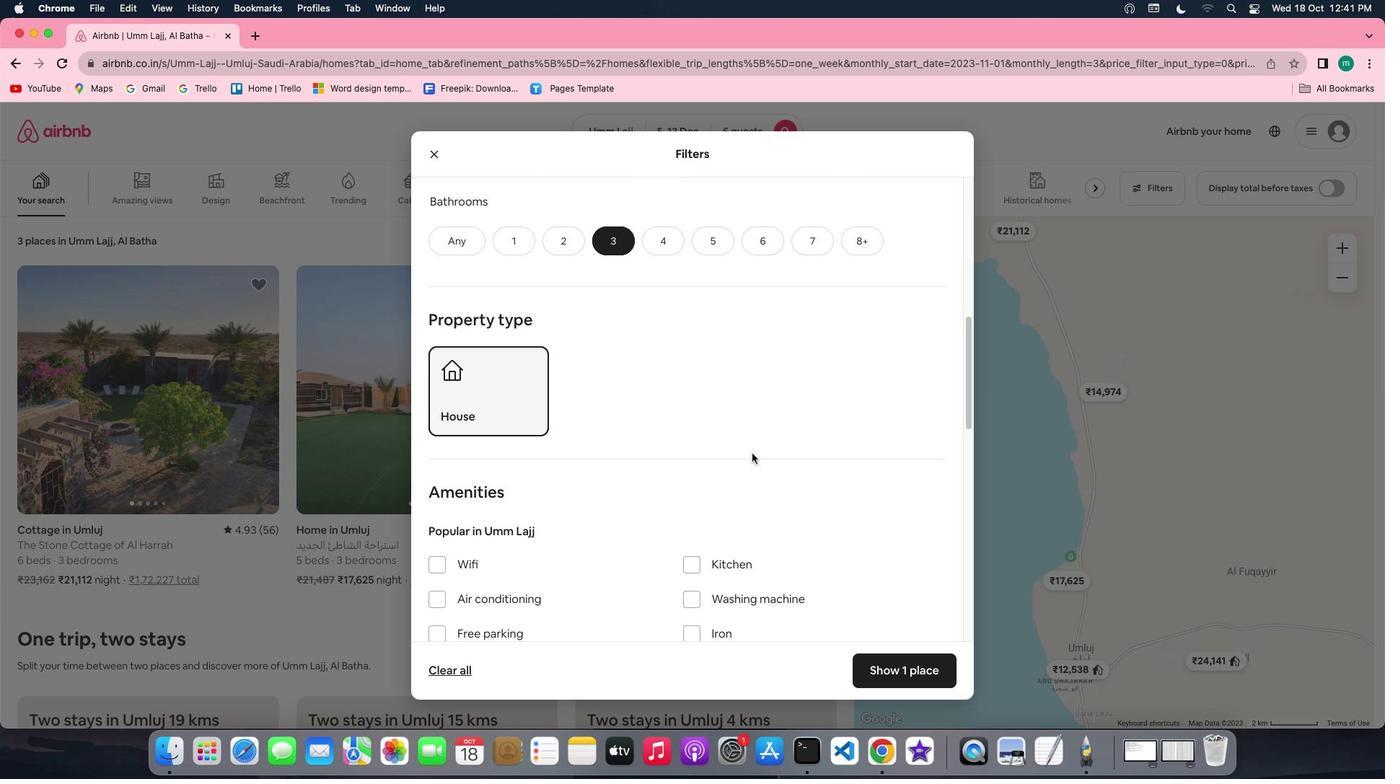 
Action: Mouse scrolled (751, 453) with delta (0, 0)
Screenshot: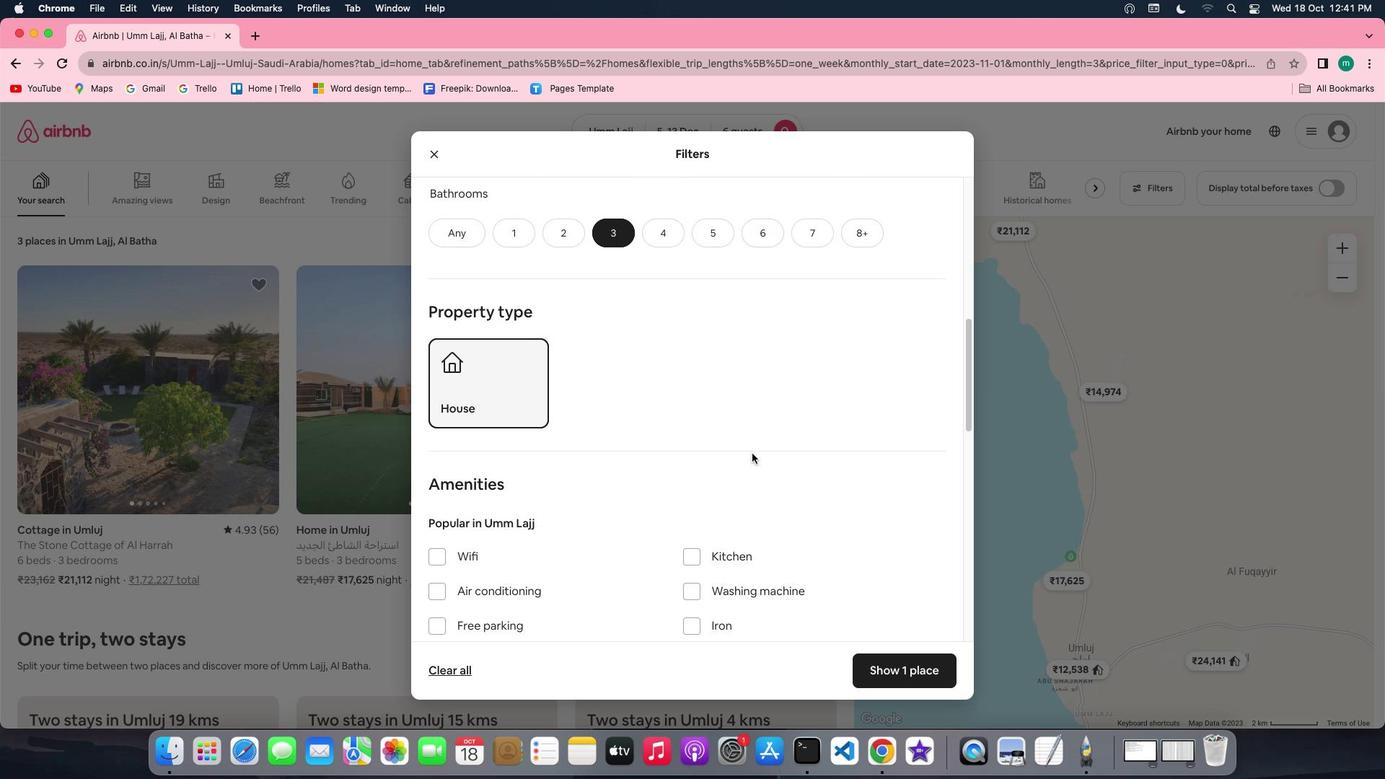 
Action: Mouse scrolled (751, 453) with delta (0, 0)
Screenshot: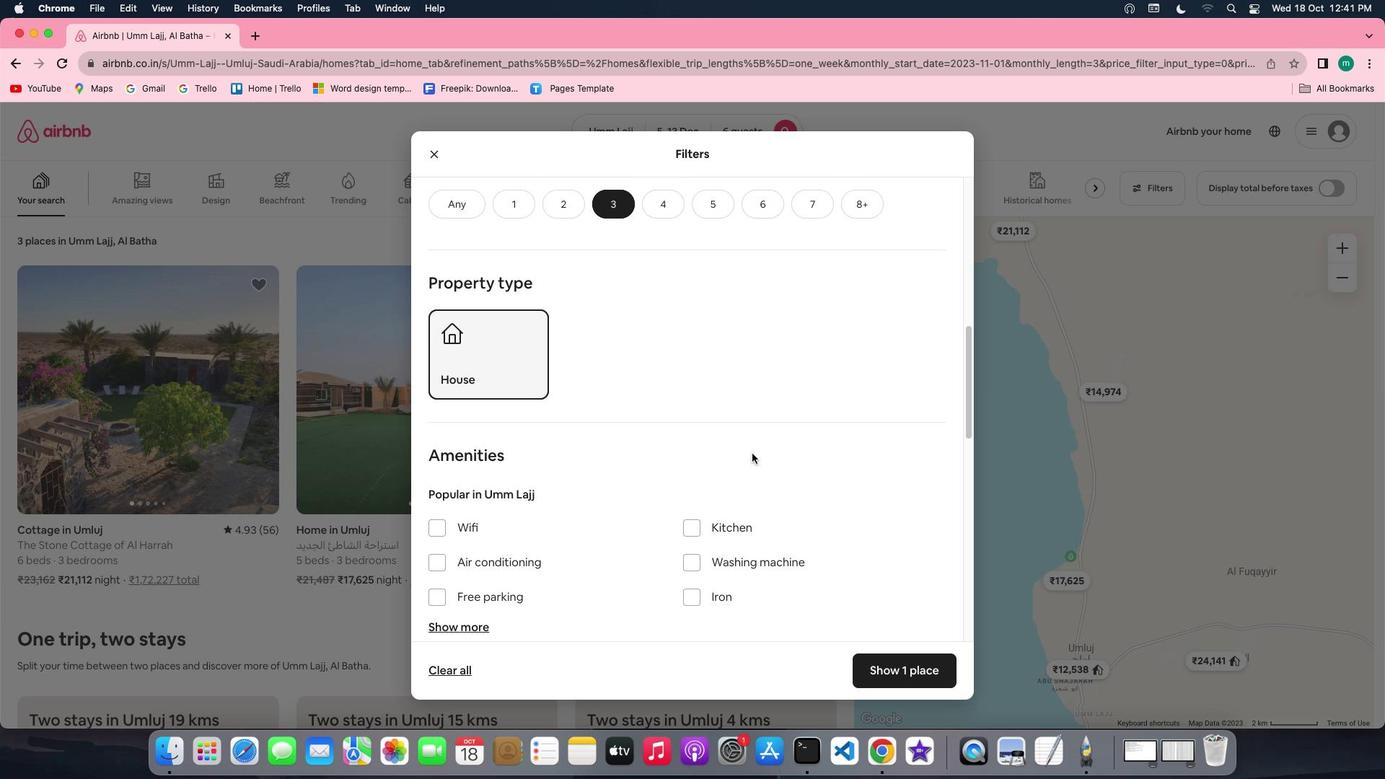 
Action: Mouse scrolled (751, 453) with delta (0, -1)
Screenshot: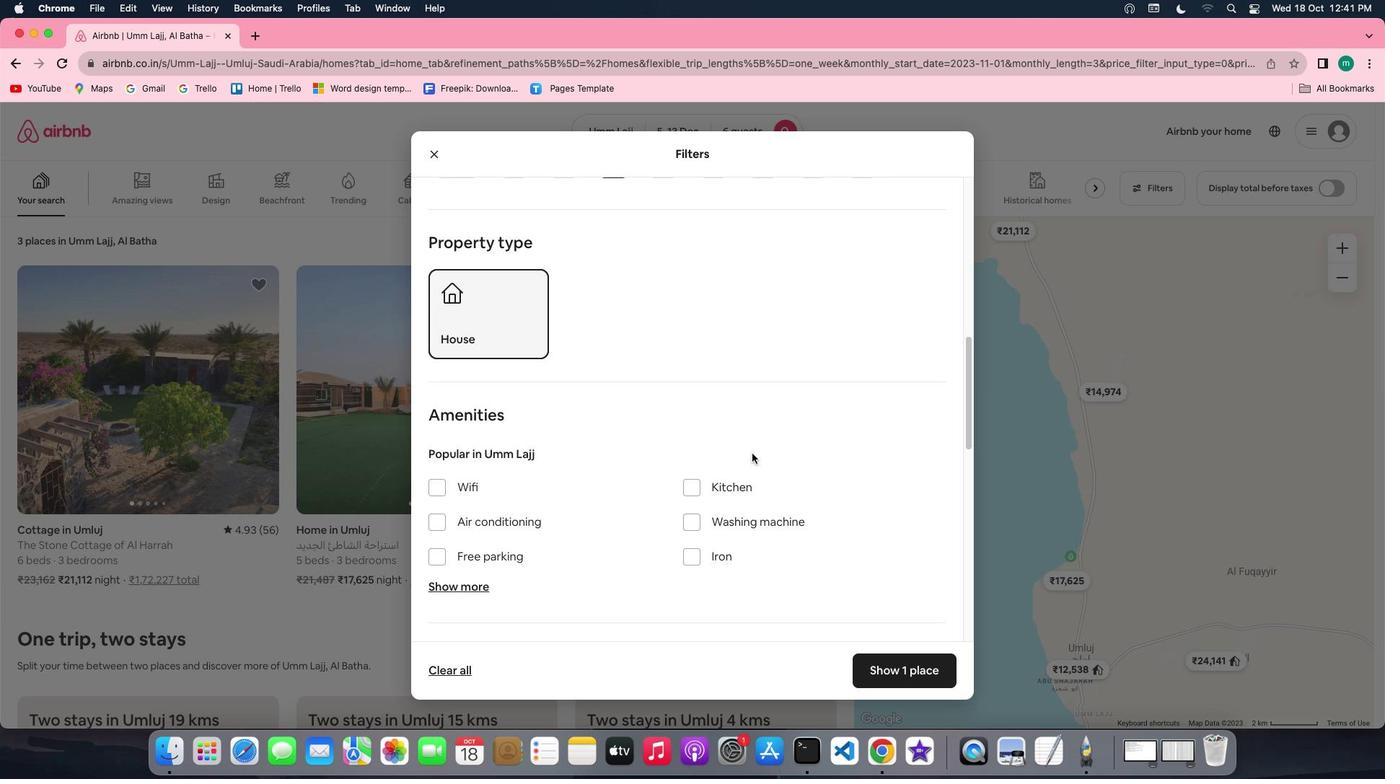
Action: Mouse scrolled (751, 453) with delta (0, 0)
Screenshot: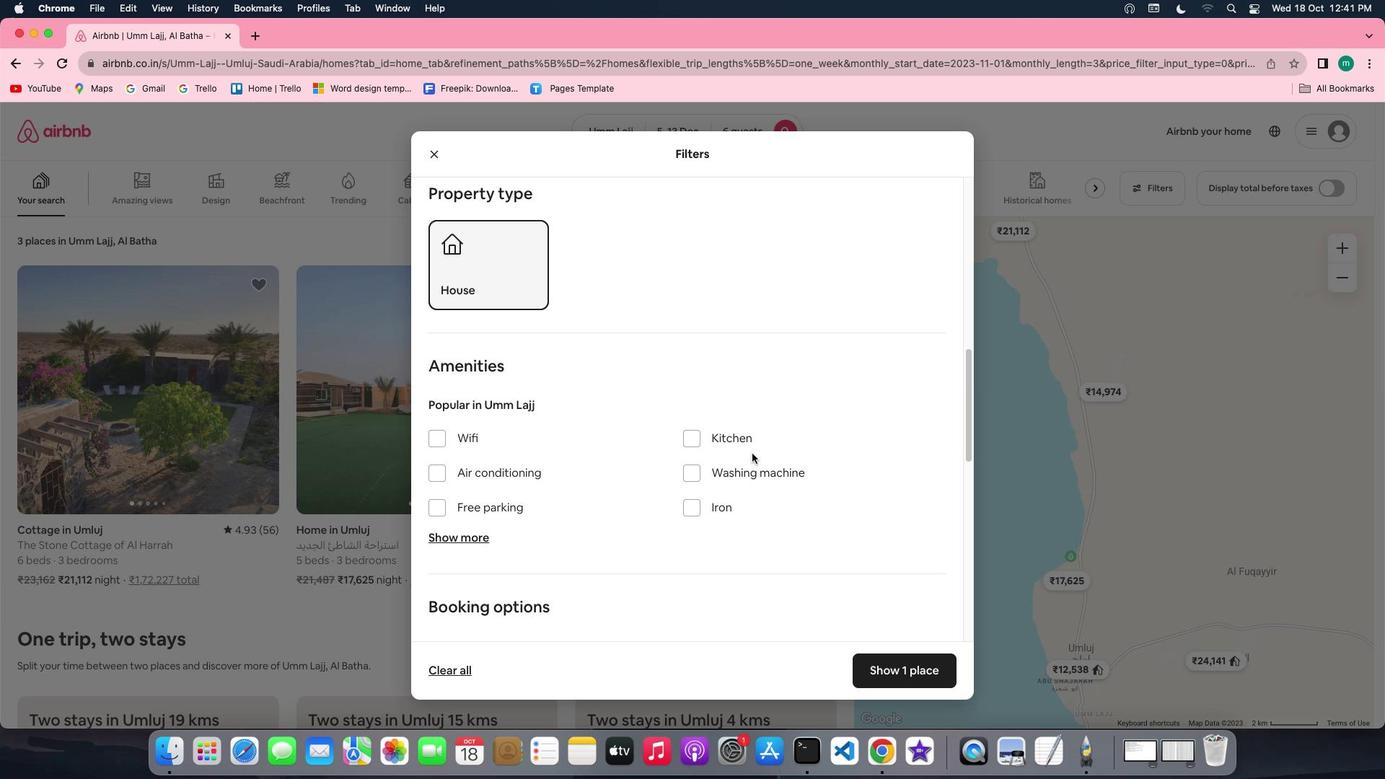 
Action: Mouse scrolled (751, 453) with delta (0, 0)
Screenshot: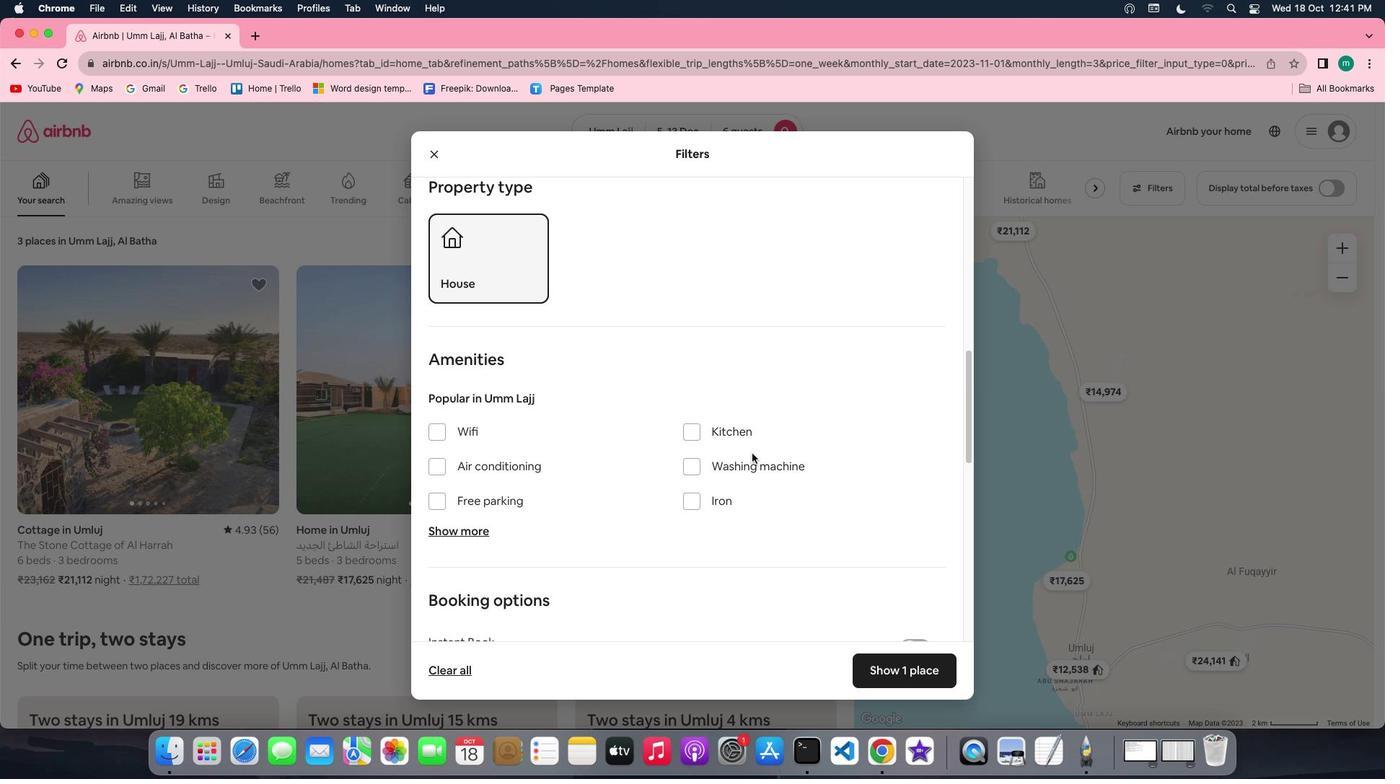 
Action: Mouse scrolled (751, 453) with delta (0, 0)
Screenshot: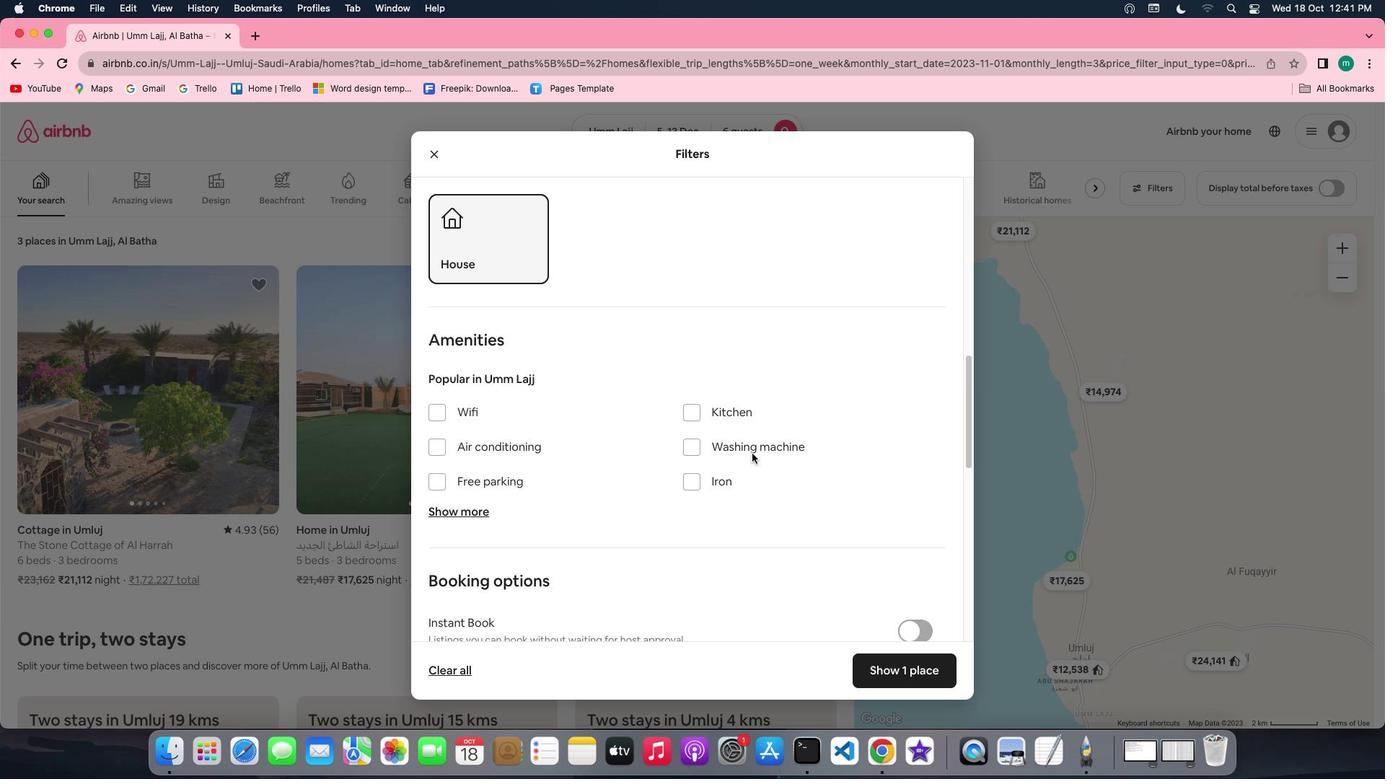 
Action: Mouse scrolled (751, 453) with delta (0, 0)
Screenshot: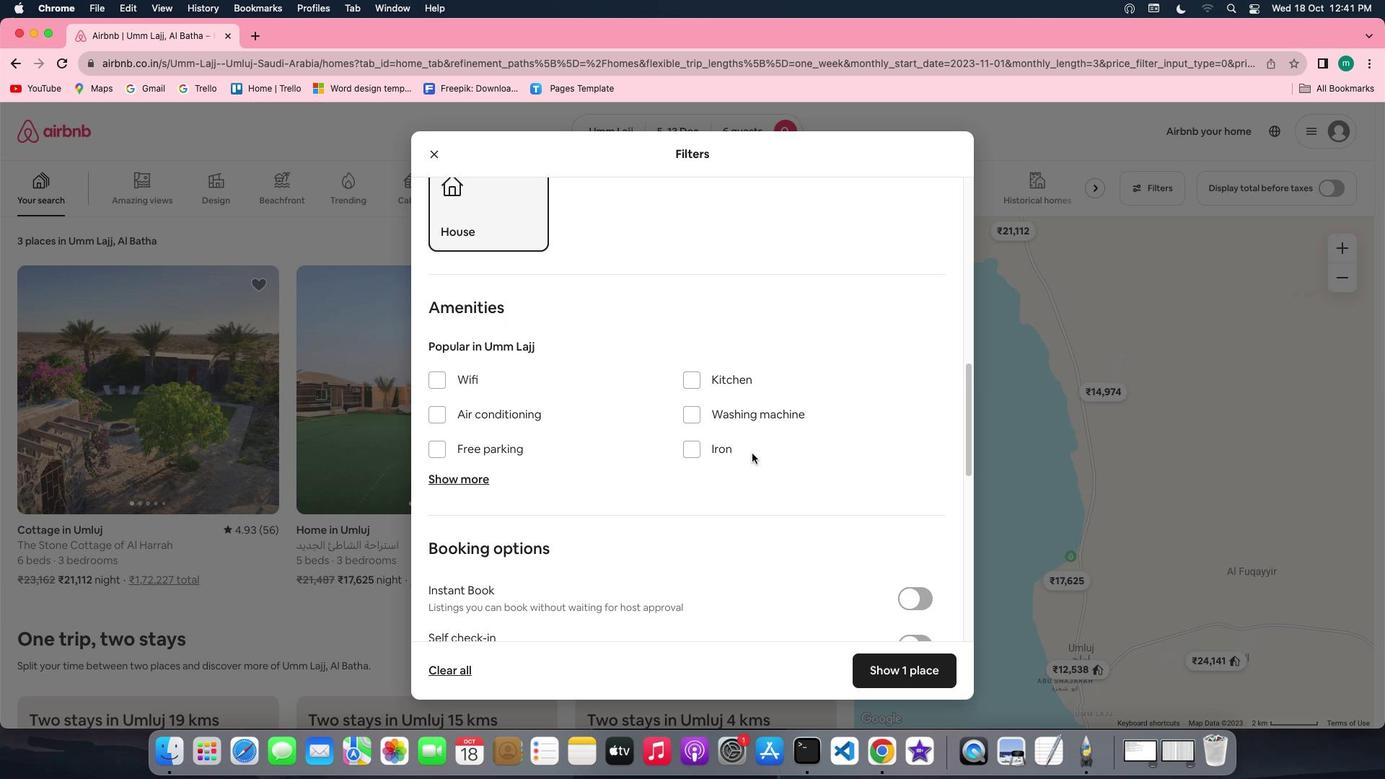 
Action: Mouse scrolled (751, 453) with delta (0, 0)
Screenshot: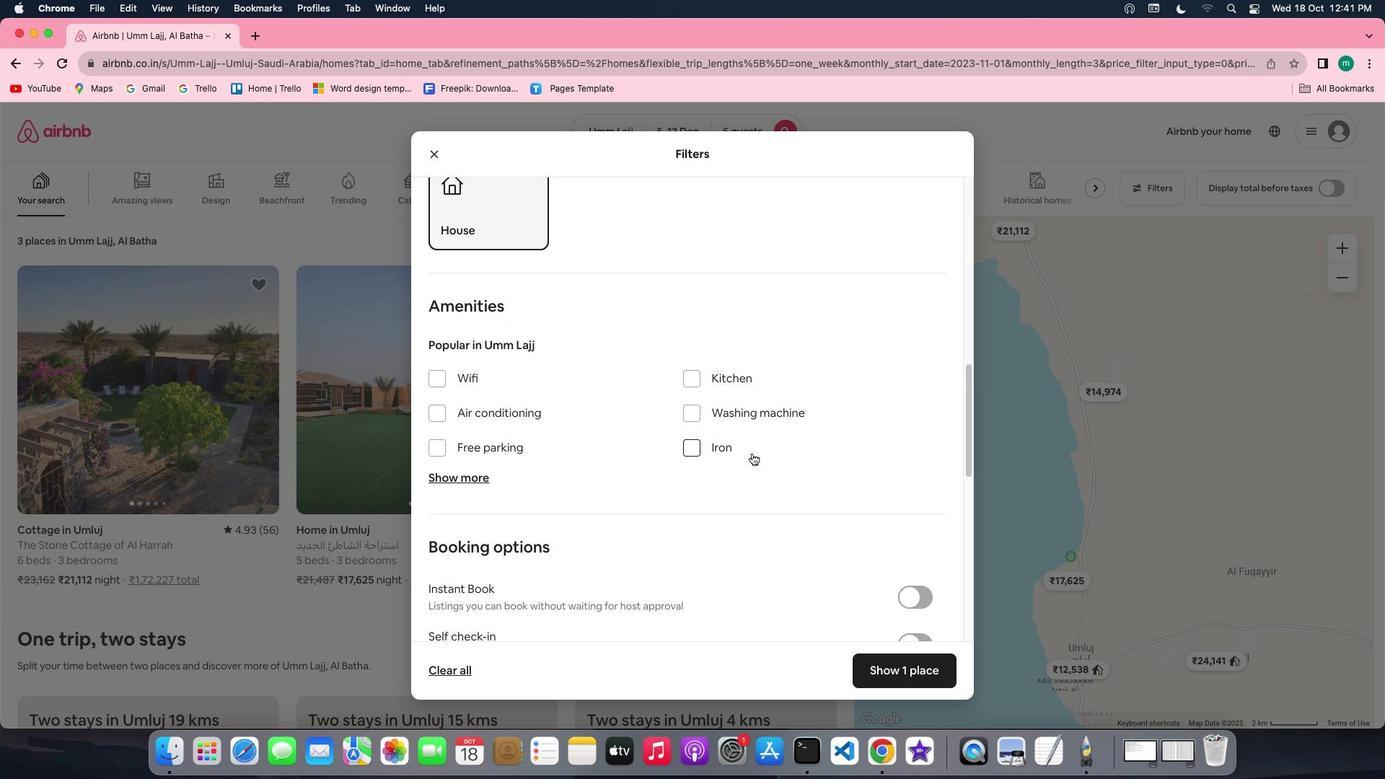 
Action: Mouse scrolled (751, 453) with delta (0, 0)
Screenshot: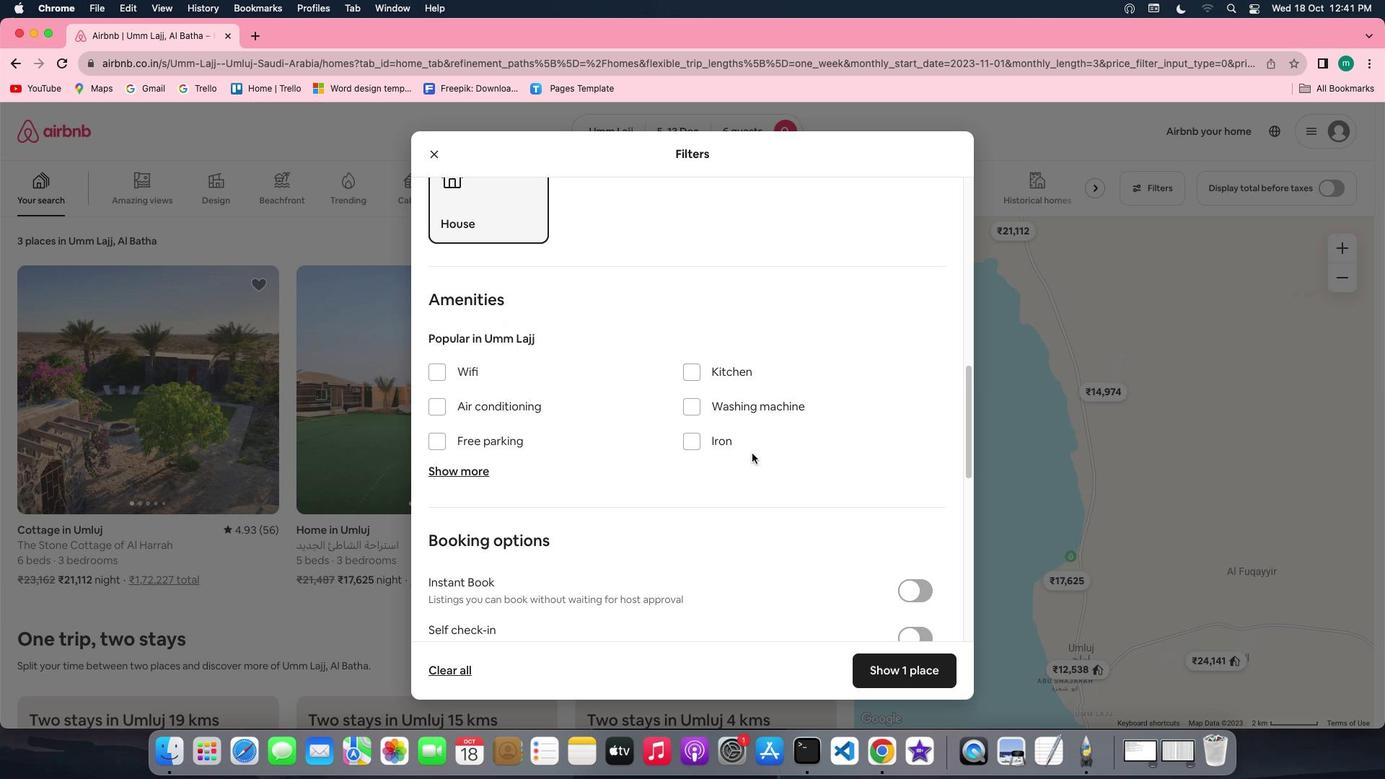 
Action: Mouse scrolled (751, 453) with delta (0, 0)
Screenshot: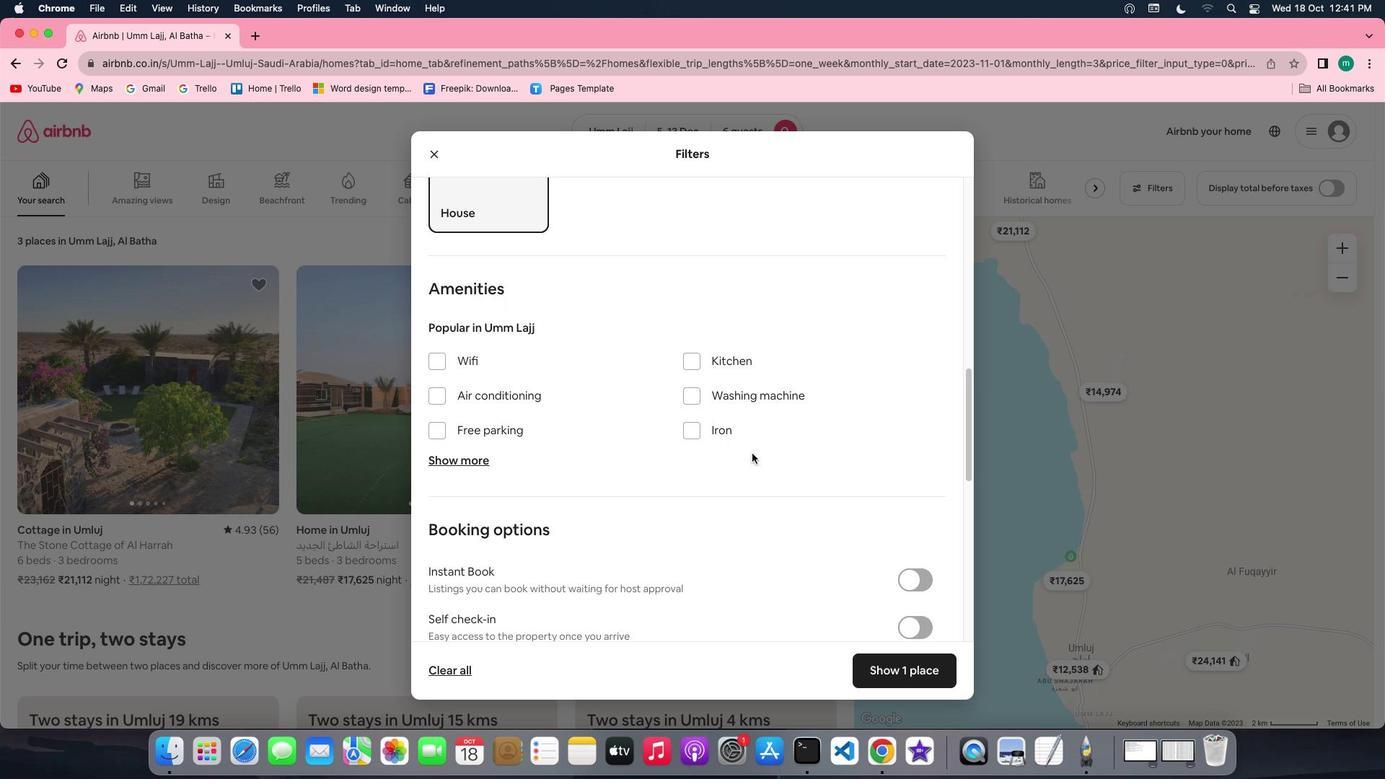 
Action: Mouse scrolled (751, 453) with delta (0, 0)
Screenshot: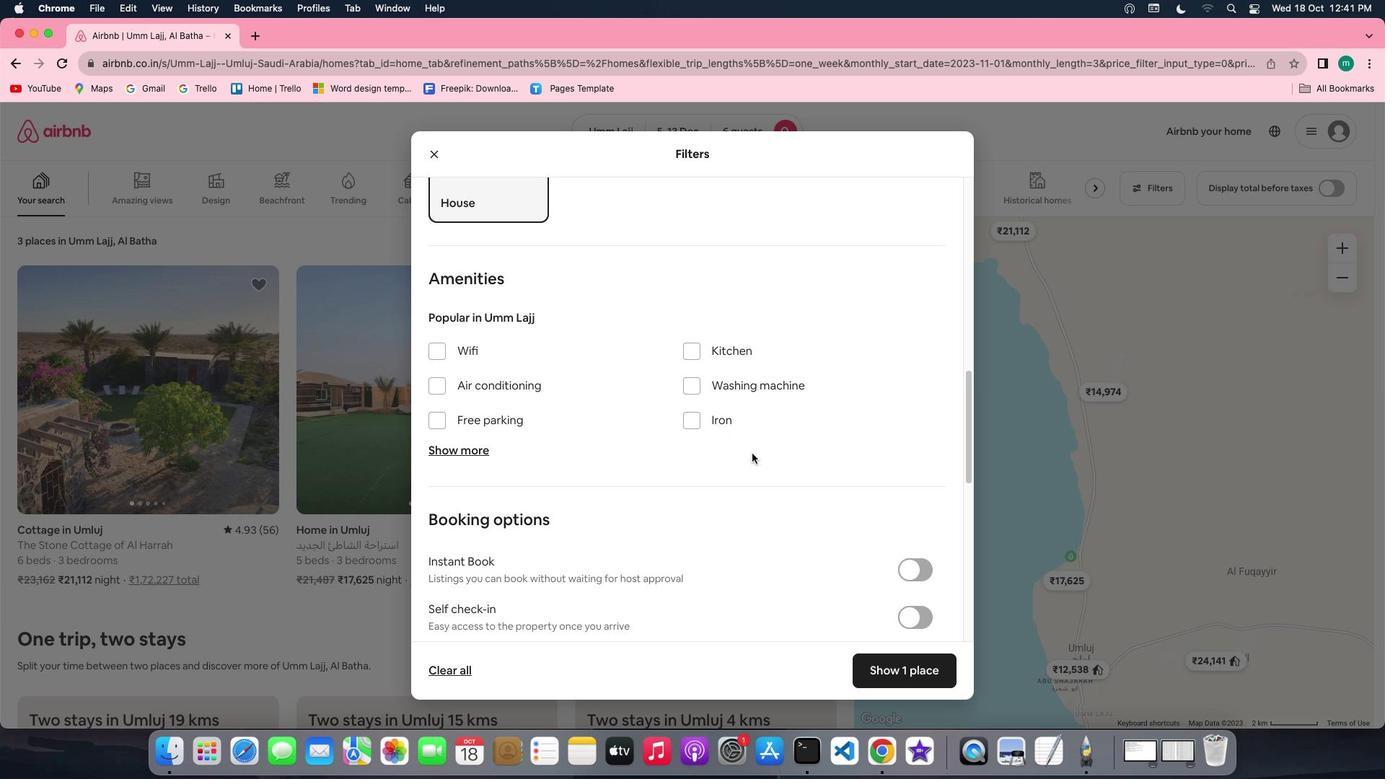 
Action: Mouse scrolled (751, 453) with delta (0, 0)
Screenshot: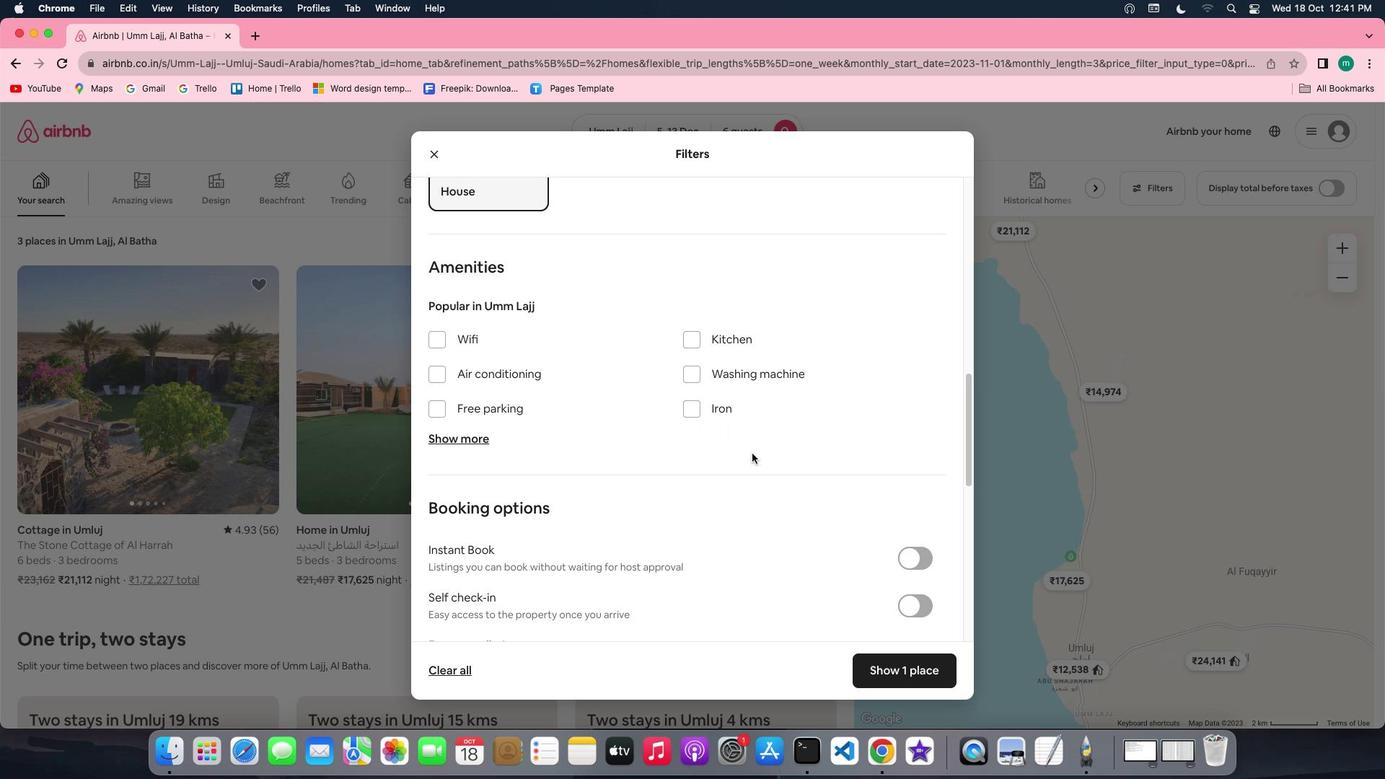 
Action: Mouse scrolled (751, 453) with delta (0, 0)
Screenshot: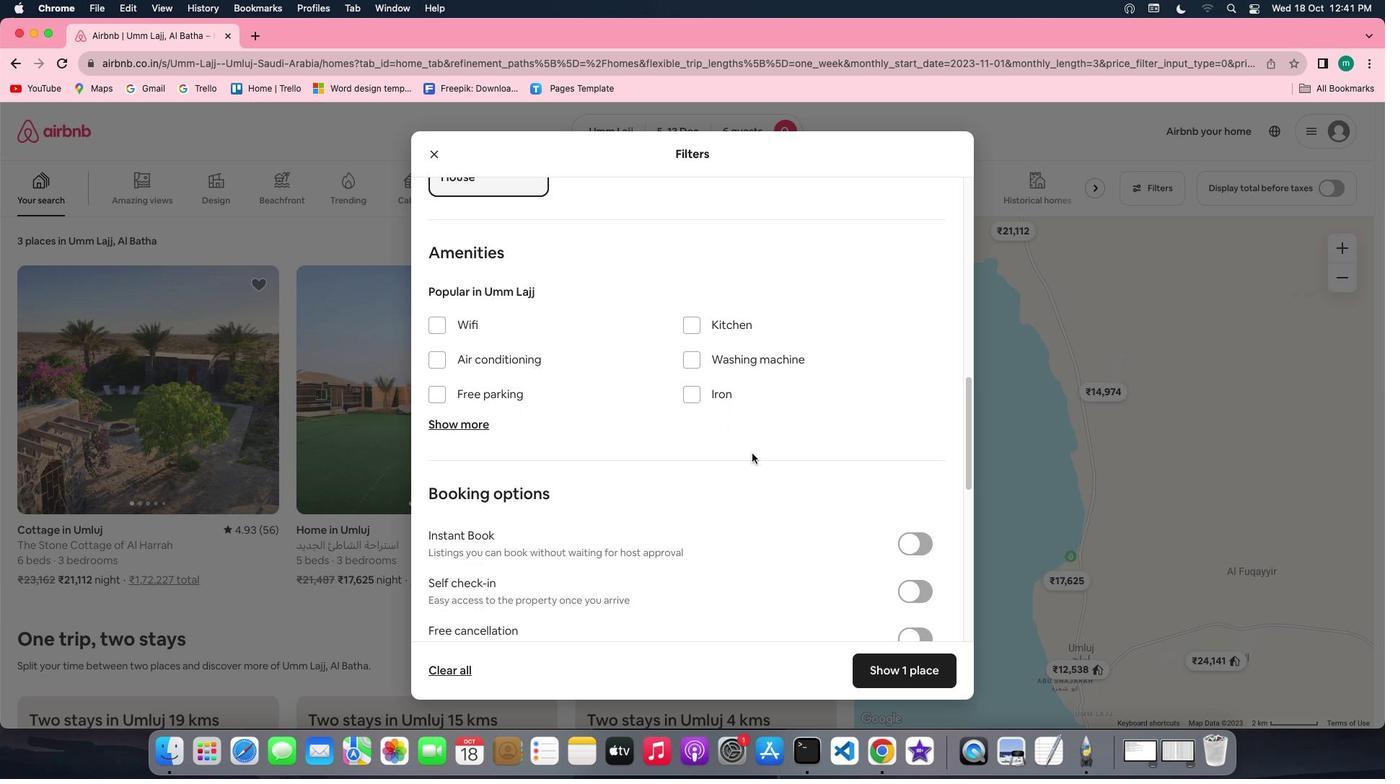 
Action: Mouse scrolled (751, 453) with delta (0, 0)
Screenshot: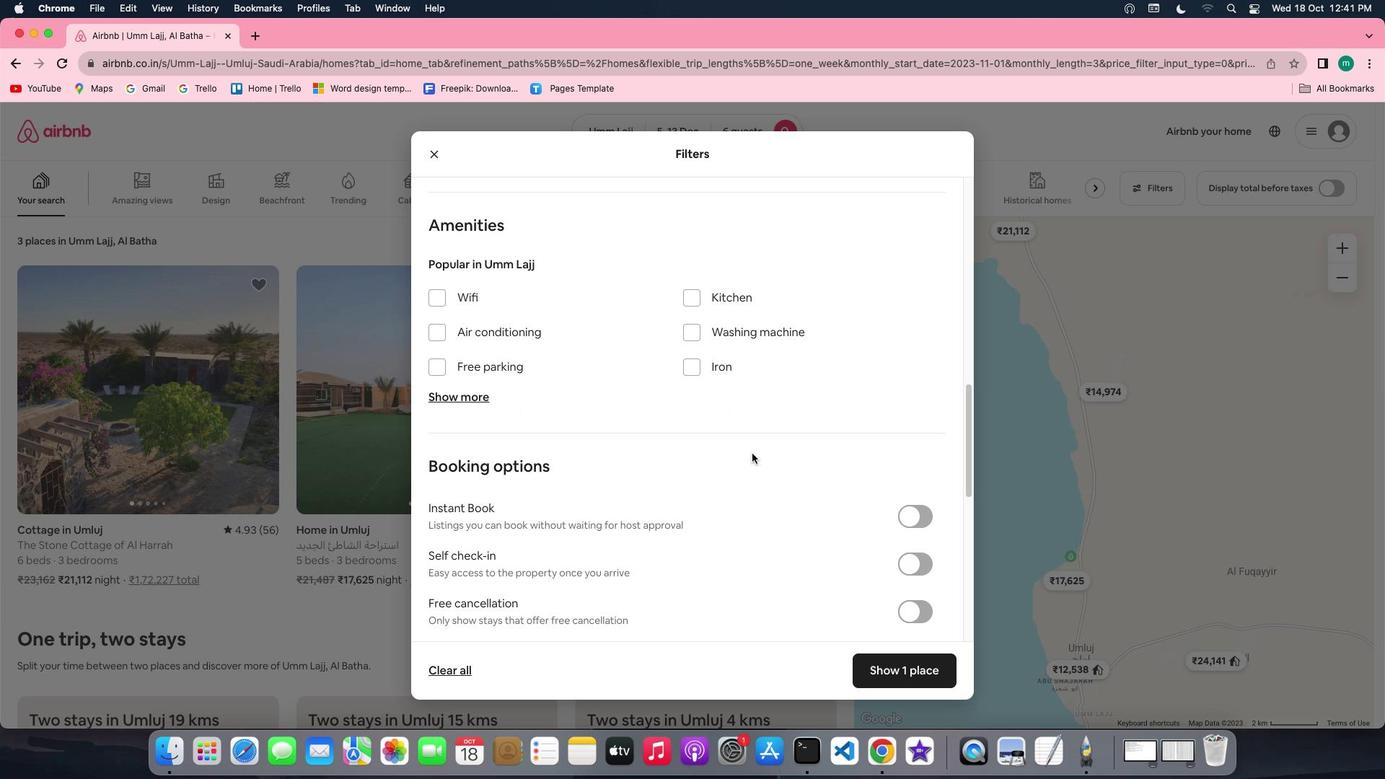 
Action: Mouse scrolled (751, 453) with delta (0, 0)
Screenshot: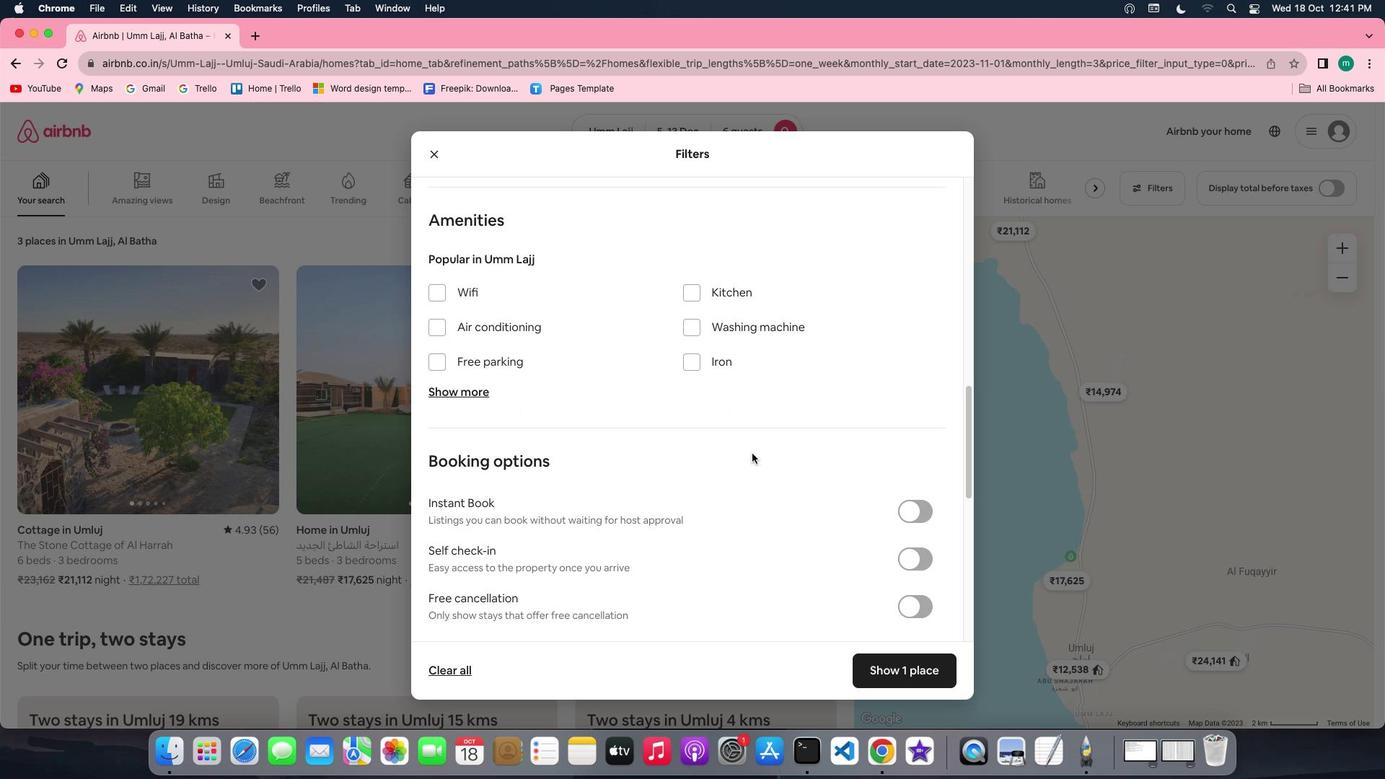 
Action: Mouse scrolled (751, 453) with delta (0, 0)
Screenshot: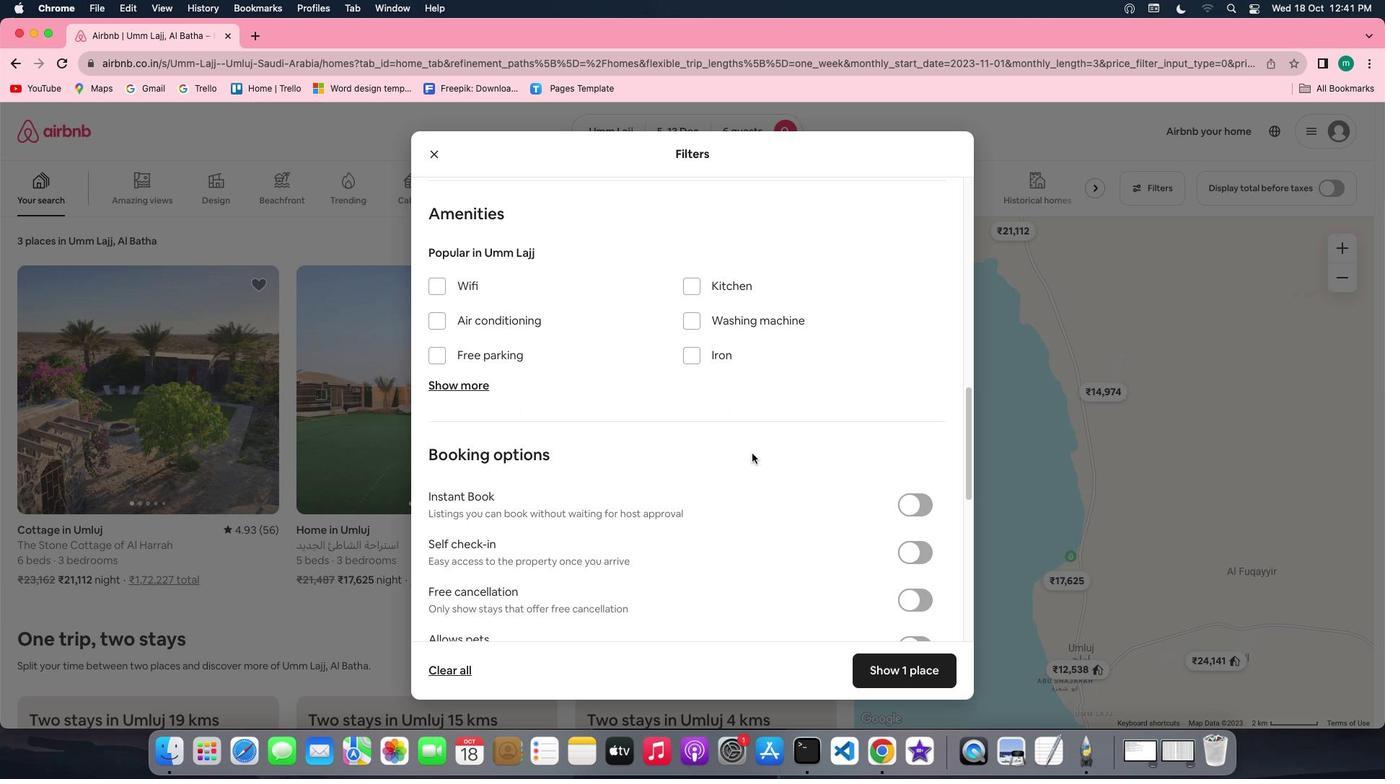 
Action: Mouse scrolled (751, 453) with delta (0, 0)
Screenshot: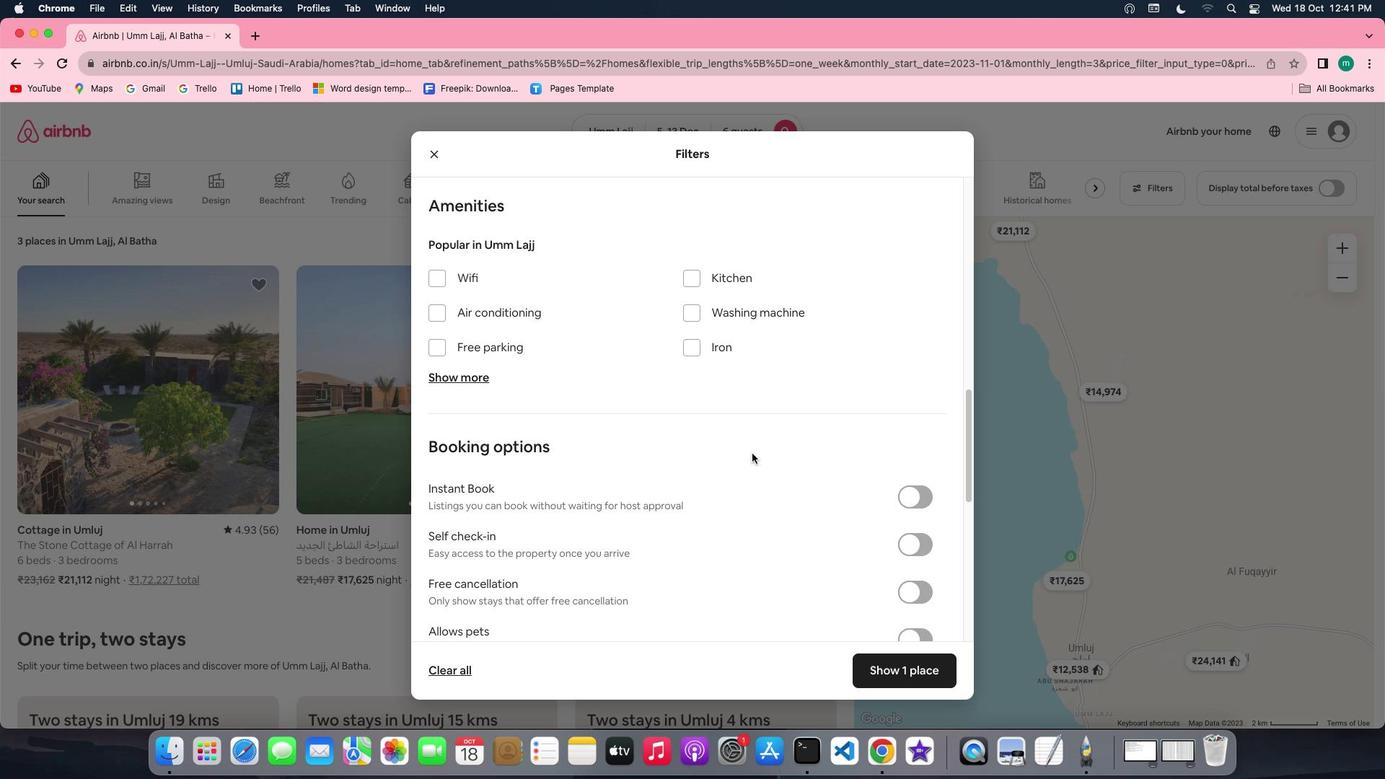 
Action: Mouse scrolled (751, 453) with delta (0, 0)
Screenshot: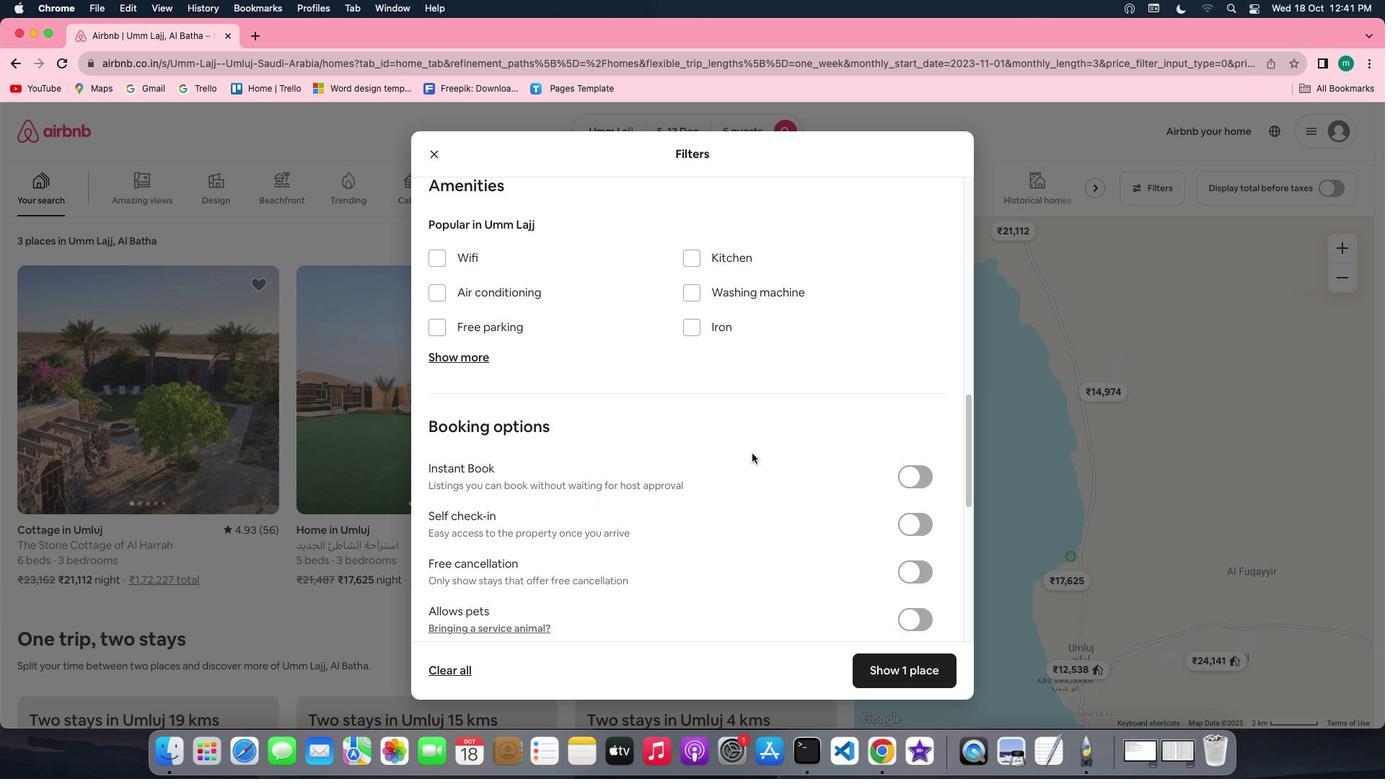 
Action: Mouse scrolled (751, 453) with delta (0, 0)
Screenshot: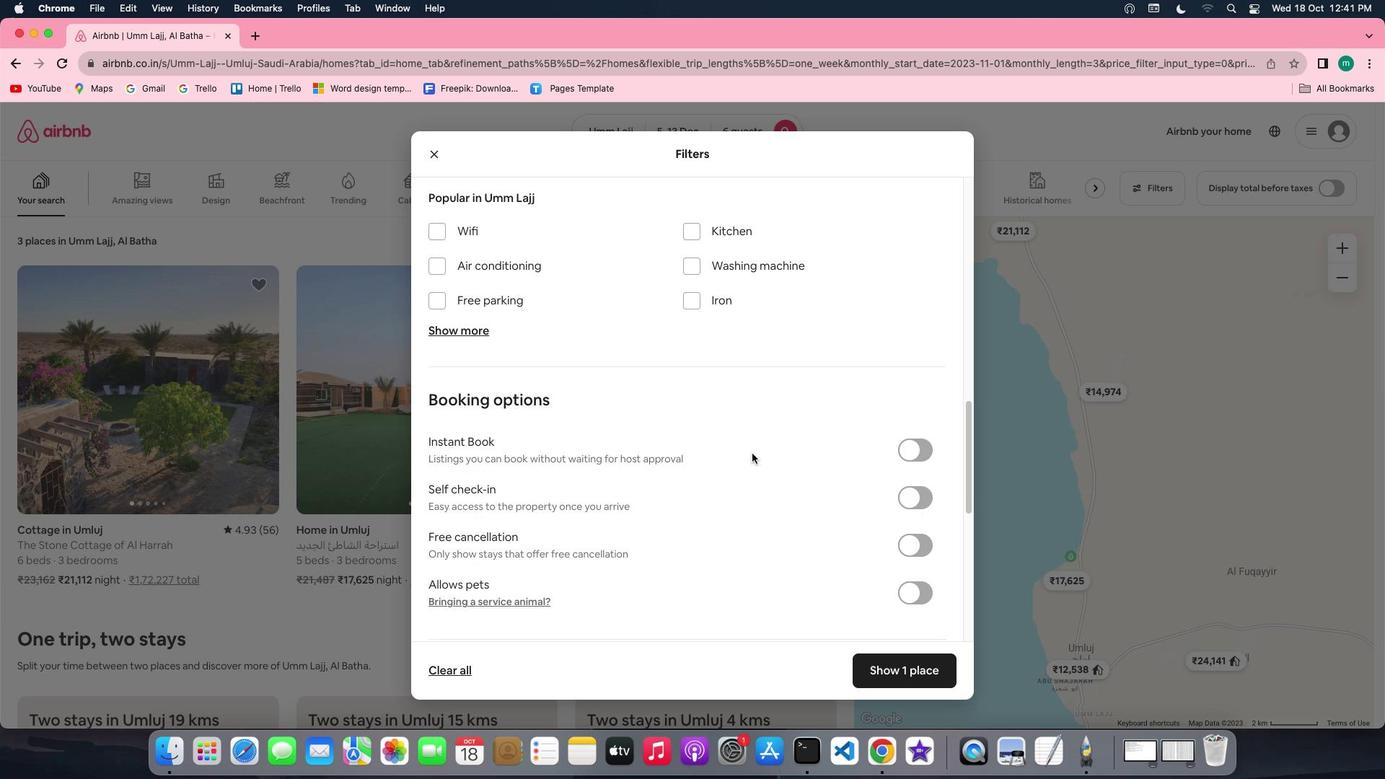 
Action: Mouse scrolled (751, 453) with delta (0, 0)
Screenshot: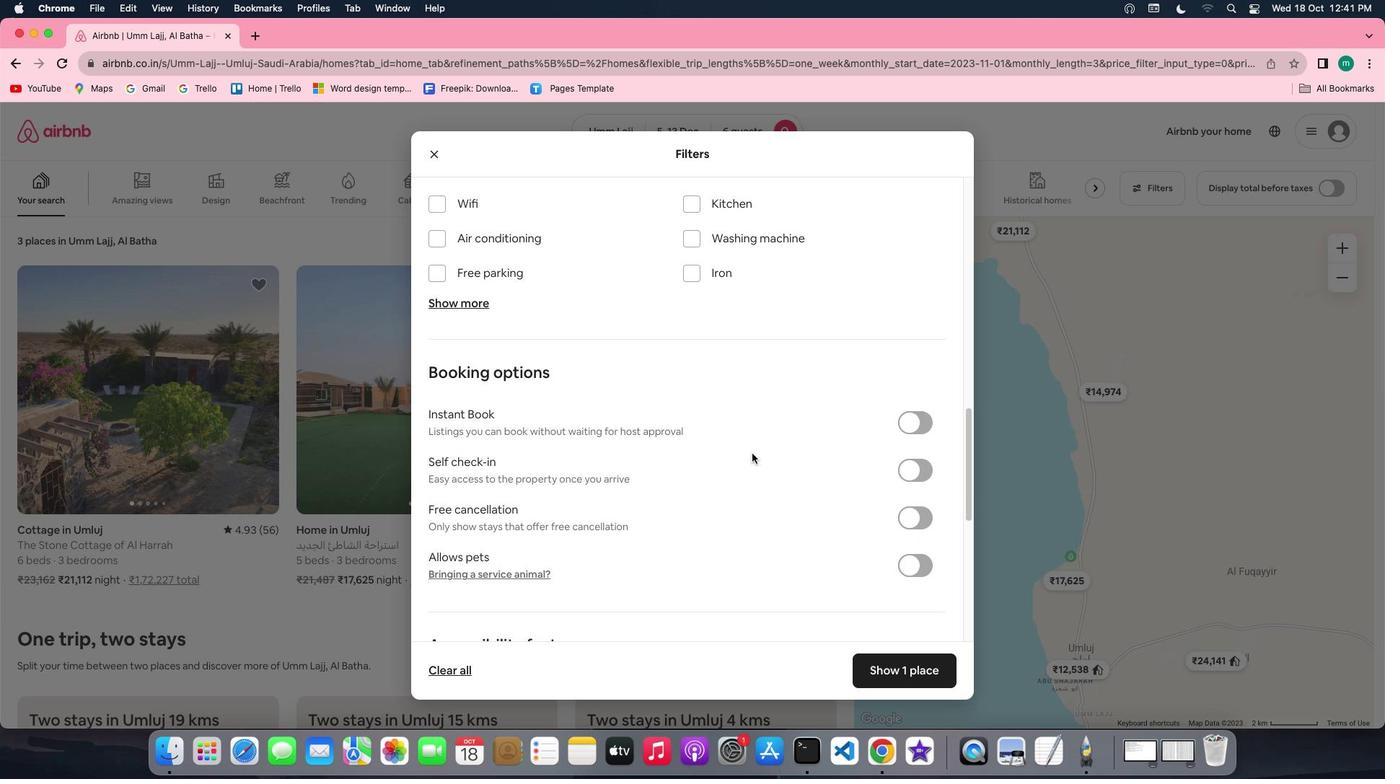 
Action: Mouse scrolled (751, 453) with delta (0, -2)
Screenshot: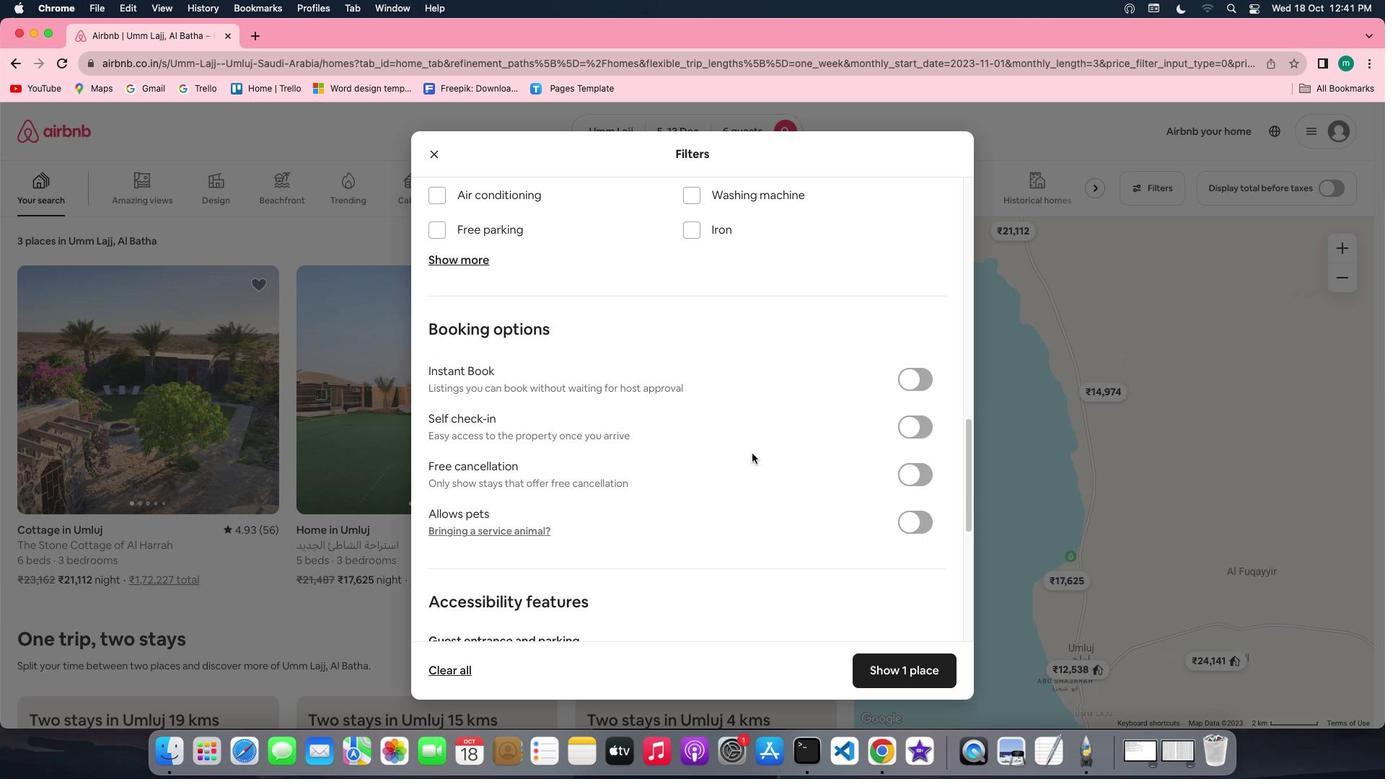 
Action: Mouse moved to (751, 453)
Screenshot: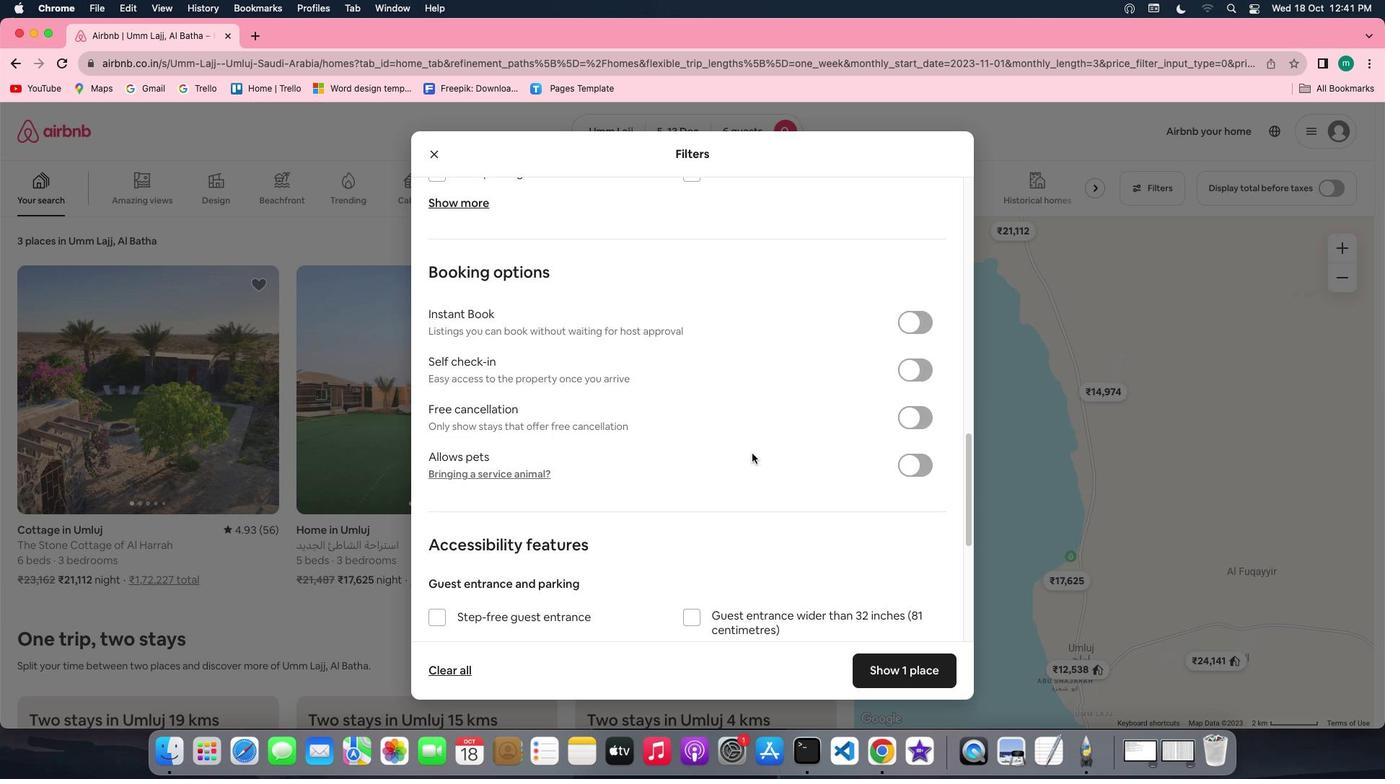
Action: Mouse scrolled (751, 453) with delta (0, -2)
Screenshot: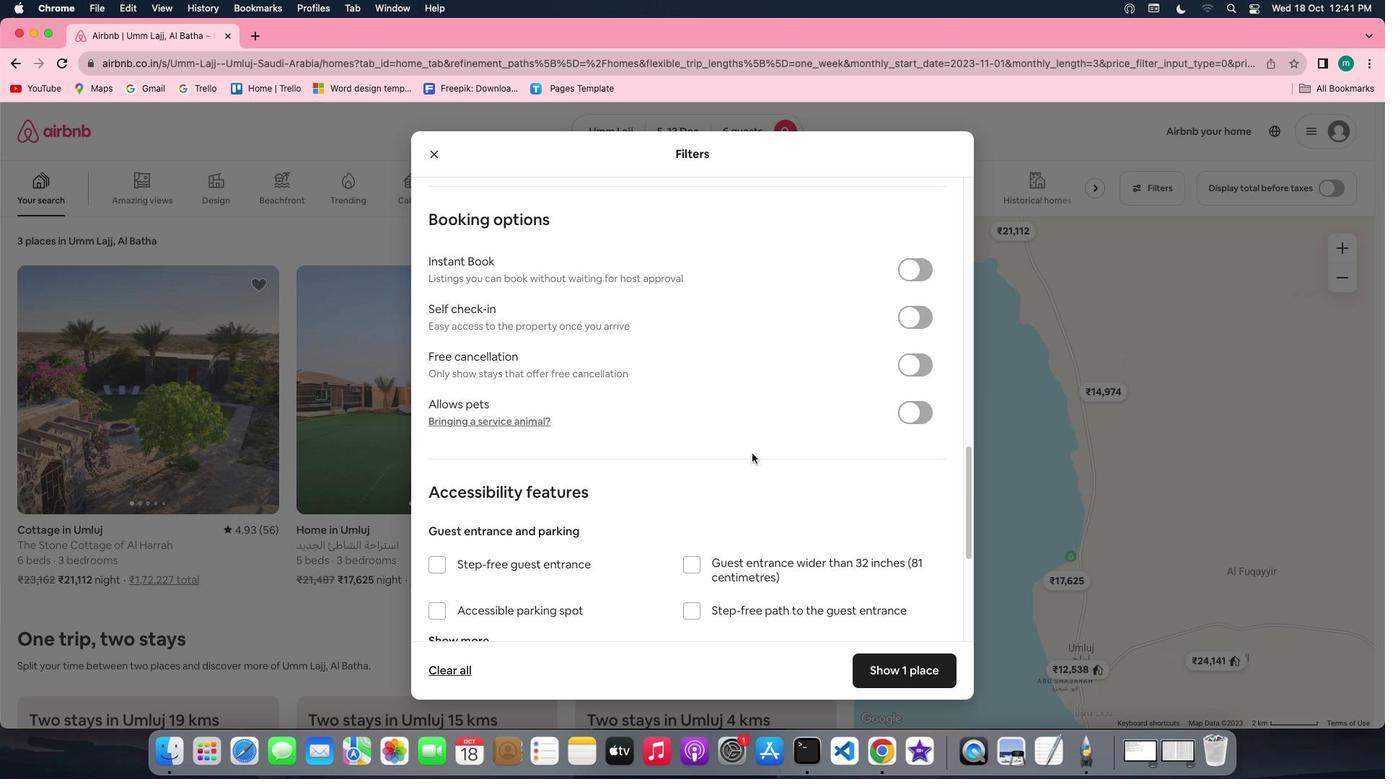 
Action: Mouse moved to (904, 292)
Screenshot: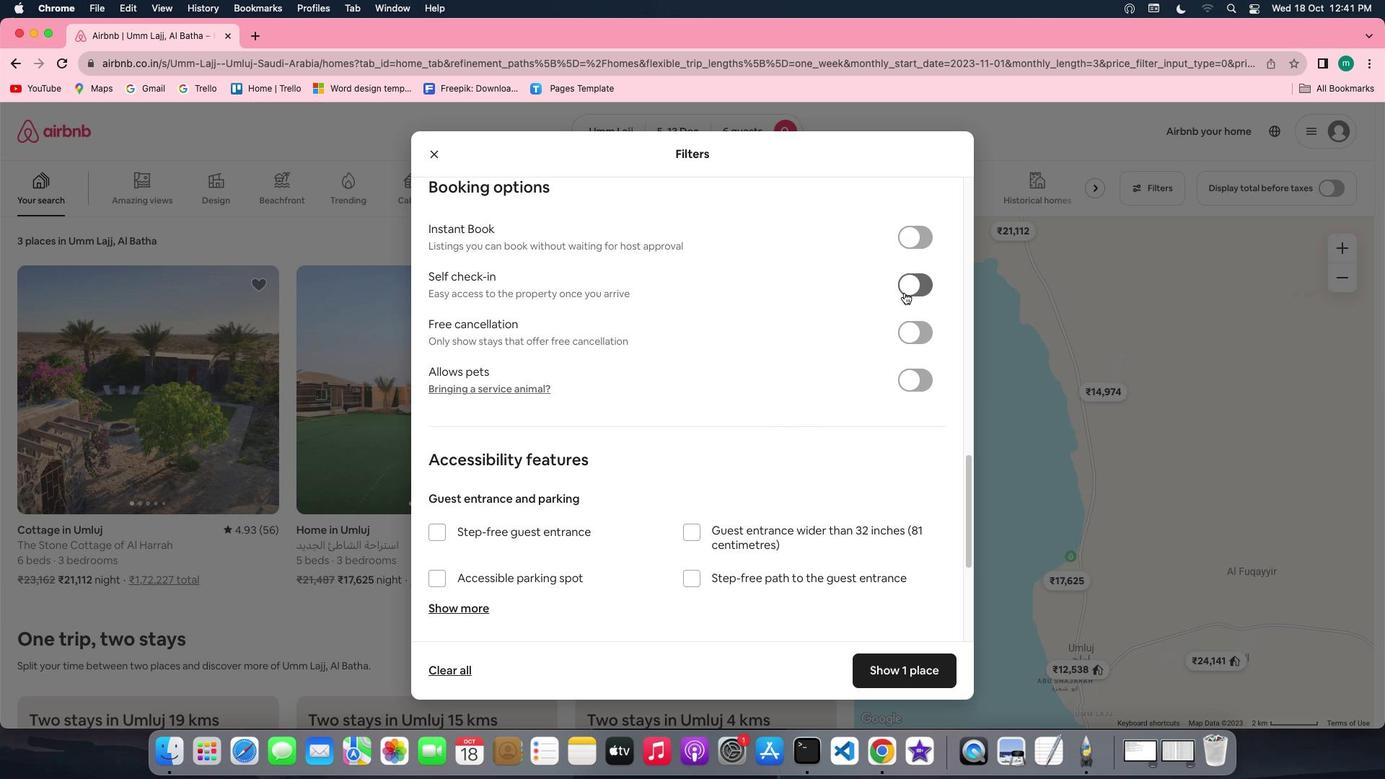 
Action: Mouse pressed left at (904, 292)
Screenshot: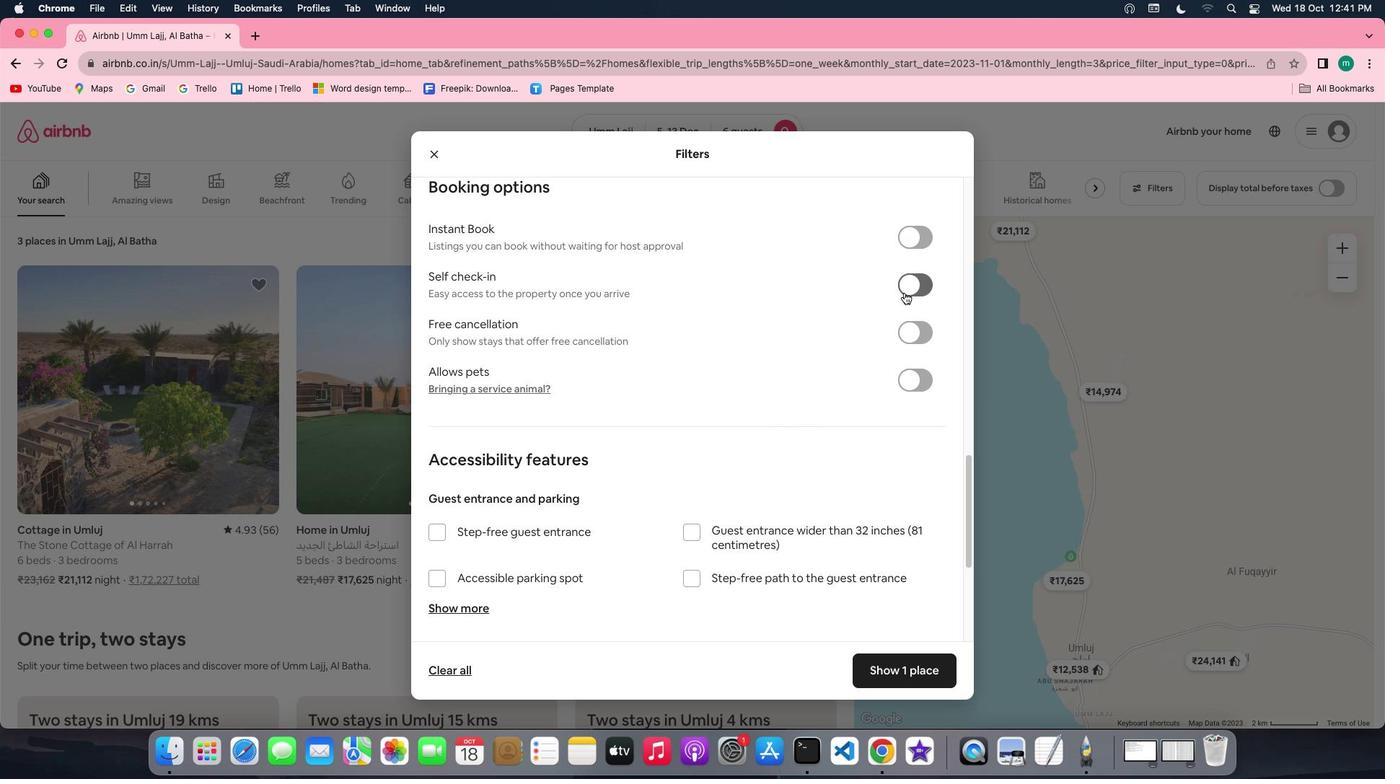 
Action: Mouse moved to (925, 666)
Screenshot: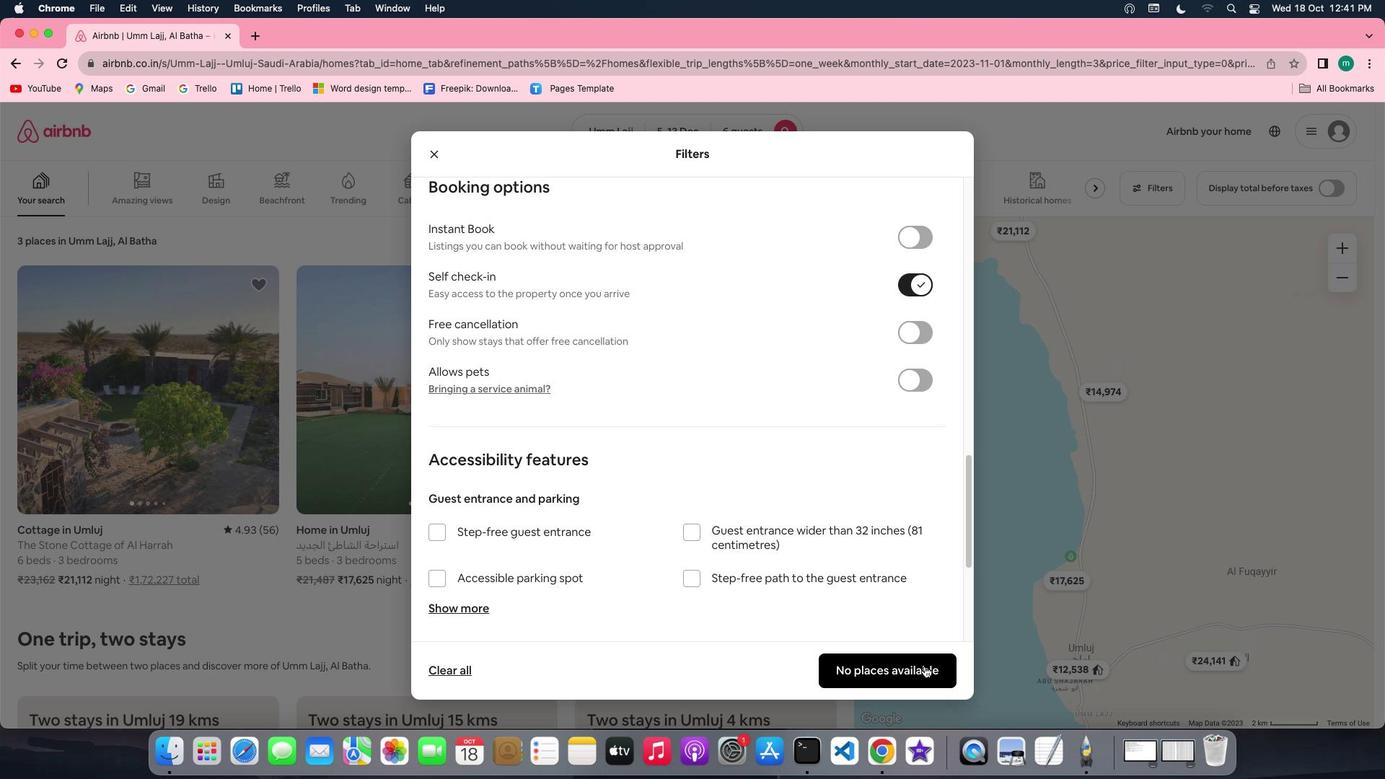 
Action: Mouse pressed left at (925, 666)
Screenshot: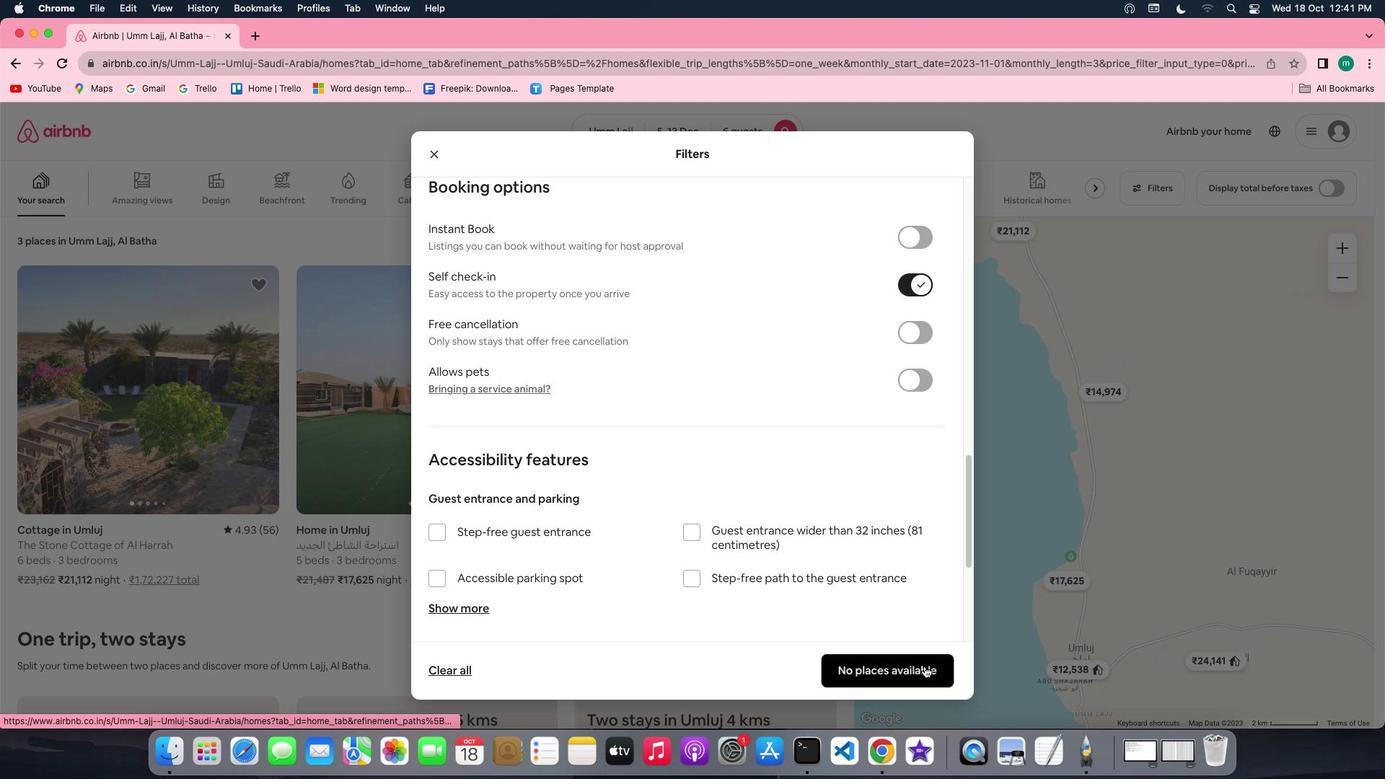 
Action: Mouse moved to (523, 512)
Screenshot: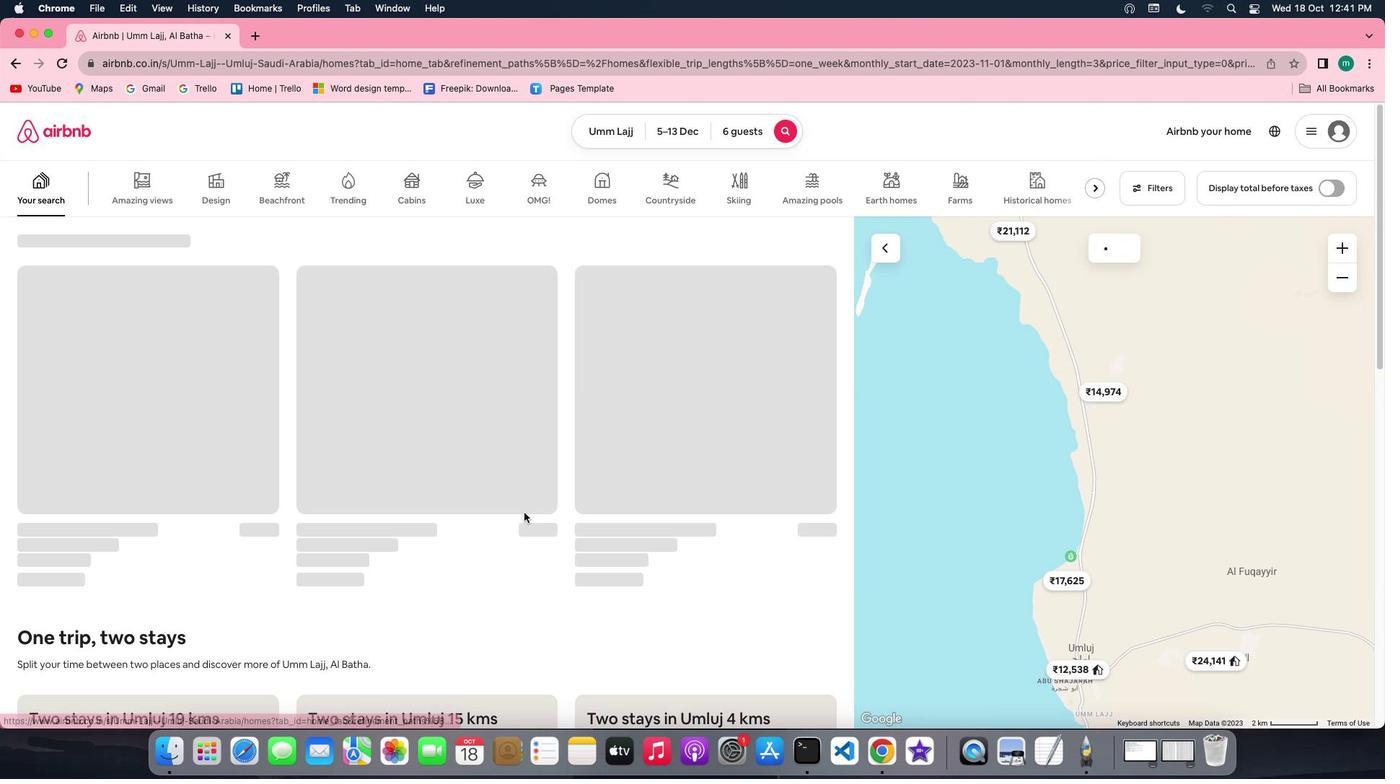 
